 Task: Find connections with filter location Santa Cruz do Sul with filter topic #healthwith filter profile language Spanish with filter current company E2open with filter school National Institute of Technology Hamirpur-Alumni with filter industry Digital Accessibility Services with filter service category Training with filter keywords title Business Analyst
Action: Mouse moved to (225, 256)
Screenshot: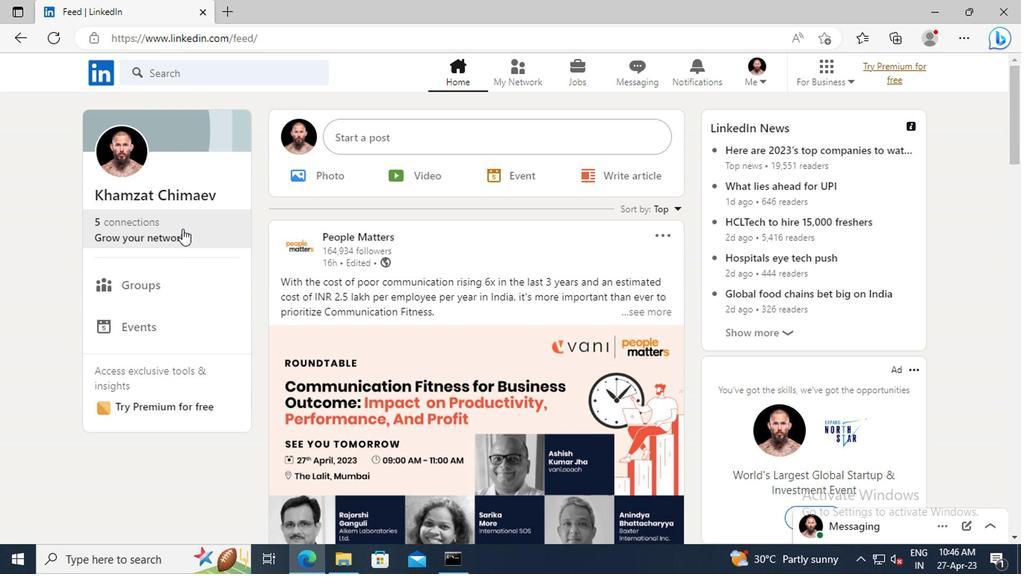 
Action: Mouse pressed left at (225, 256)
Screenshot: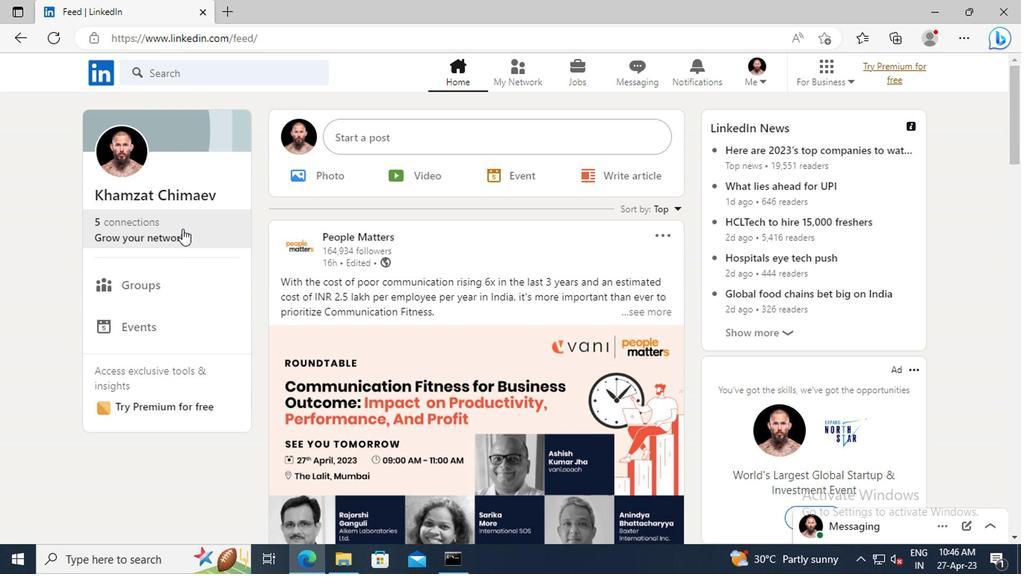 
Action: Mouse moved to (226, 210)
Screenshot: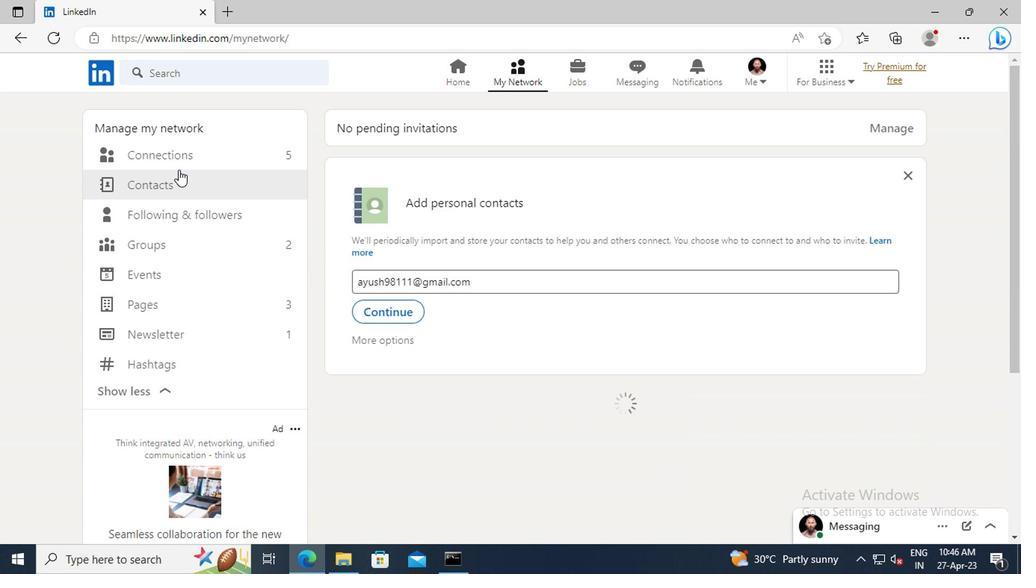 
Action: Mouse pressed left at (226, 210)
Screenshot: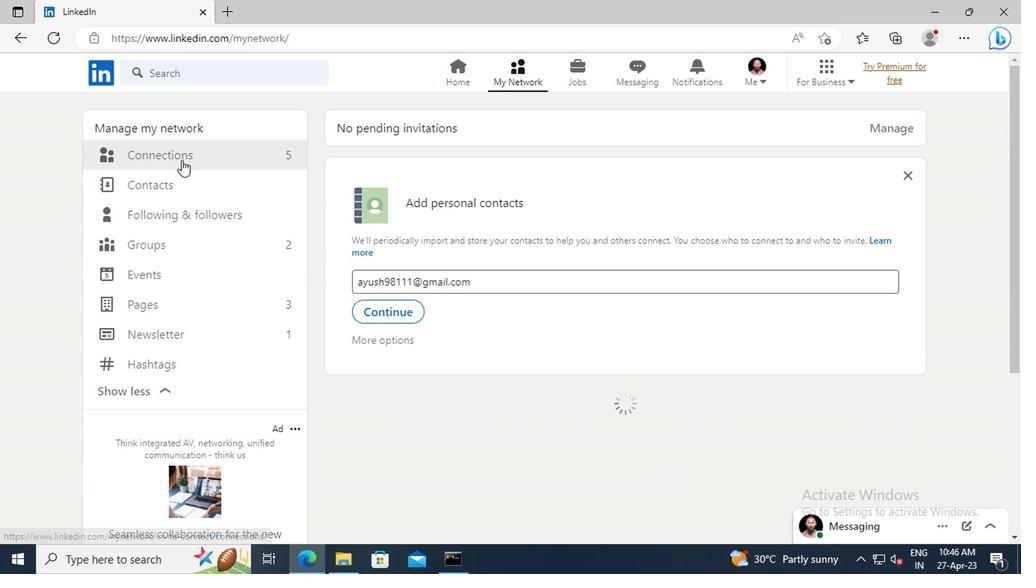 
Action: Mouse moved to (533, 210)
Screenshot: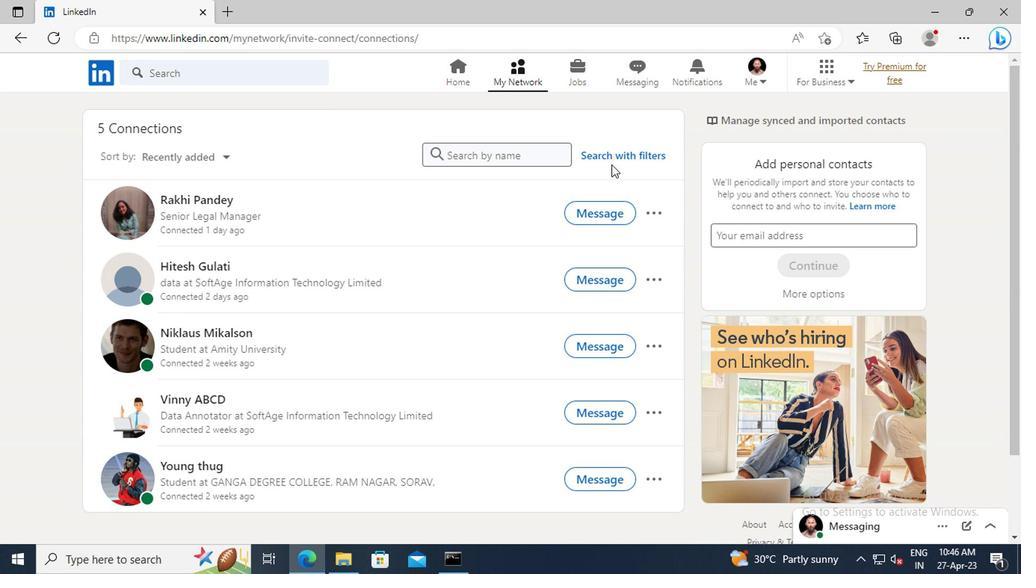 
Action: Mouse pressed left at (533, 210)
Screenshot: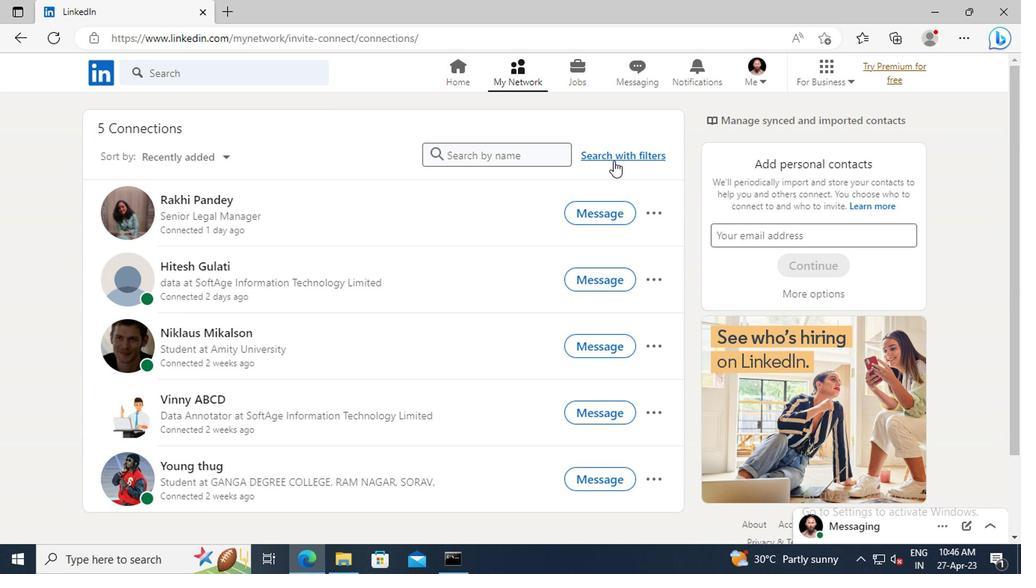 
Action: Mouse moved to (505, 180)
Screenshot: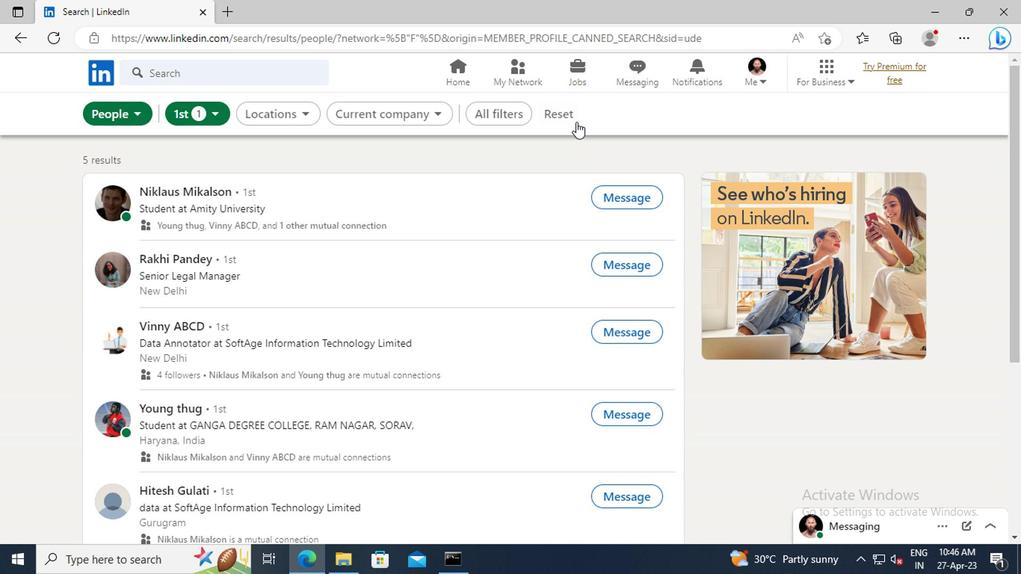 
Action: Mouse pressed left at (505, 180)
Screenshot: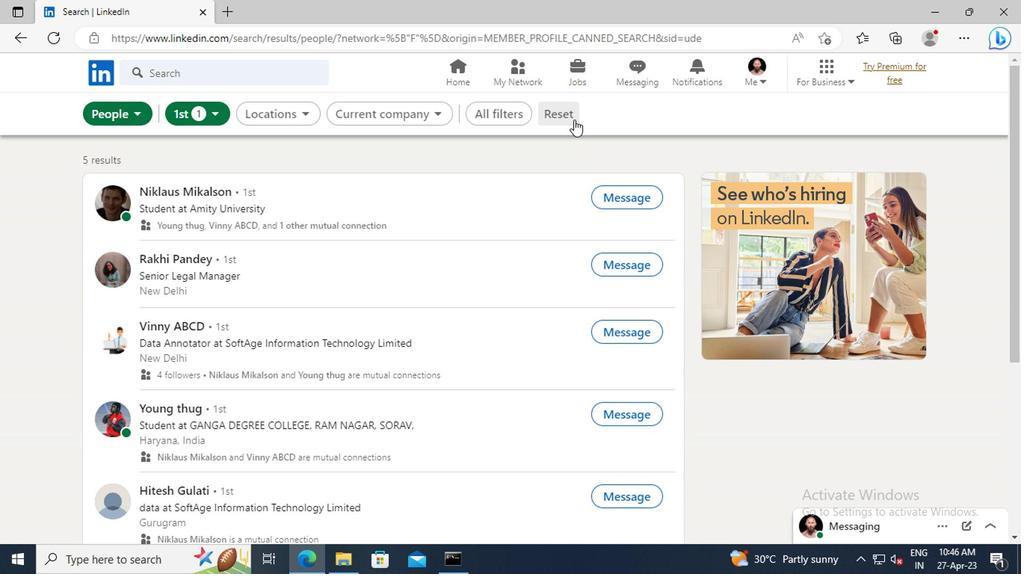 
Action: Mouse moved to (477, 176)
Screenshot: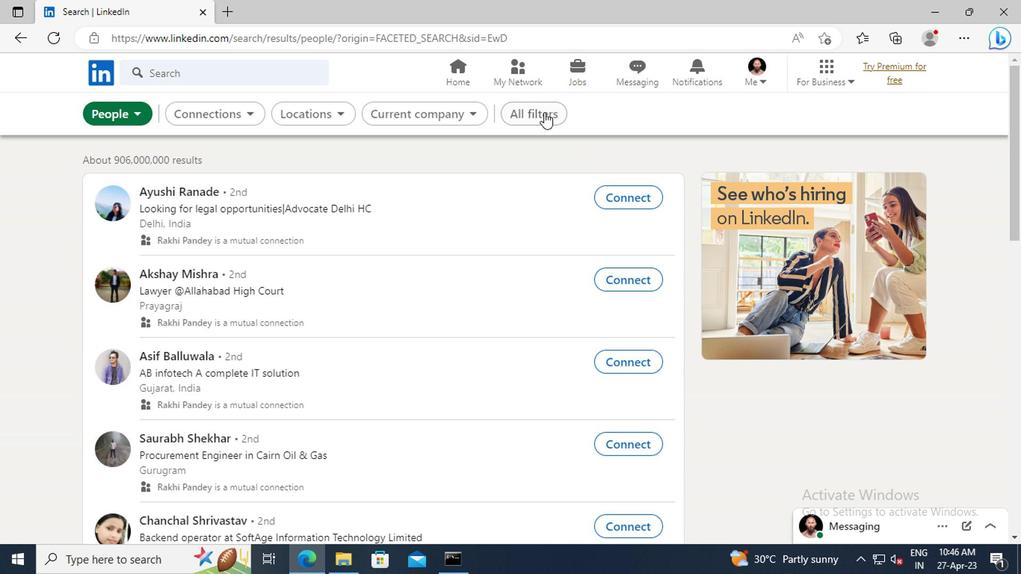 
Action: Mouse pressed left at (477, 176)
Screenshot: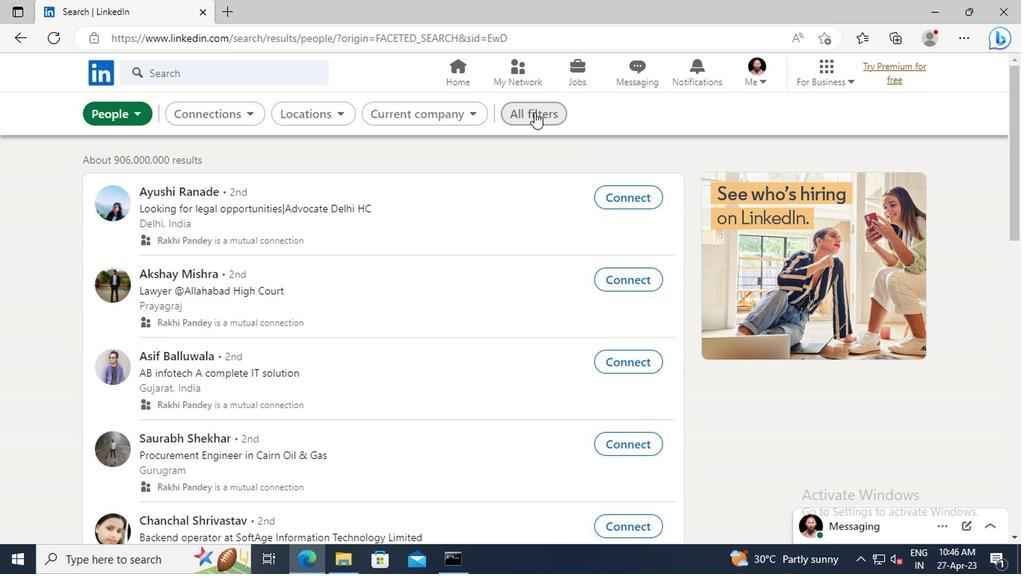 
Action: Mouse moved to (674, 284)
Screenshot: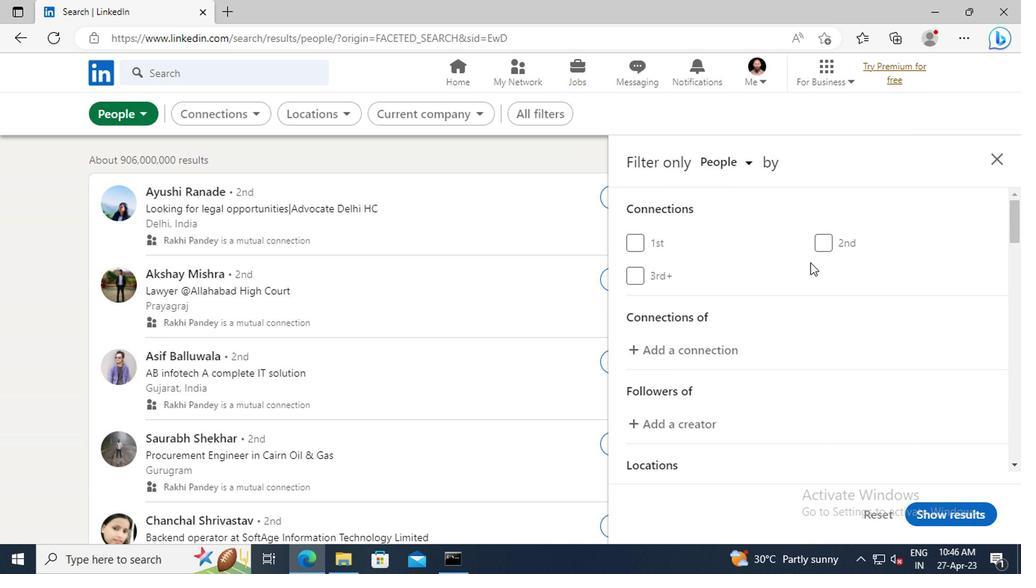 
Action: Mouse scrolled (674, 283) with delta (0, 0)
Screenshot: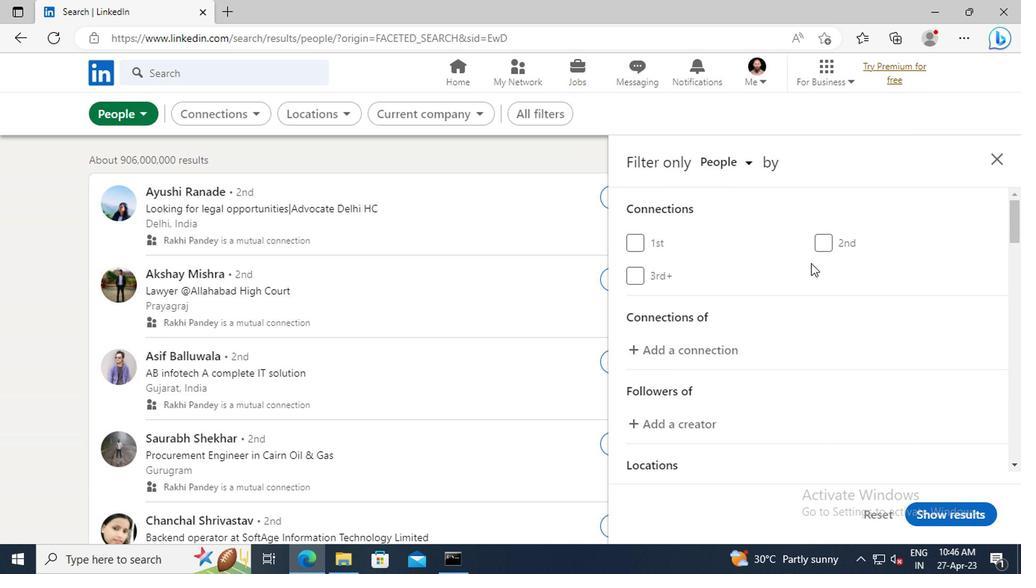 
Action: Mouse scrolled (674, 283) with delta (0, 0)
Screenshot: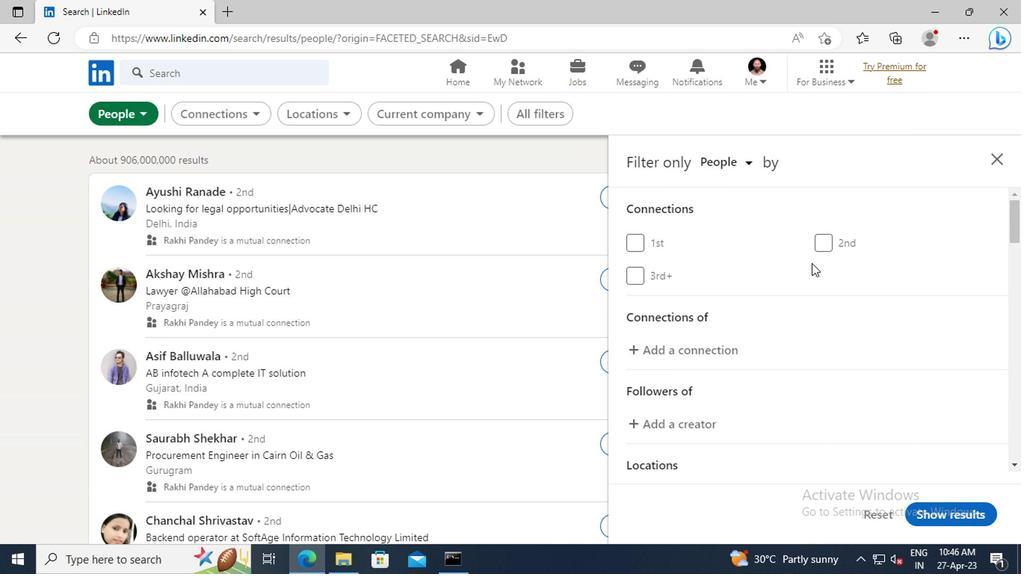 
Action: Mouse scrolled (674, 283) with delta (0, 0)
Screenshot: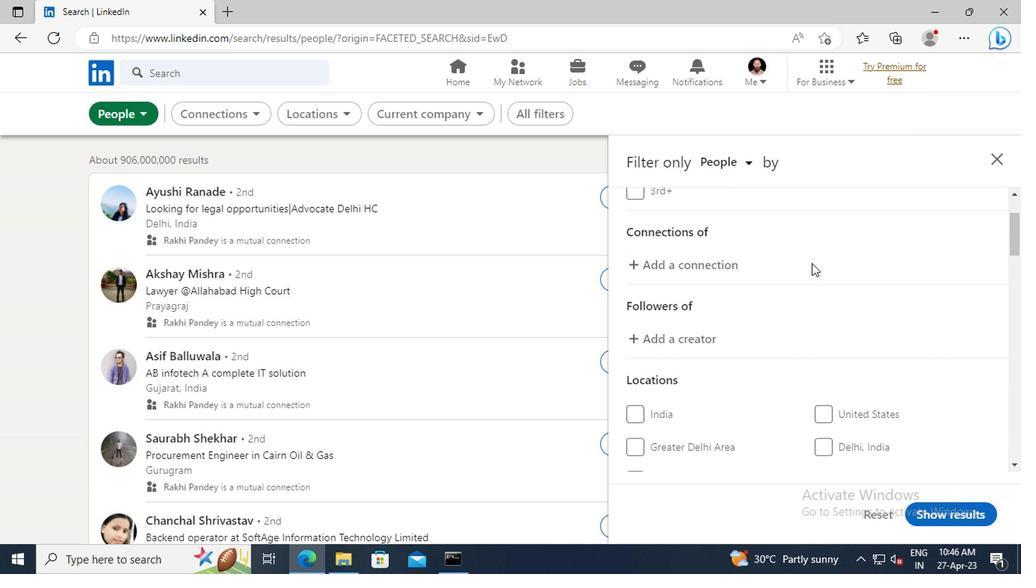 
Action: Mouse scrolled (674, 283) with delta (0, 0)
Screenshot: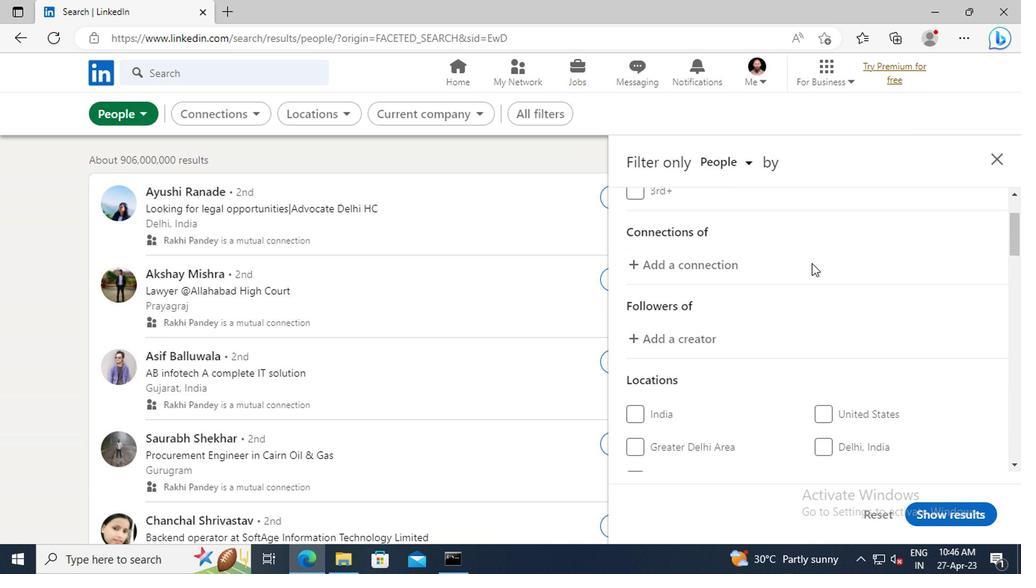 
Action: Mouse scrolled (674, 283) with delta (0, 0)
Screenshot: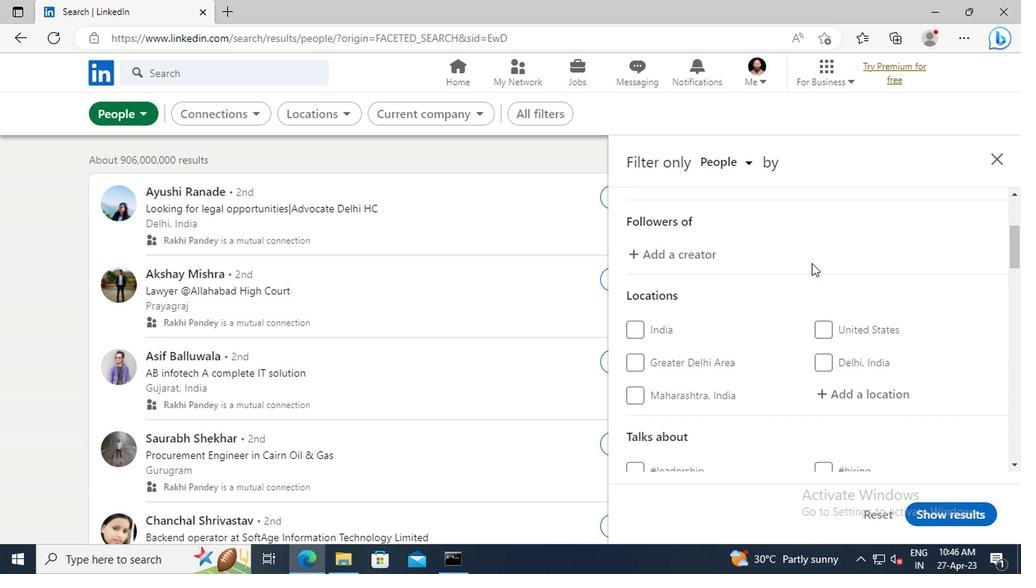 
Action: Mouse scrolled (674, 283) with delta (0, 0)
Screenshot: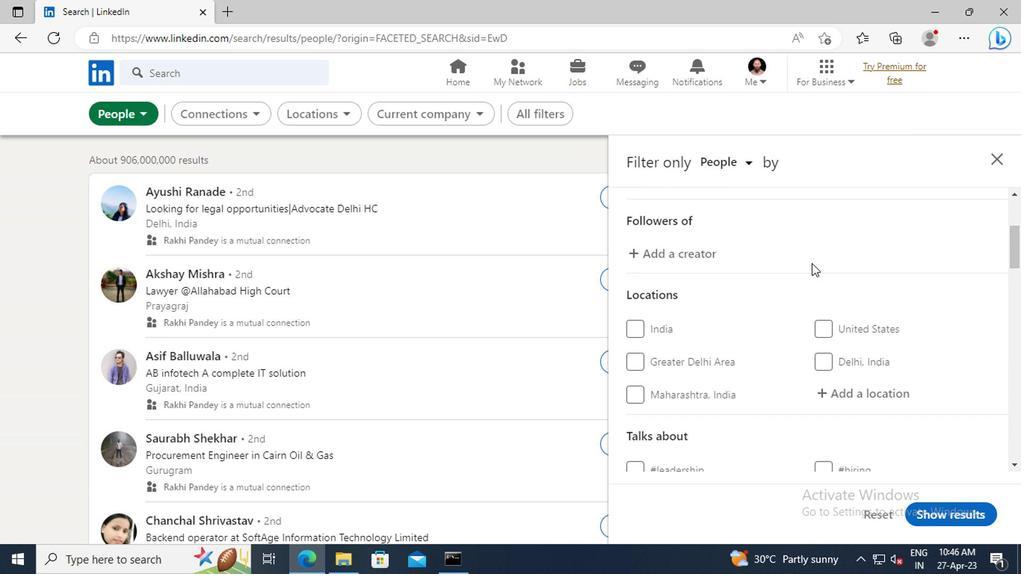 
Action: Mouse moved to (695, 316)
Screenshot: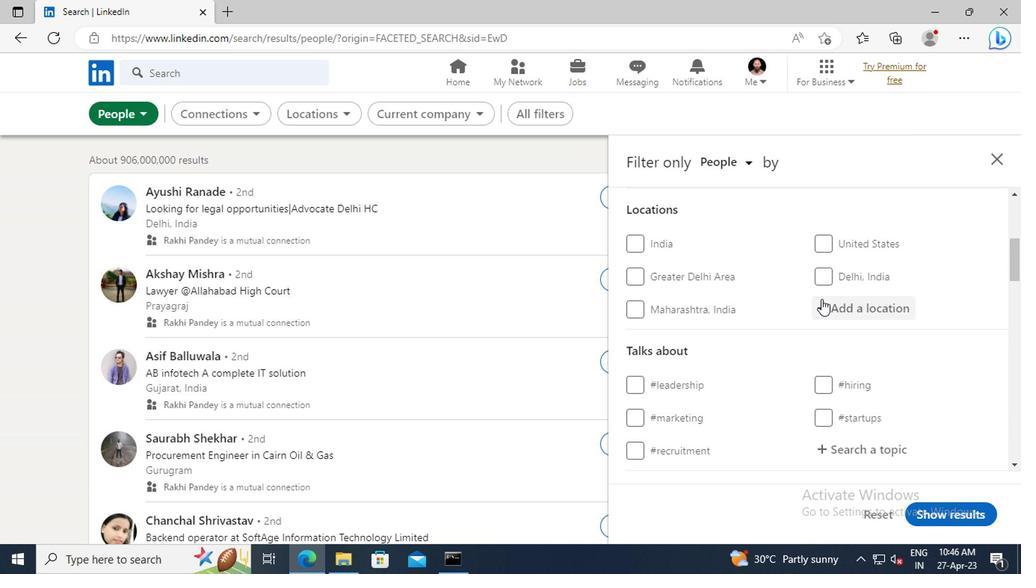 
Action: Mouse pressed left at (695, 316)
Screenshot: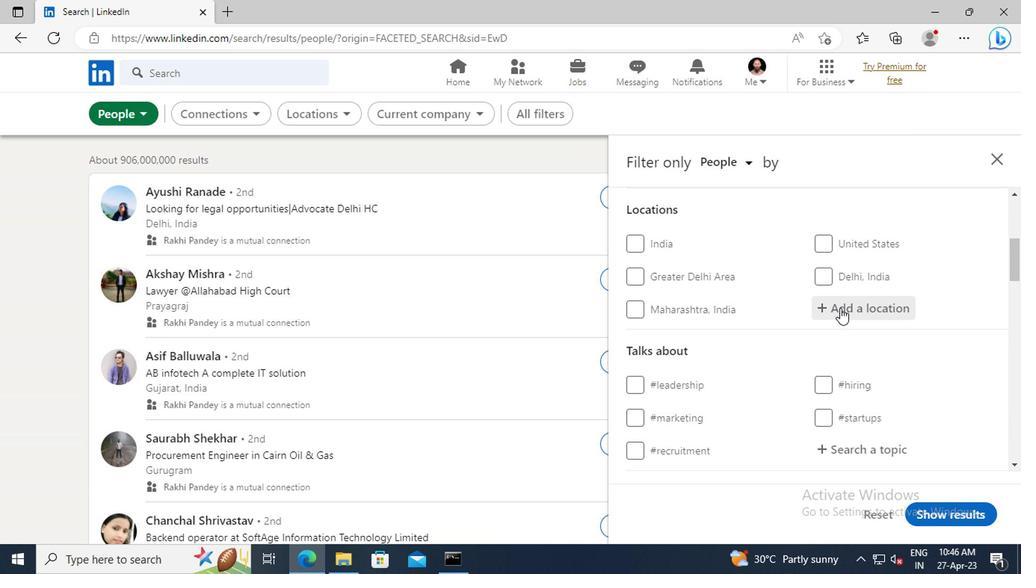 
Action: Key pressed <Key.shift>SANTA<Key.space><Key.shift>CRUZ<Key.space>DO<Key.space><Key.shift>SUL
Screenshot: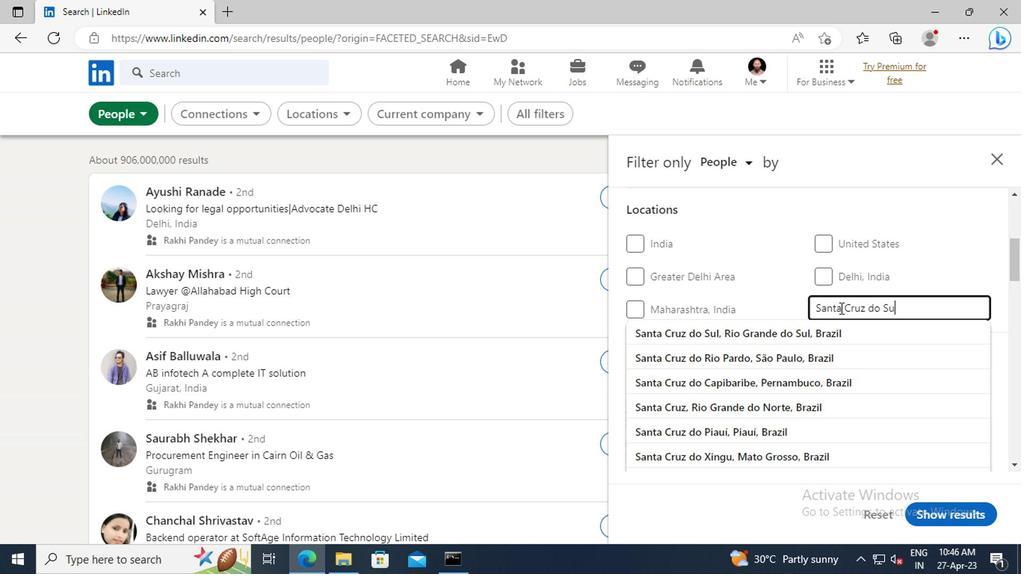 
Action: Mouse moved to (689, 334)
Screenshot: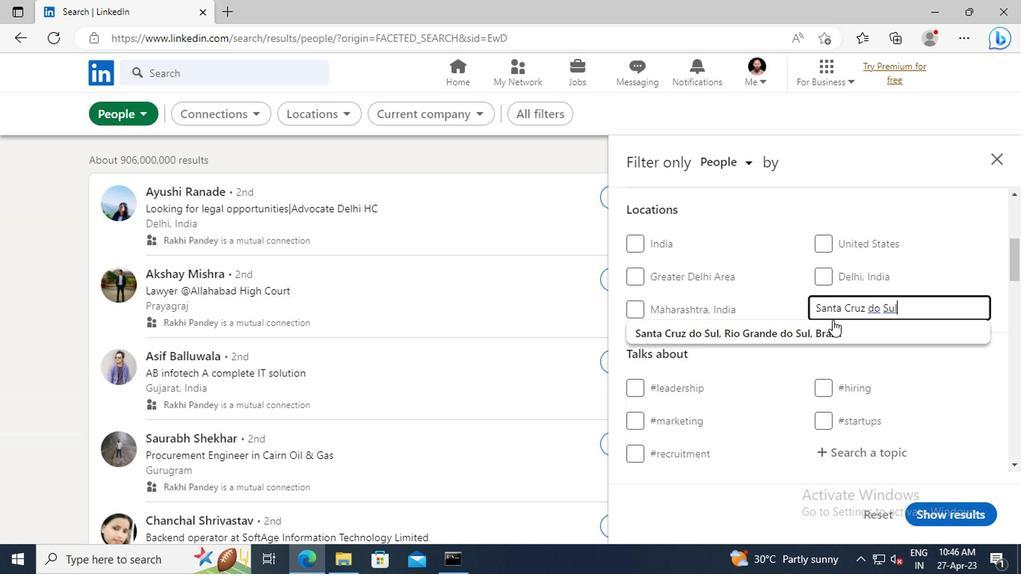 
Action: Mouse pressed left at (689, 334)
Screenshot: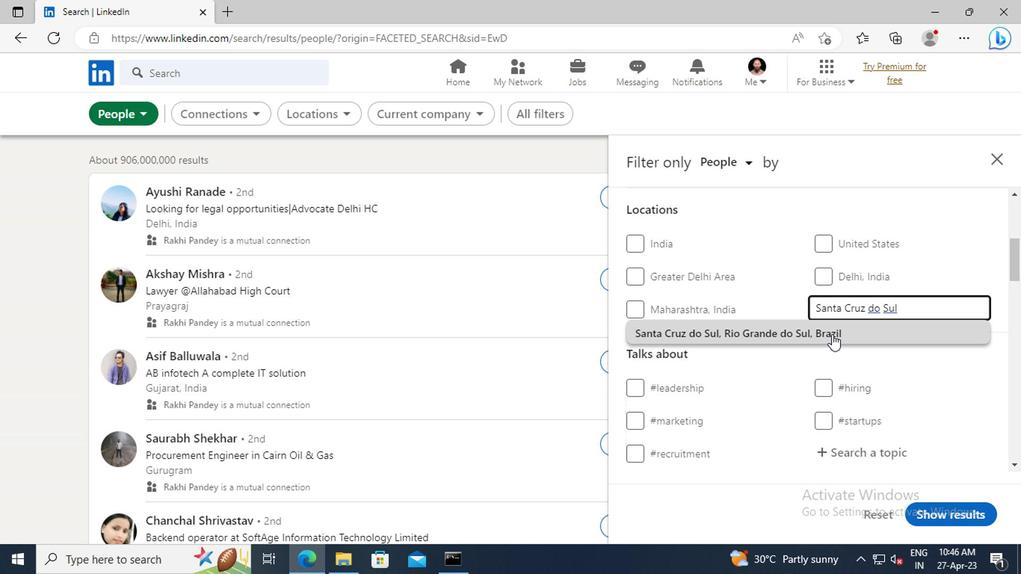 
Action: Mouse moved to (683, 293)
Screenshot: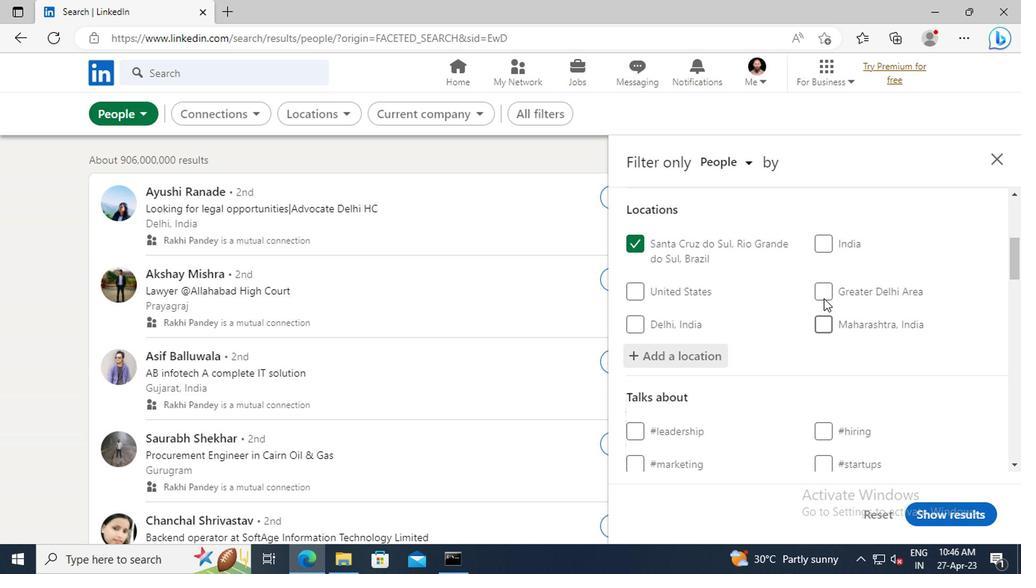 
Action: Mouse scrolled (683, 292) with delta (0, 0)
Screenshot: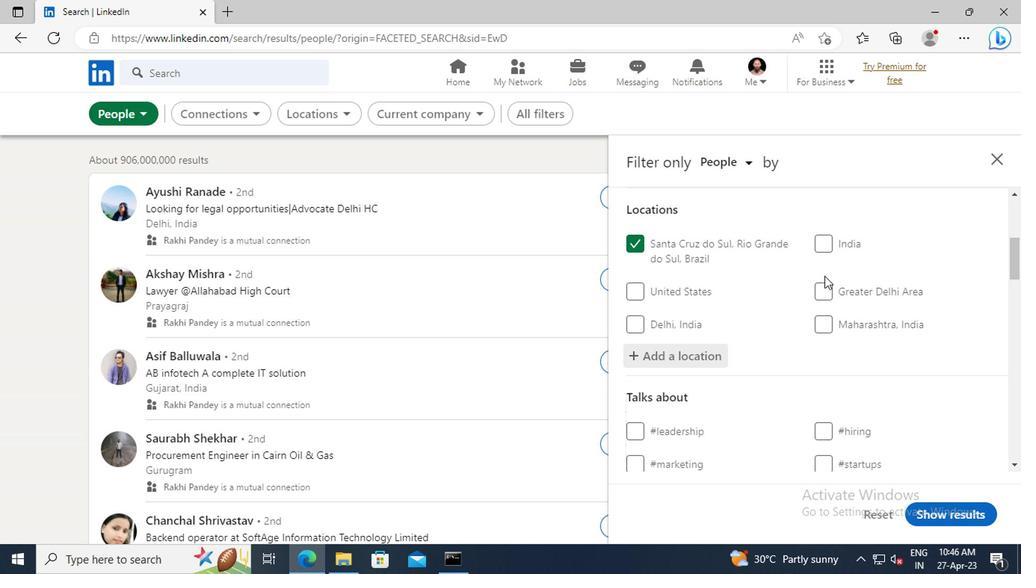 
Action: Mouse scrolled (683, 292) with delta (0, 0)
Screenshot: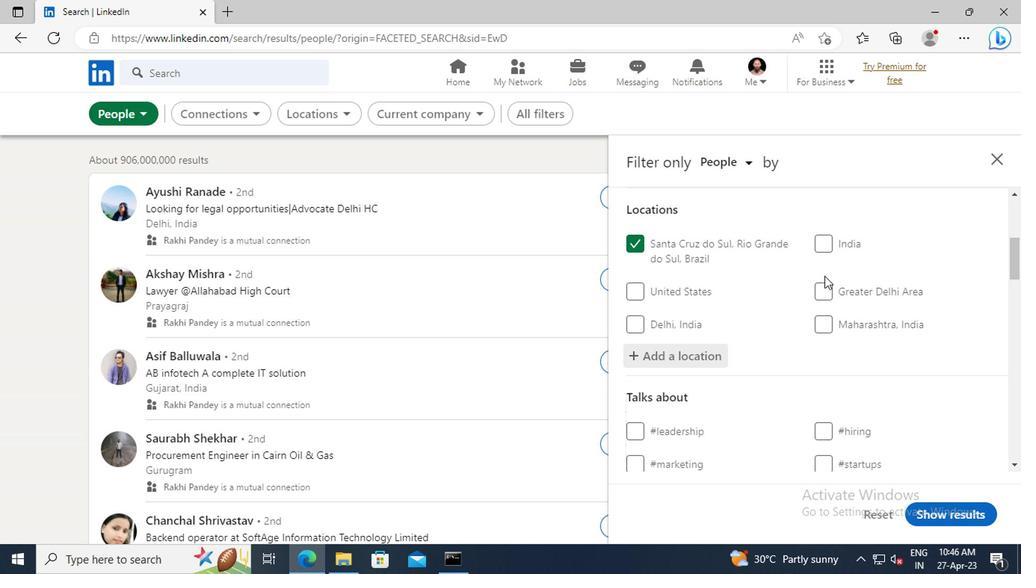 
Action: Mouse scrolled (683, 292) with delta (0, 0)
Screenshot: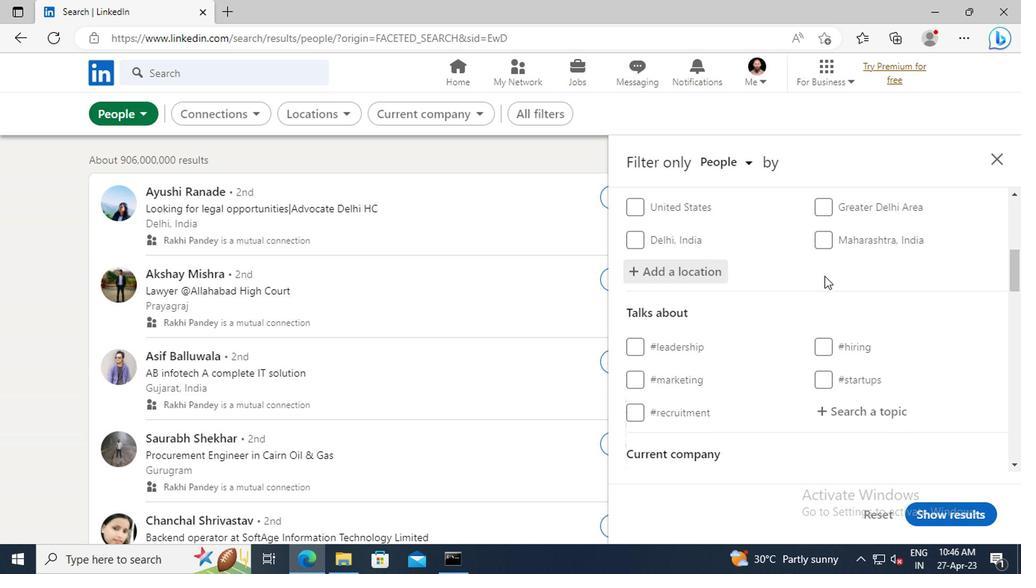 
Action: Mouse scrolled (683, 292) with delta (0, 0)
Screenshot: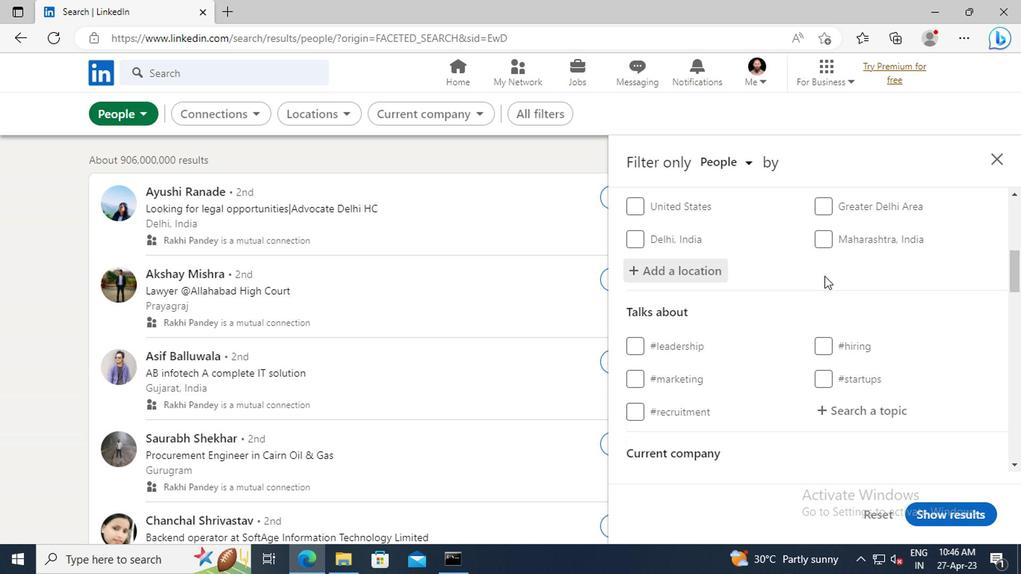 
Action: Mouse moved to (694, 326)
Screenshot: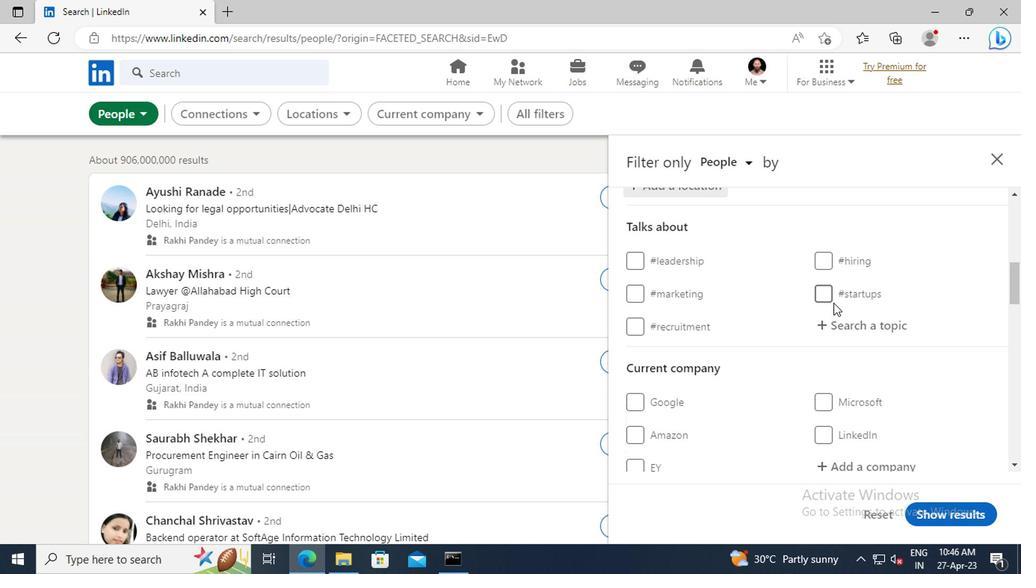 
Action: Mouse pressed left at (694, 326)
Screenshot: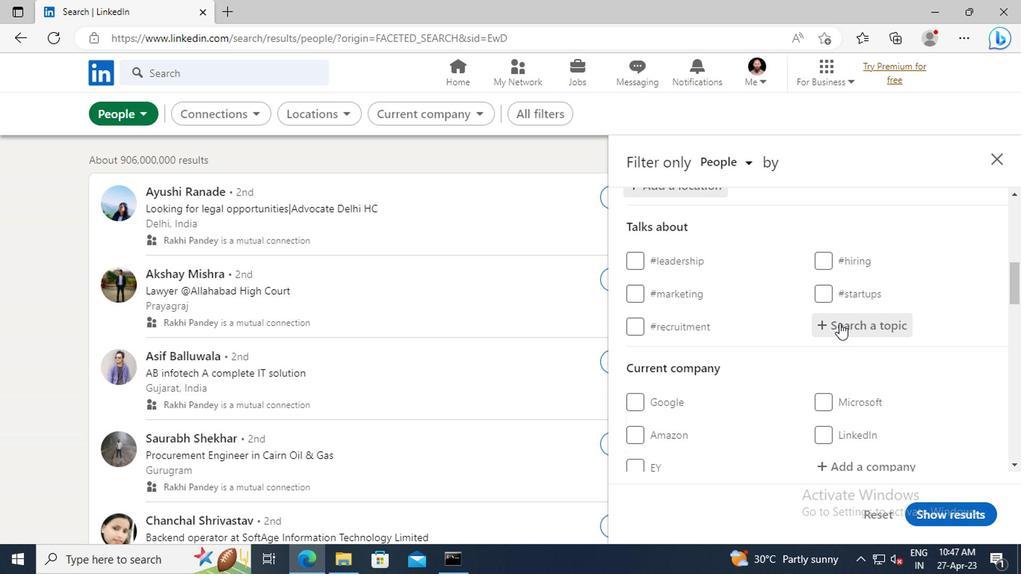 
Action: Key pressed <Key.shift>#HEALTHWITH<Key.enter>
Screenshot: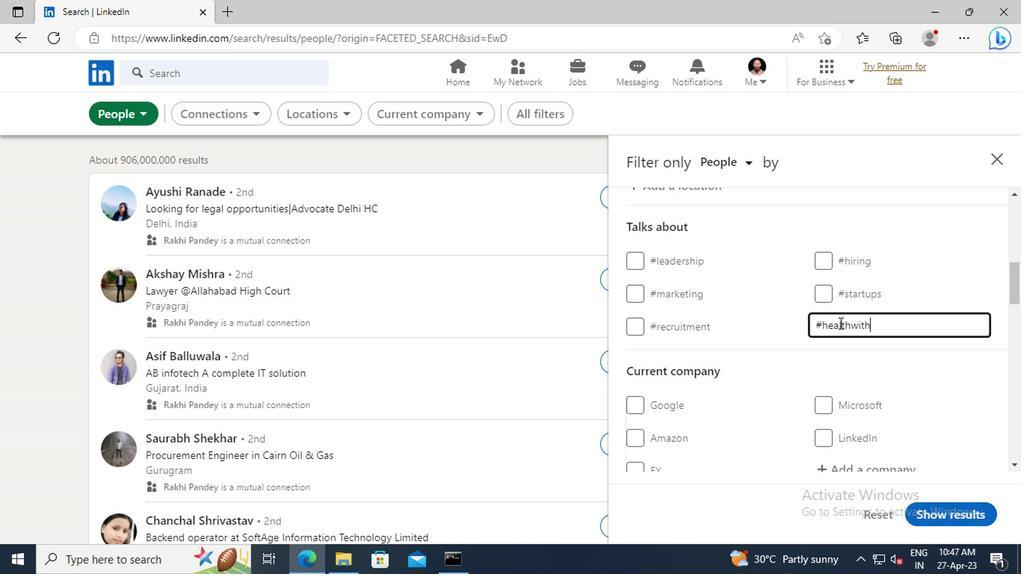 
Action: Mouse moved to (664, 322)
Screenshot: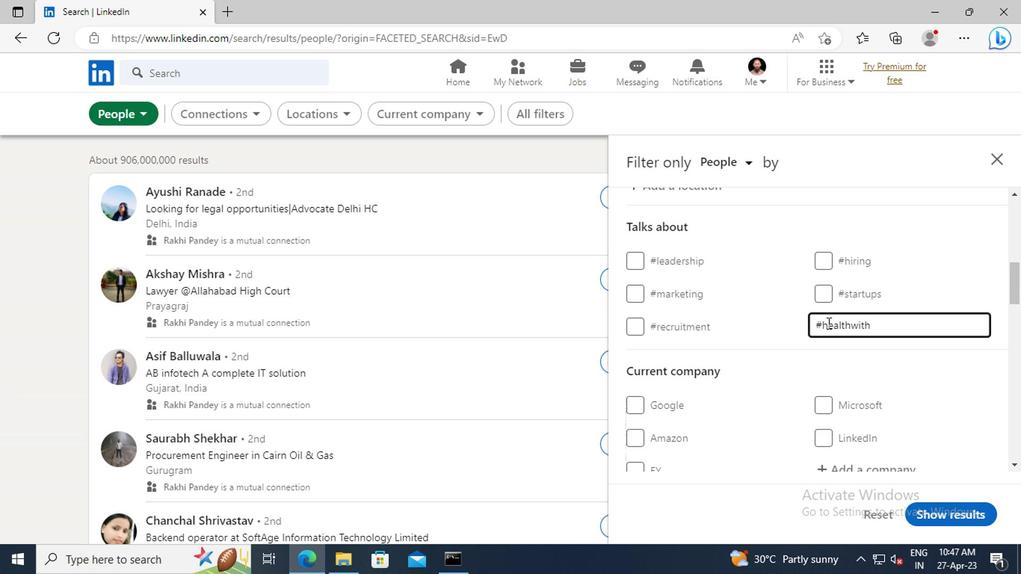 
Action: Mouse scrolled (664, 322) with delta (0, 0)
Screenshot: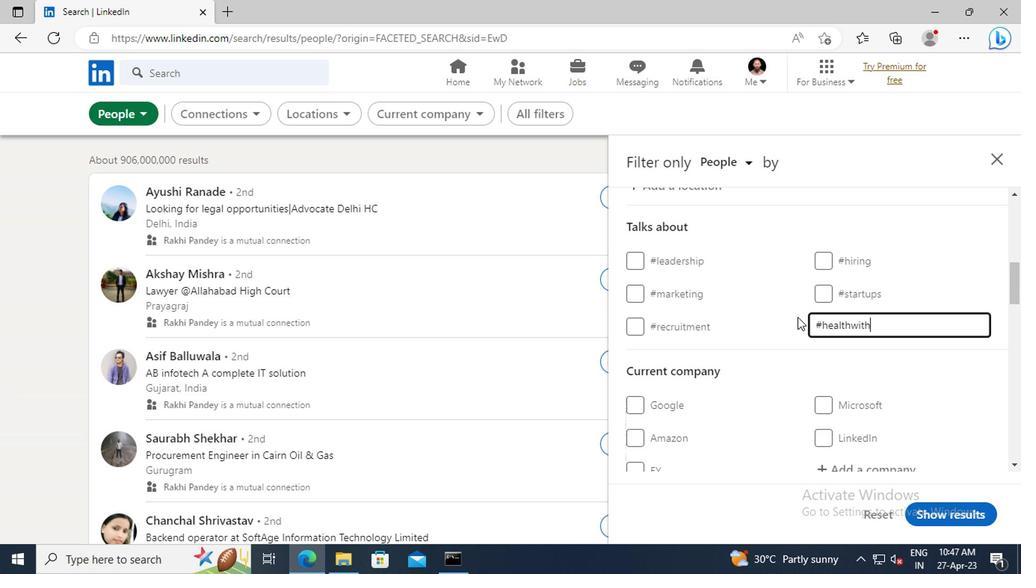 
Action: Mouse scrolled (664, 322) with delta (0, 0)
Screenshot: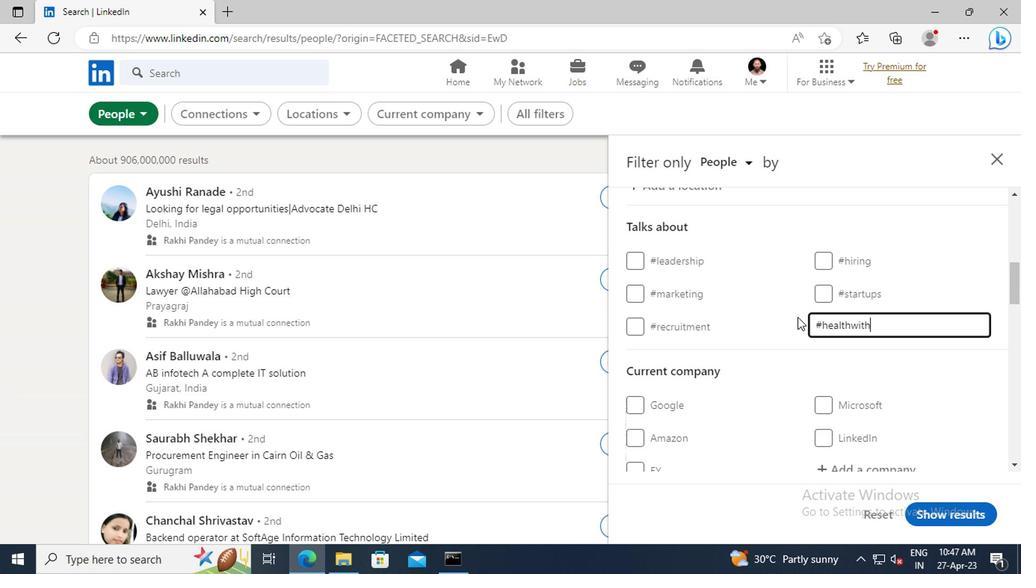 
Action: Mouse scrolled (664, 322) with delta (0, 0)
Screenshot: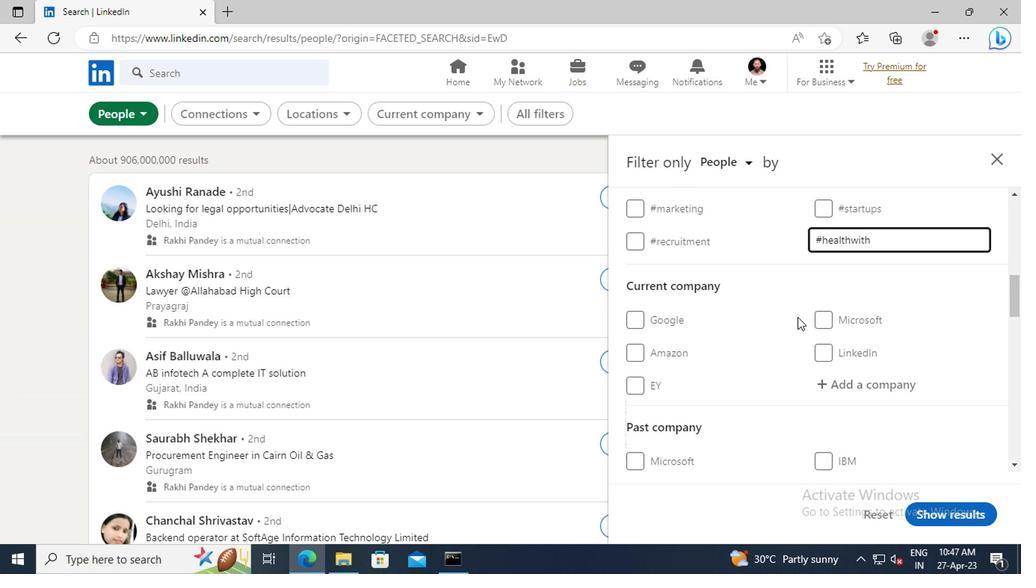 
Action: Mouse scrolled (664, 322) with delta (0, 0)
Screenshot: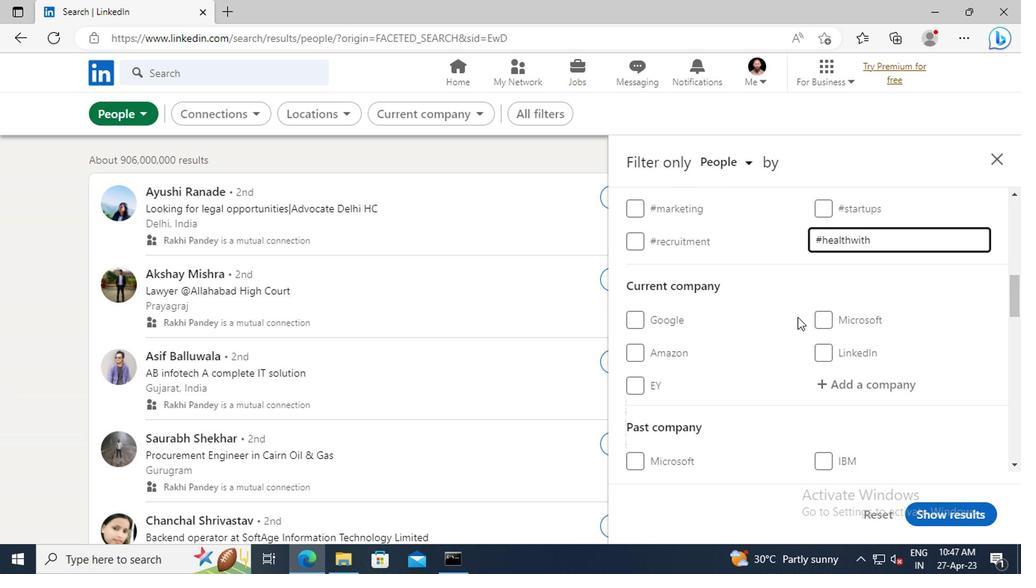 
Action: Mouse moved to (659, 325)
Screenshot: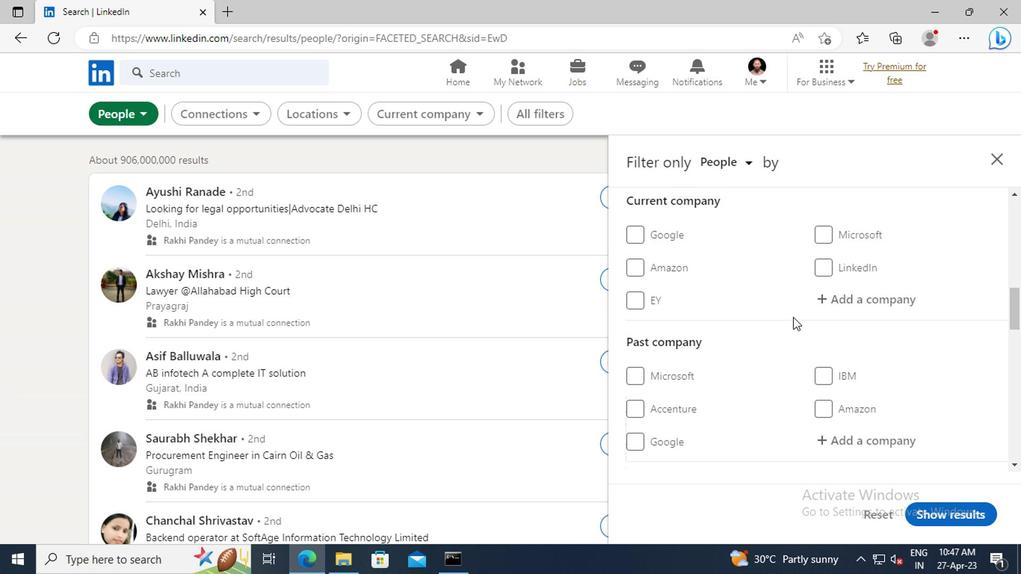 
Action: Mouse scrolled (659, 324) with delta (0, 0)
Screenshot: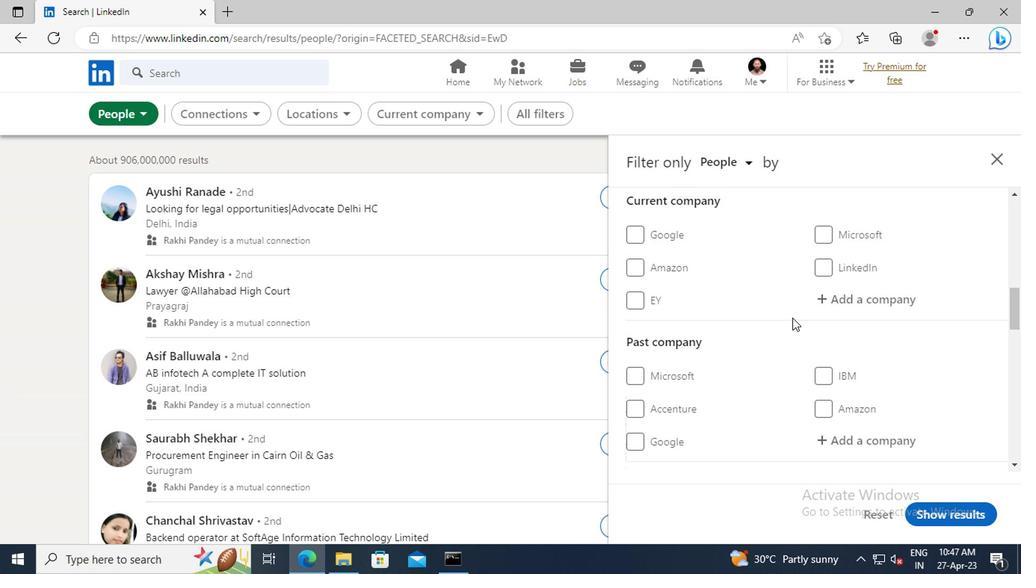 
Action: Mouse moved to (659, 325)
Screenshot: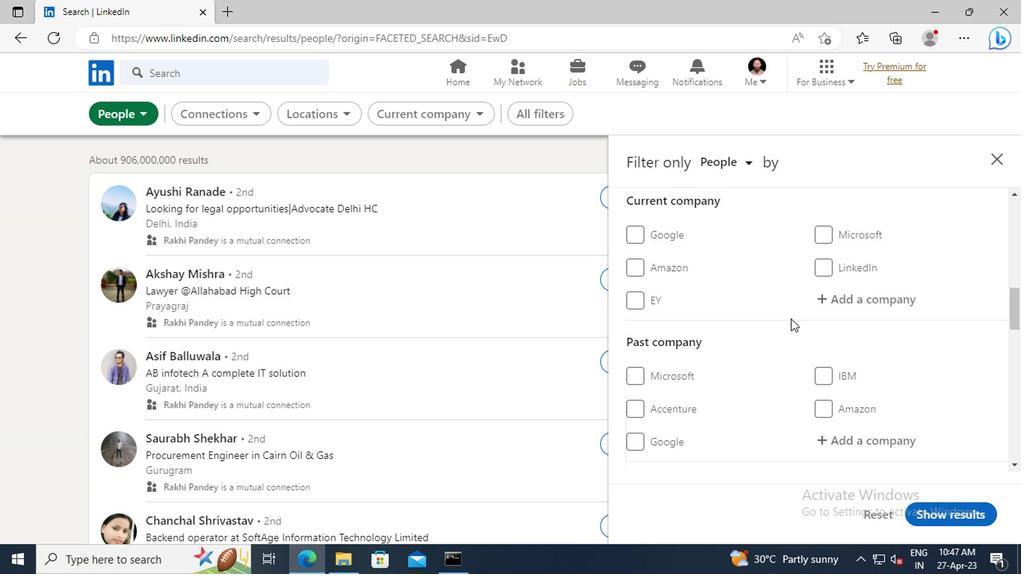 
Action: Mouse scrolled (659, 325) with delta (0, 0)
Screenshot: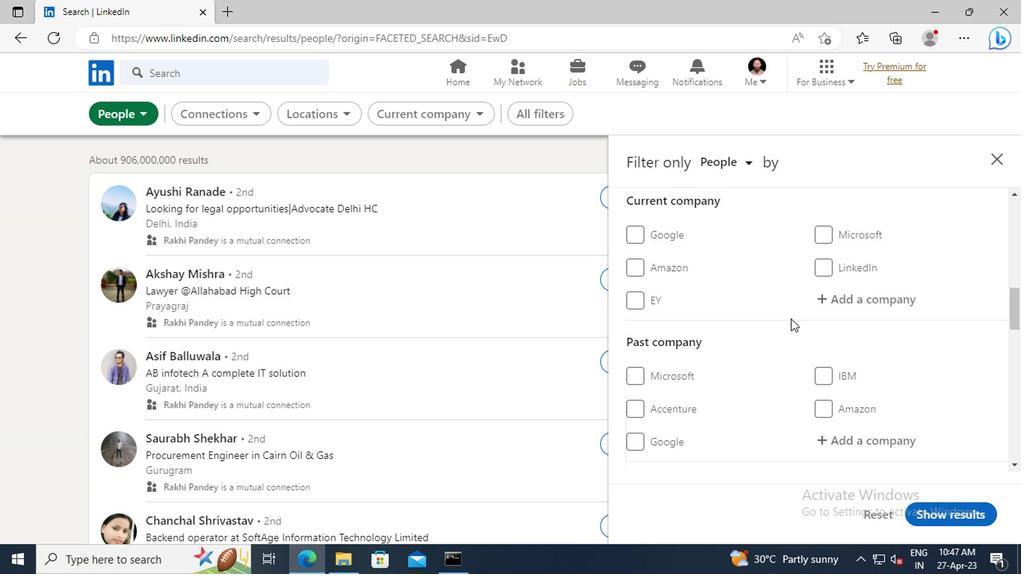 
Action: Mouse moved to (655, 332)
Screenshot: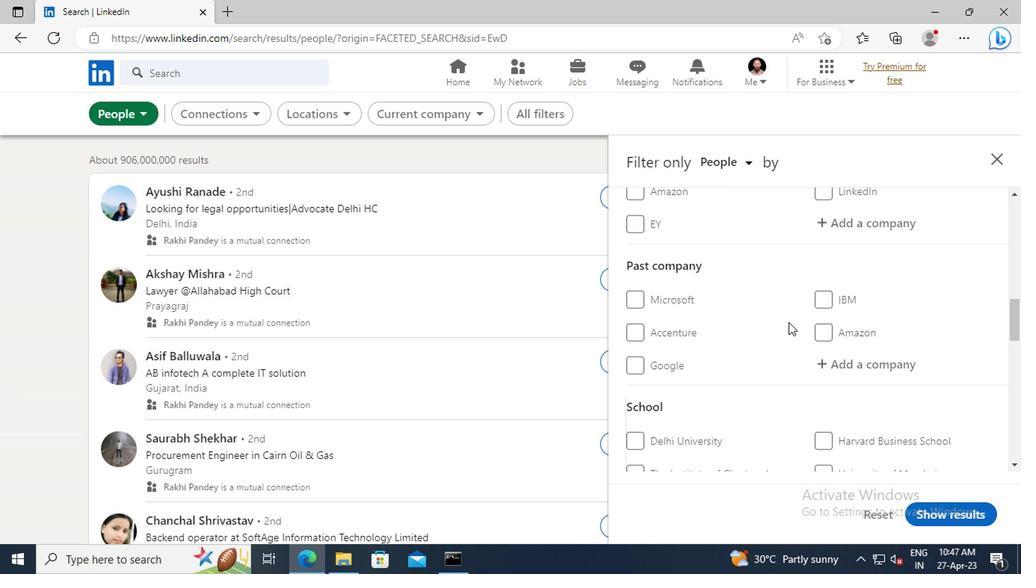 
Action: Mouse scrolled (655, 331) with delta (0, 0)
Screenshot: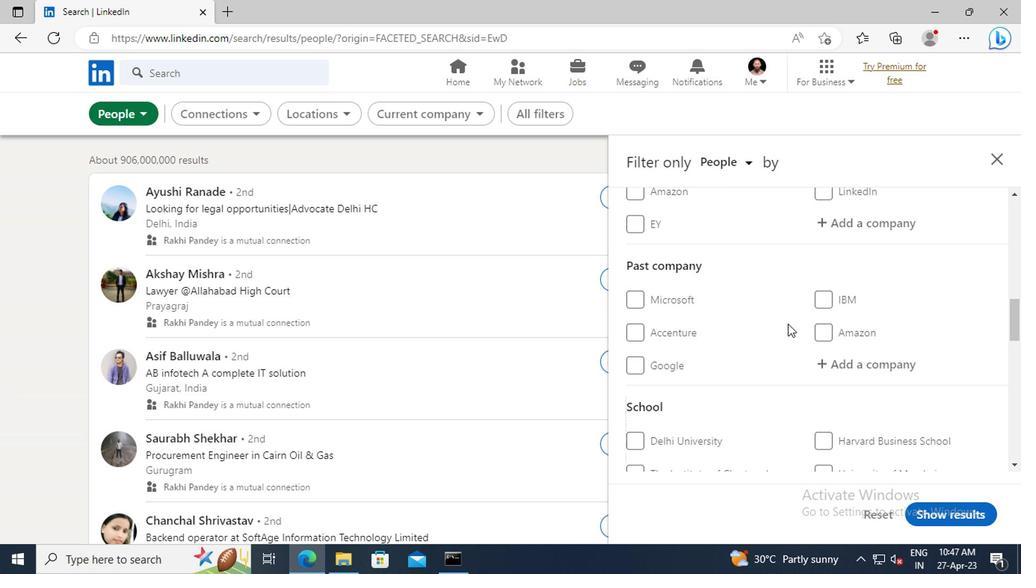 
Action: Mouse scrolled (655, 331) with delta (0, 0)
Screenshot: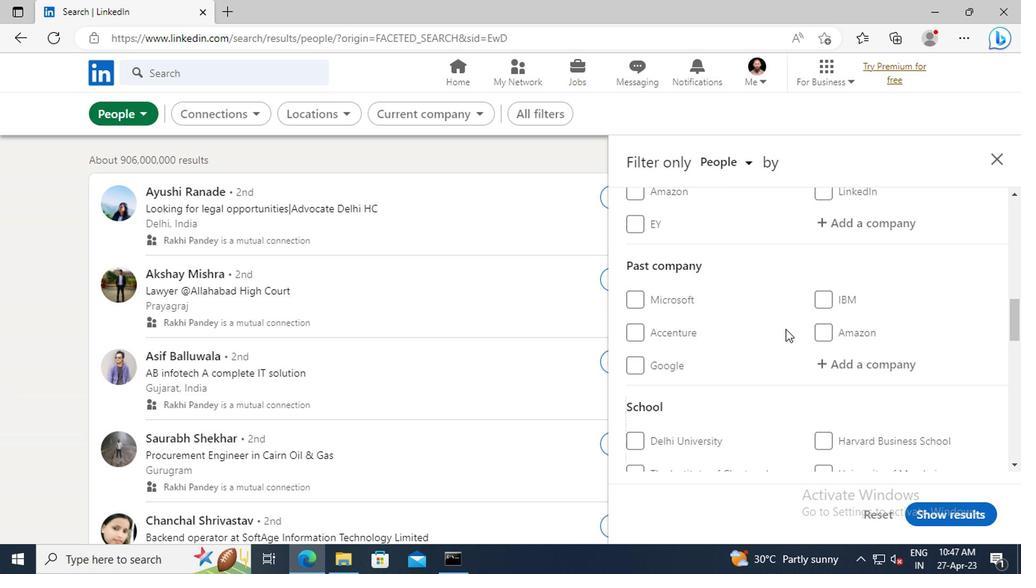 
Action: Mouse moved to (655, 332)
Screenshot: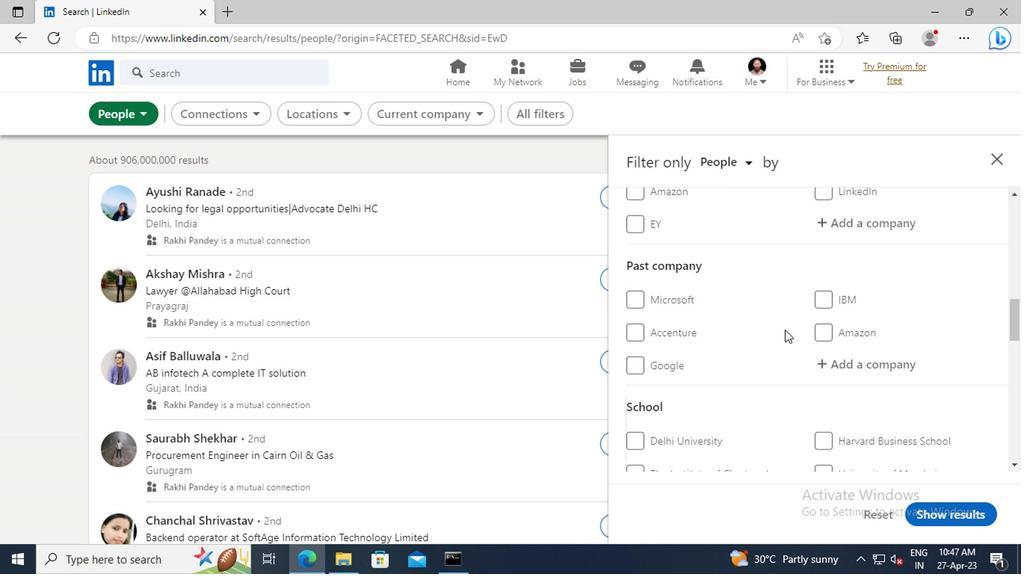
Action: Mouse scrolled (655, 332) with delta (0, 0)
Screenshot: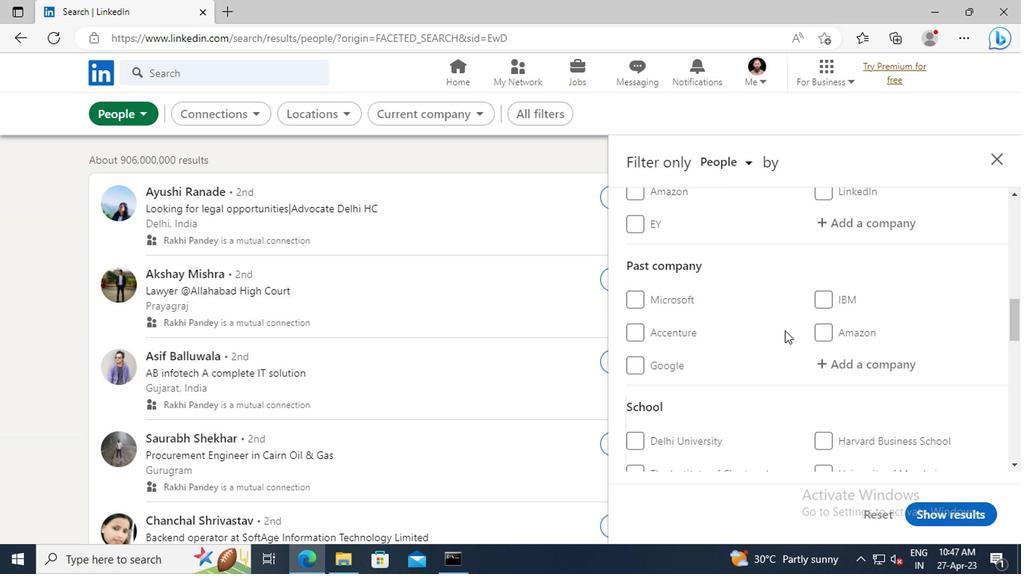 
Action: Mouse scrolled (655, 332) with delta (0, 0)
Screenshot: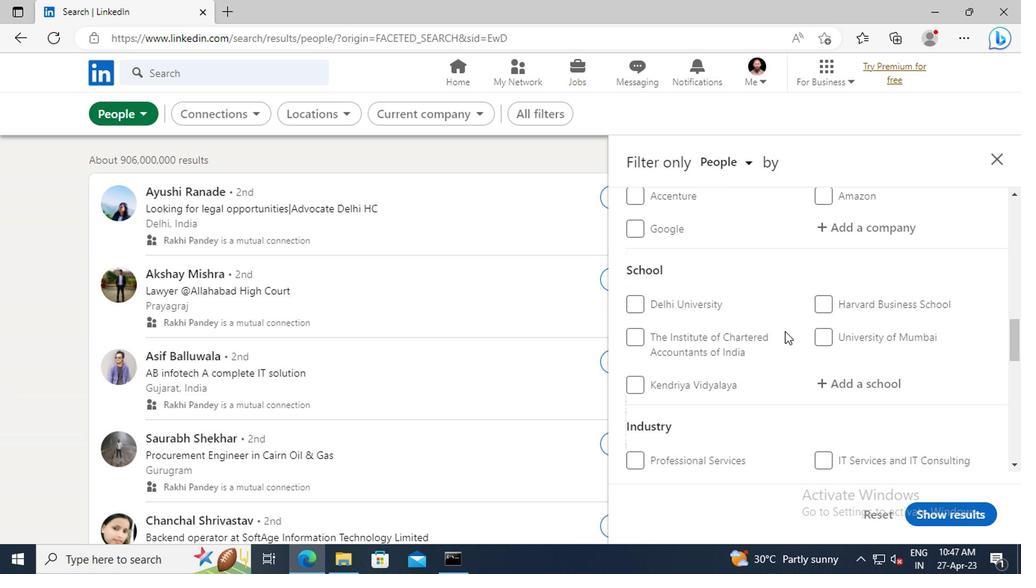 
Action: Mouse scrolled (655, 332) with delta (0, 0)
Screenshot: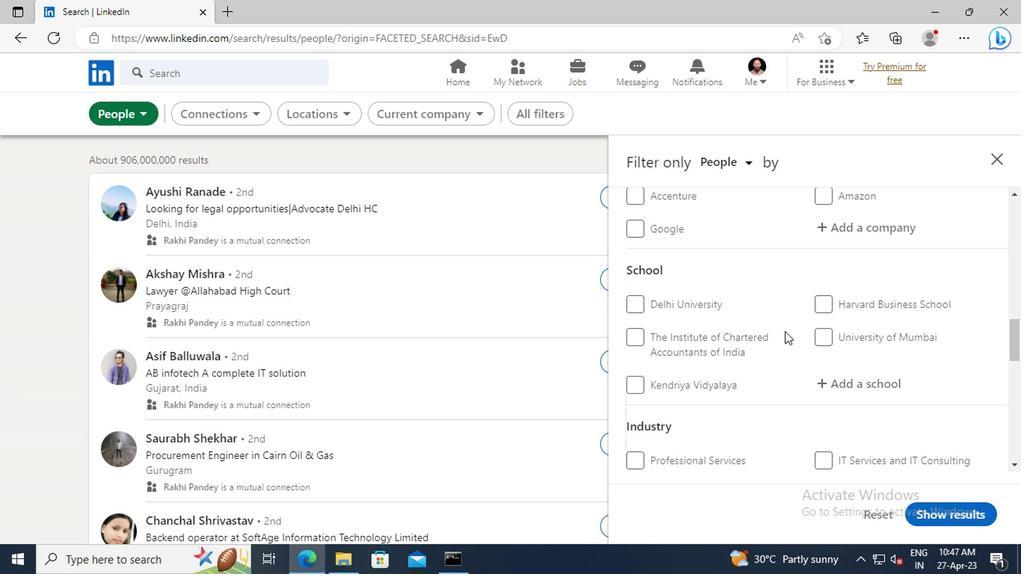 
Action: Mouse scrolled (655, 332) with delta (0, 0)
Screenshot: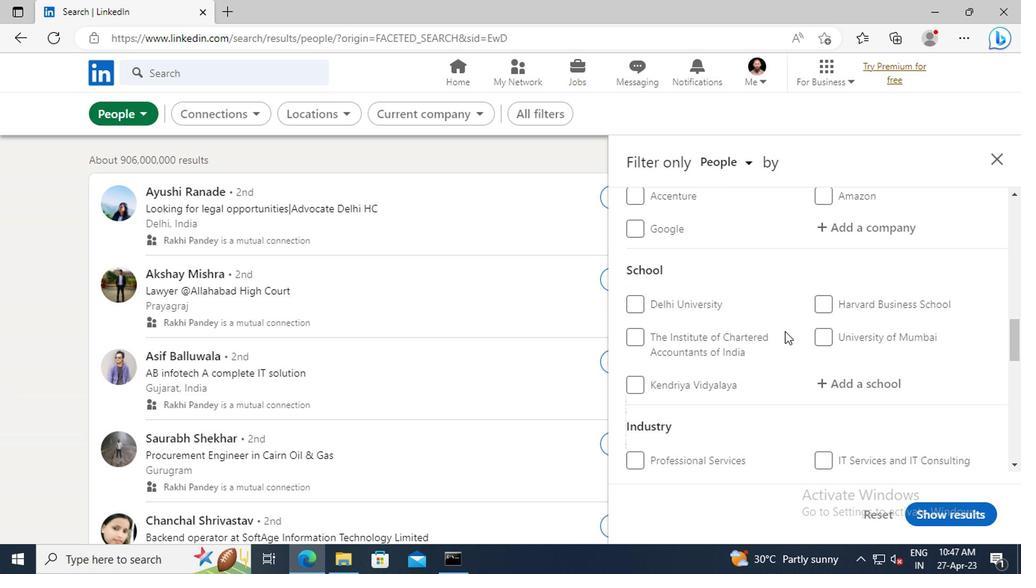 
Action: Mouse scrolled (655, 332) with delta (0, 0)
Screenshot: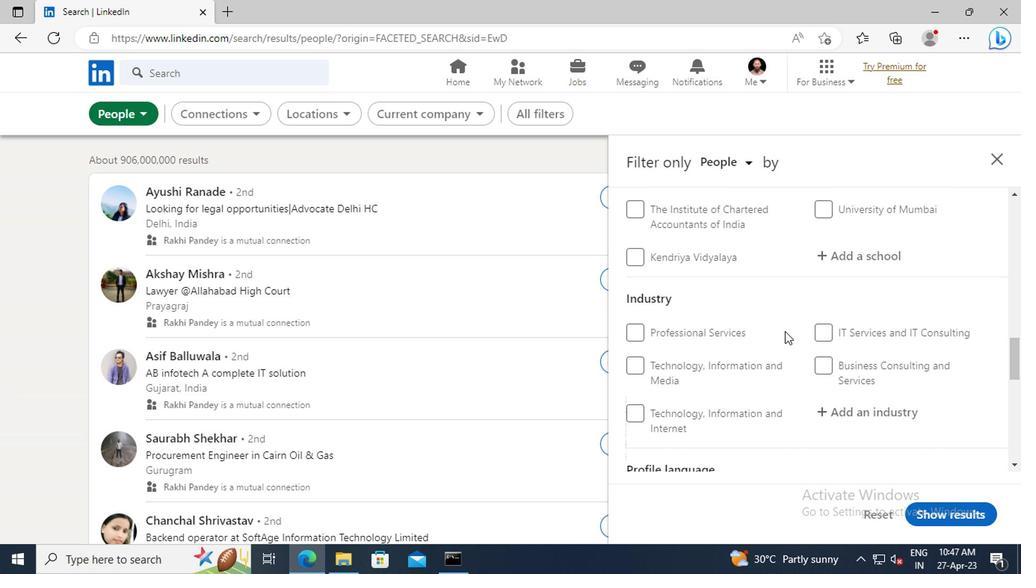
Action: Mouse scrolled (655, 332) with delta (0, 0)
Screenshot: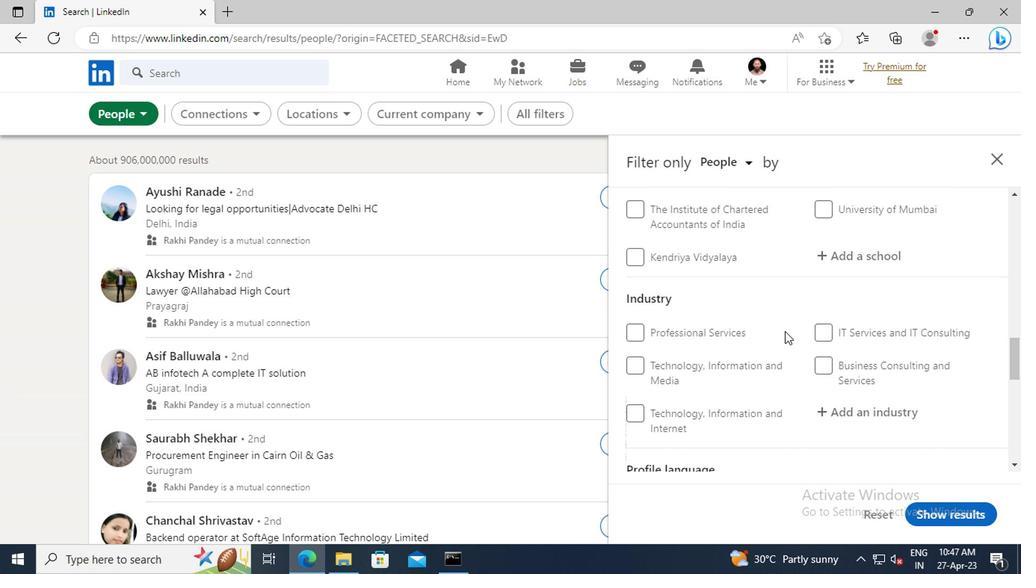 
Action: Mouse scrolled (655, 332) with delta (0, 0)
Screenshot: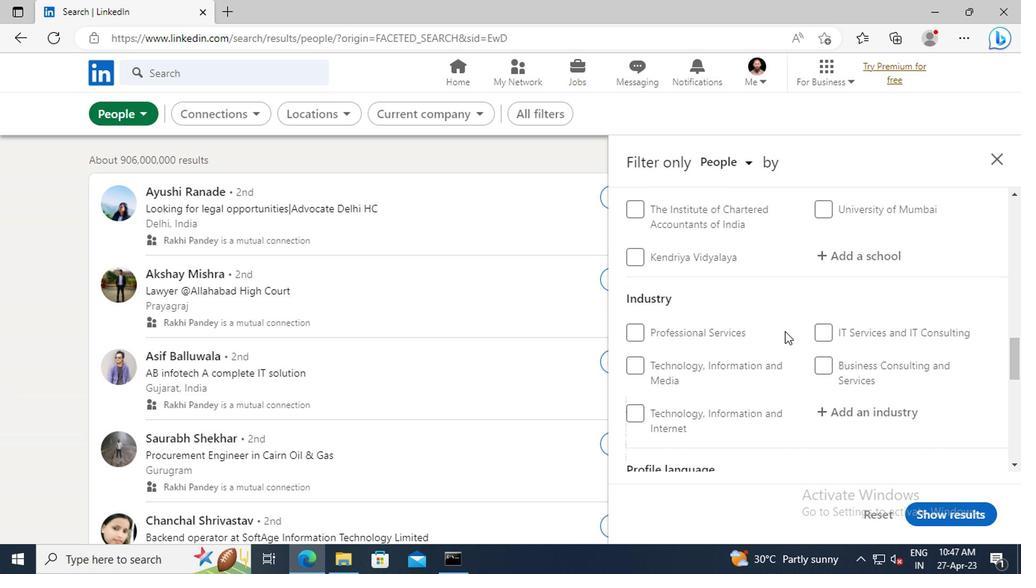 
Action: Mouse scrolled (655, 332) with delta (0, 0)
Screenshot: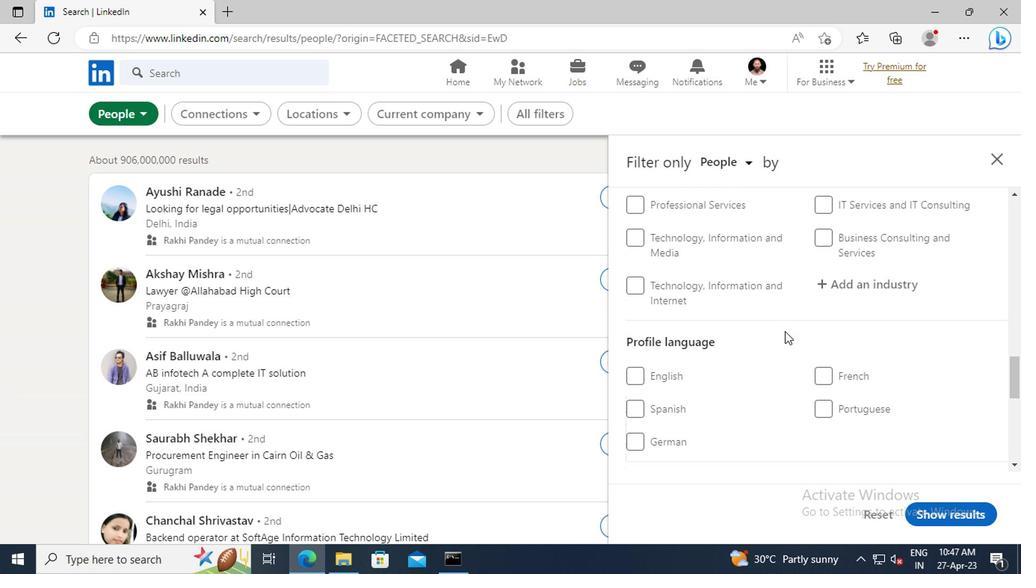
Action: Mouse scrolled (655, 332) with delta (0, 0)
Screenshot: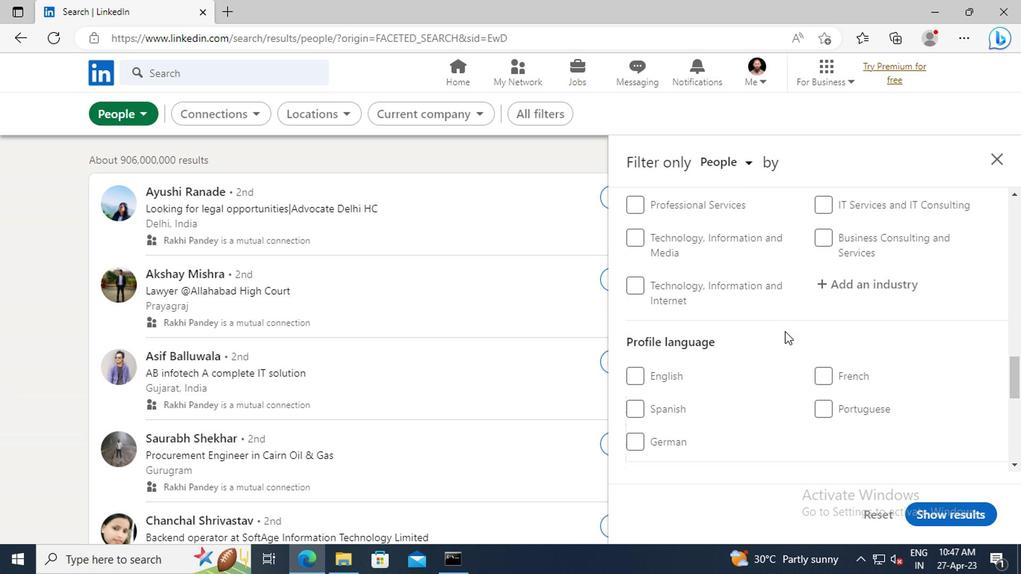 
Action: Mouse moved to (550, 330)
Screenshot: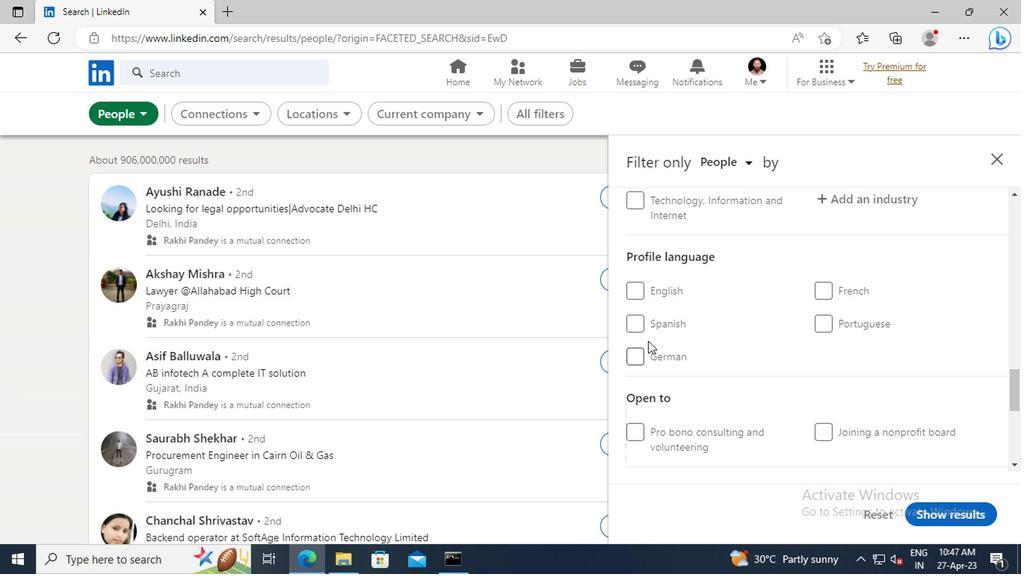
Action: Mouse pressed left at (550, 330)
Screenshot: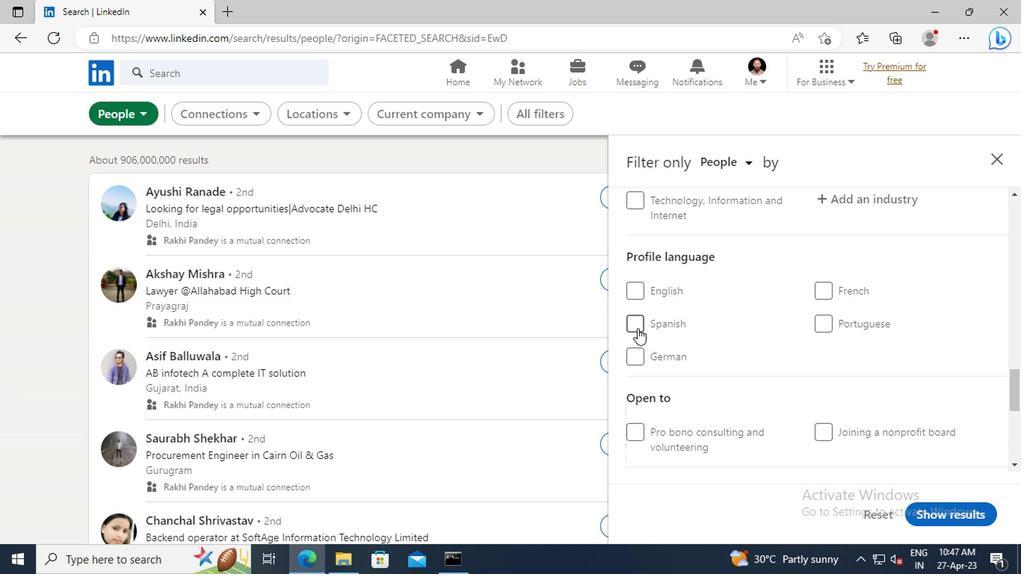 
Action: Mouse moved to (648, 337)
Screenshot: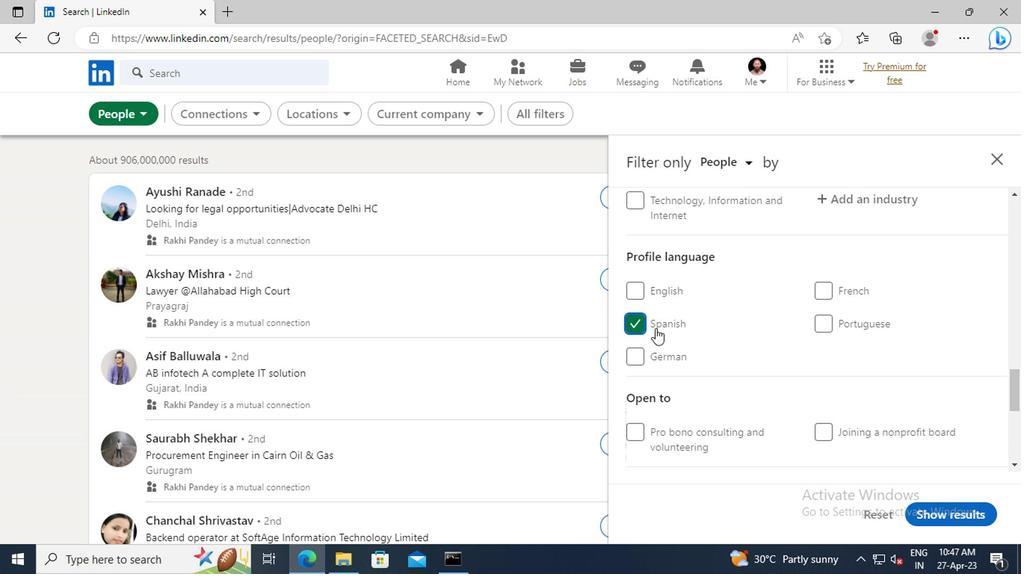 
Action: Mouse scrolled (648, 338) with delta (0, 0)
Screenshot: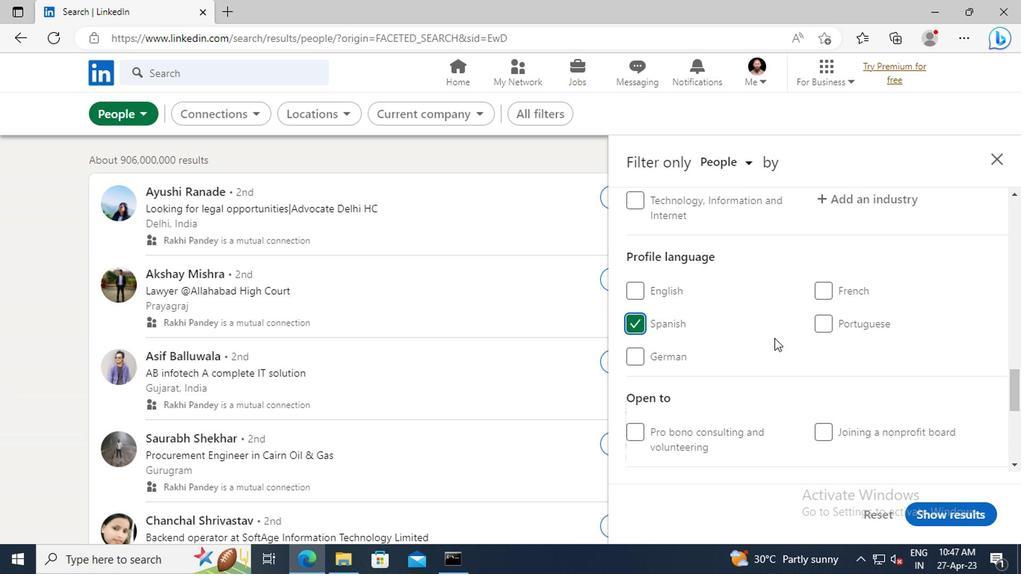 
Action: Mouse scrolled (648, 338) with delta (0, 0)
Screenshot: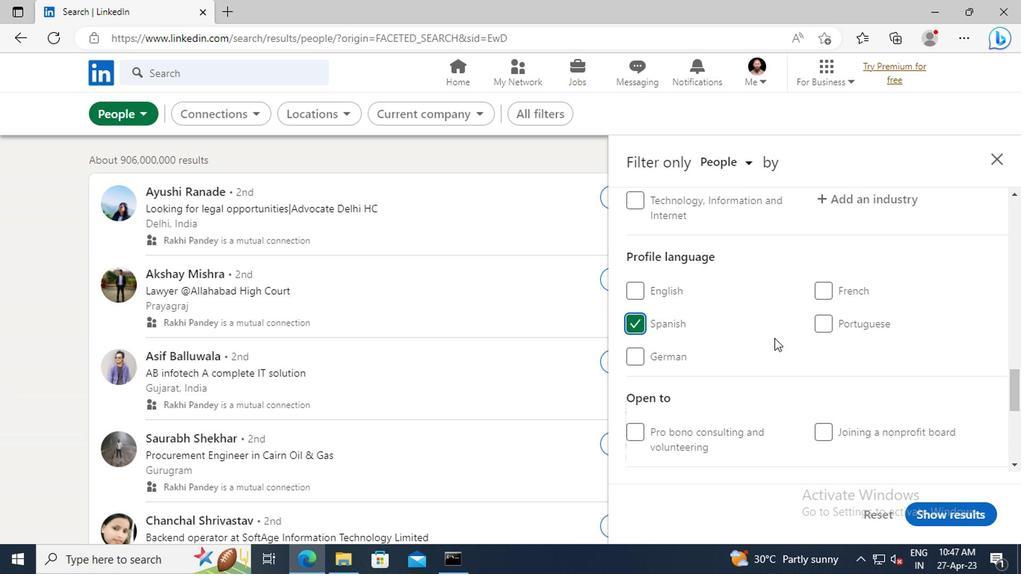 
Action: Mouse scrolled (648, 338) with delta (0, 0)
Screenshot: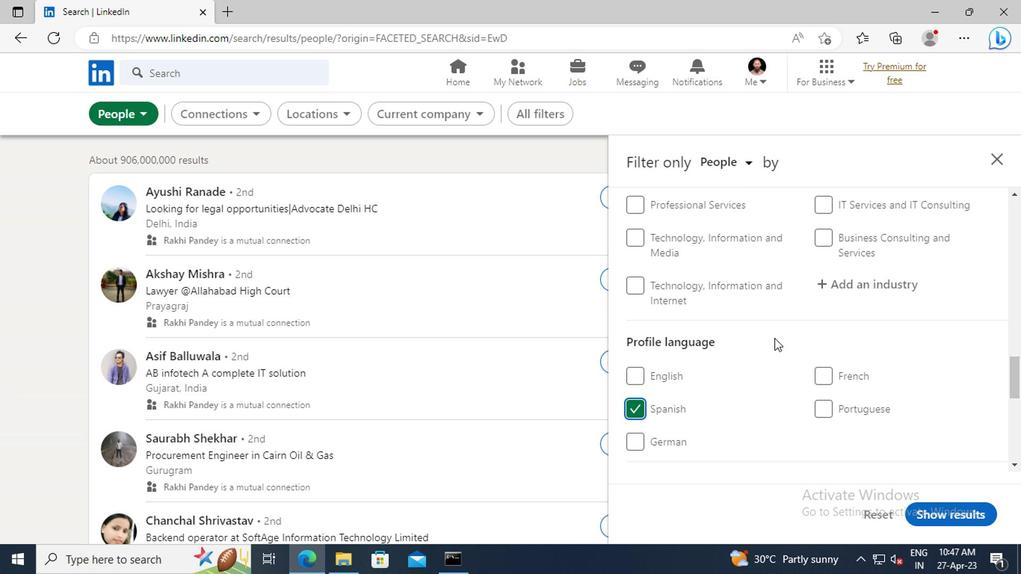
Action: Mouse scrolled (648, 338) with delta (0, 0)
Screenshot: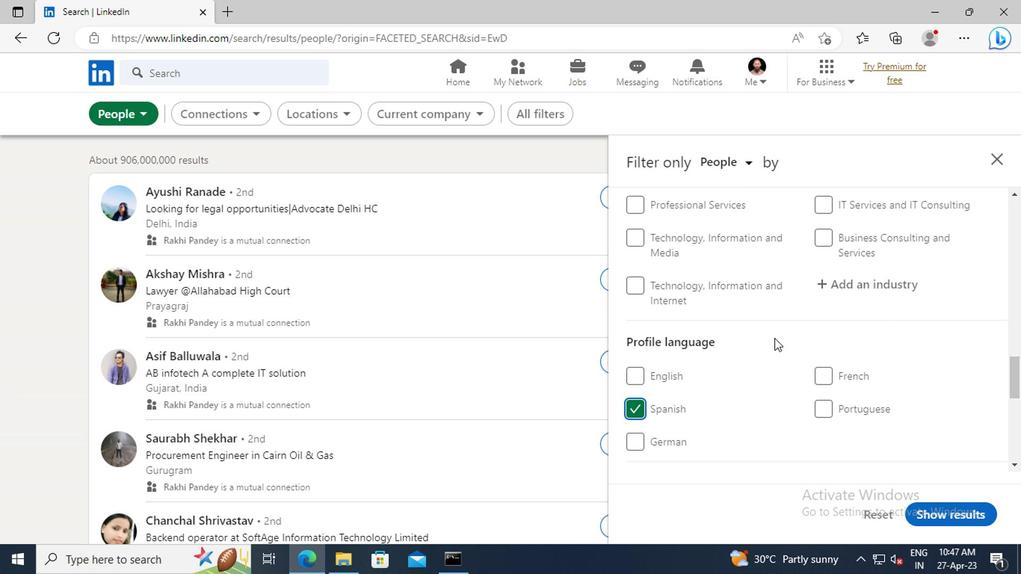 
Action: Mouse scrolled (648, 338) with delta (0, 0)
Screenshot: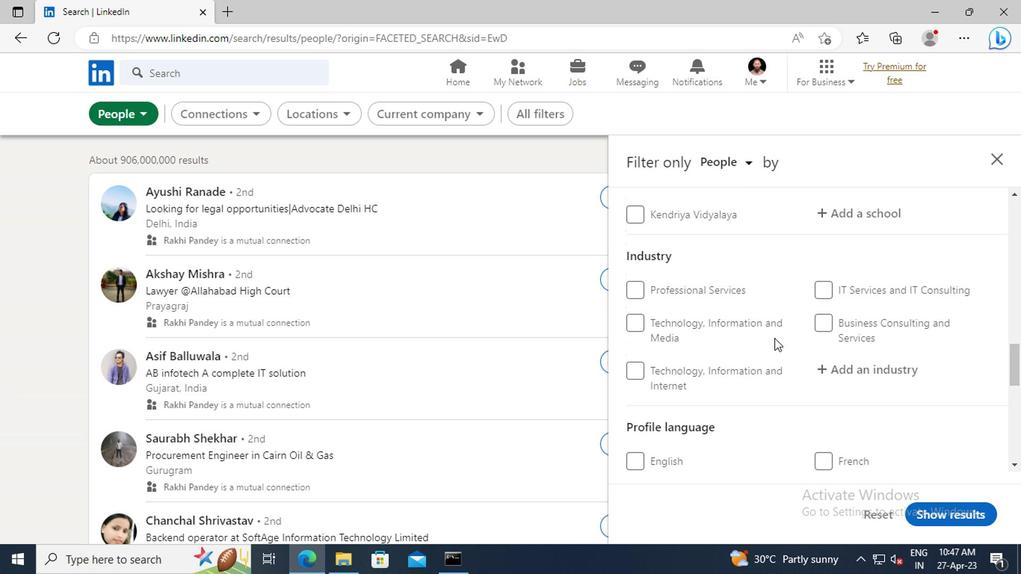 
Action: Mouse scrolled (648, 338) with delta (0, 0)
Screenshot: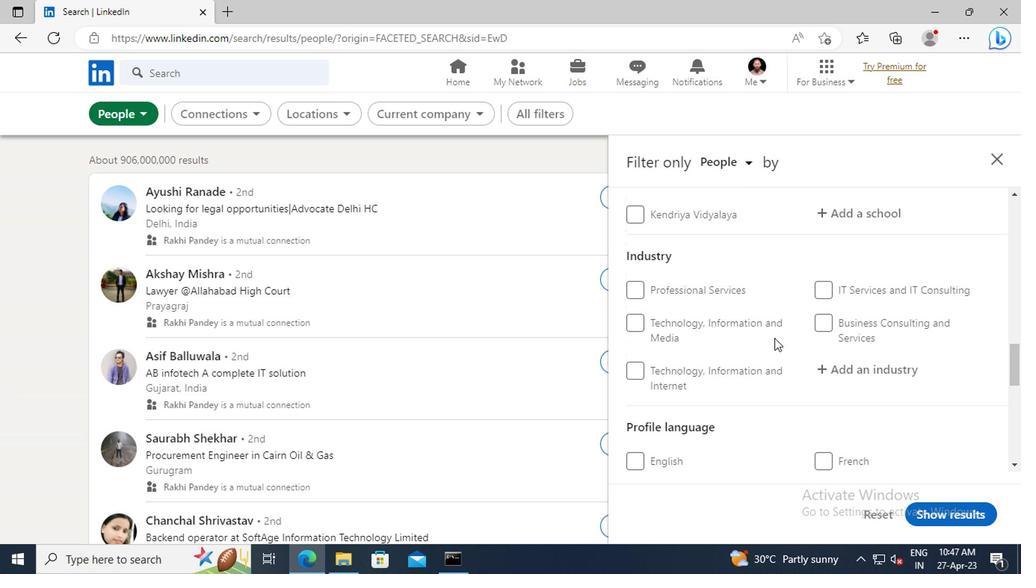 
Action: Mouse scrolled (648, 338) with delta (0, 0)
Screenshot: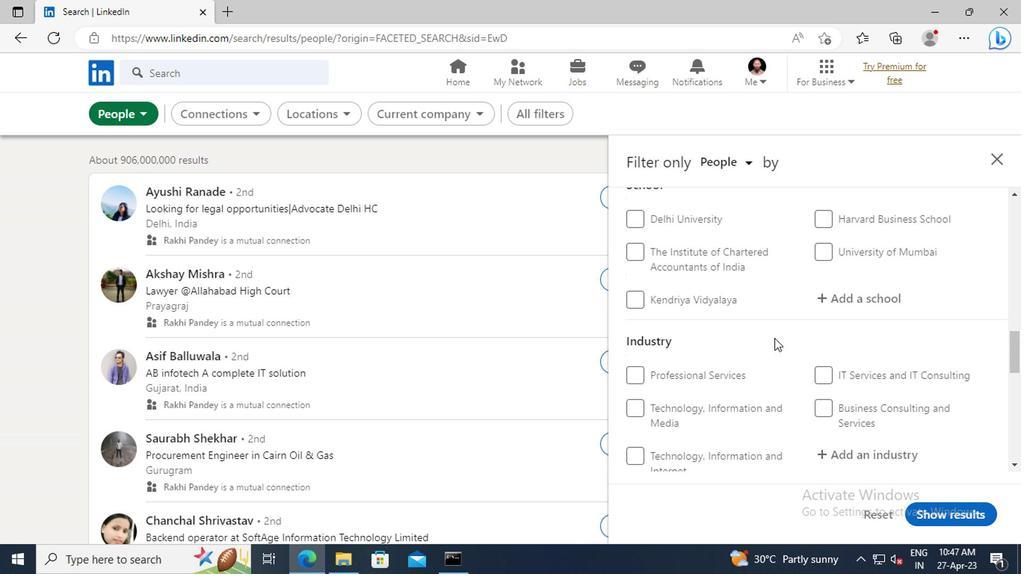 
Action: Mouse scrolled (648, 338) with delta (0, 0)
Screenshot: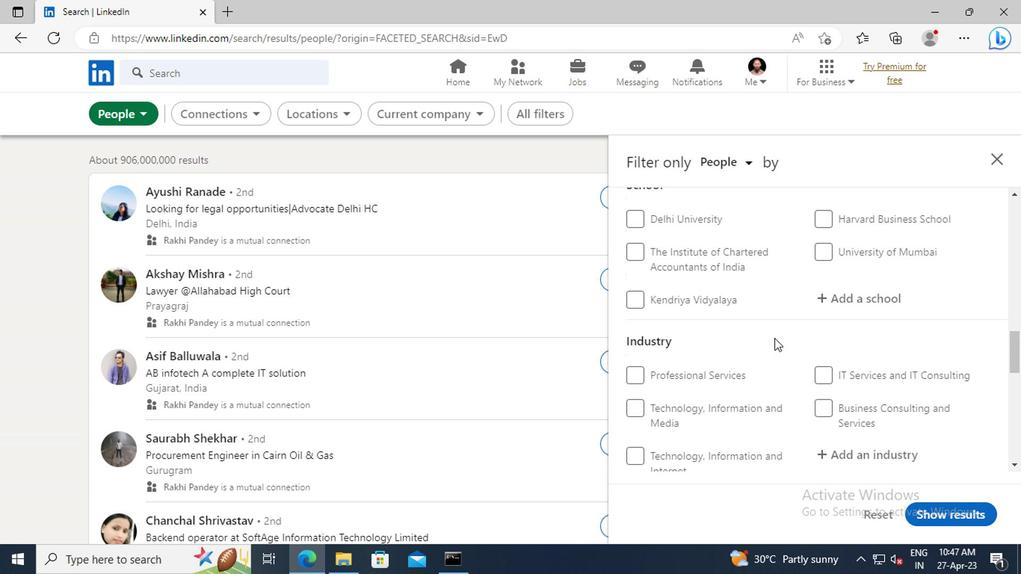 
Action: Mouse scrolled (648, 338) with delta (0, 0)
Screenshot: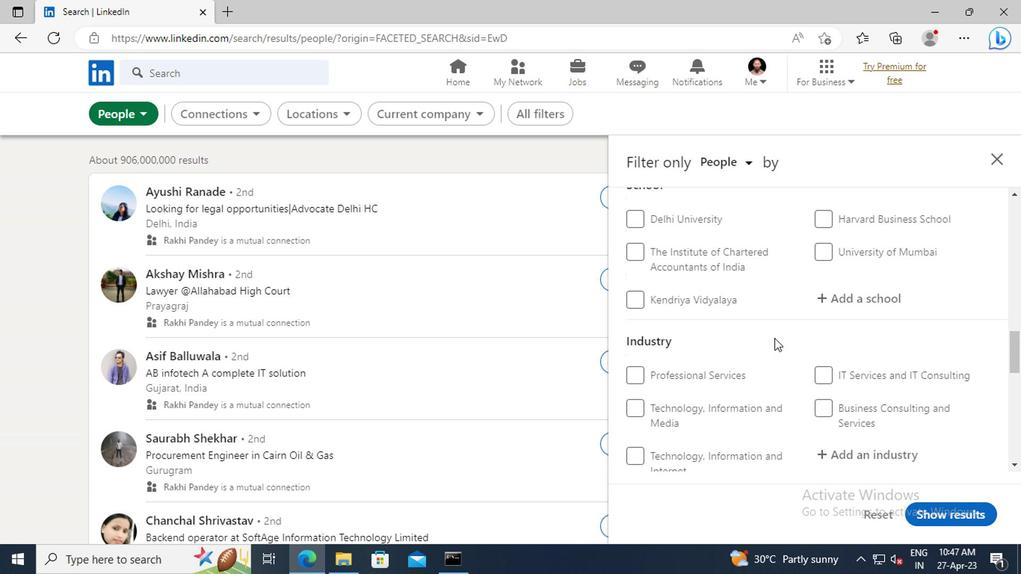 
Action: Mouse scrolled (648, 338) with delta (0, 0)
Screenshot: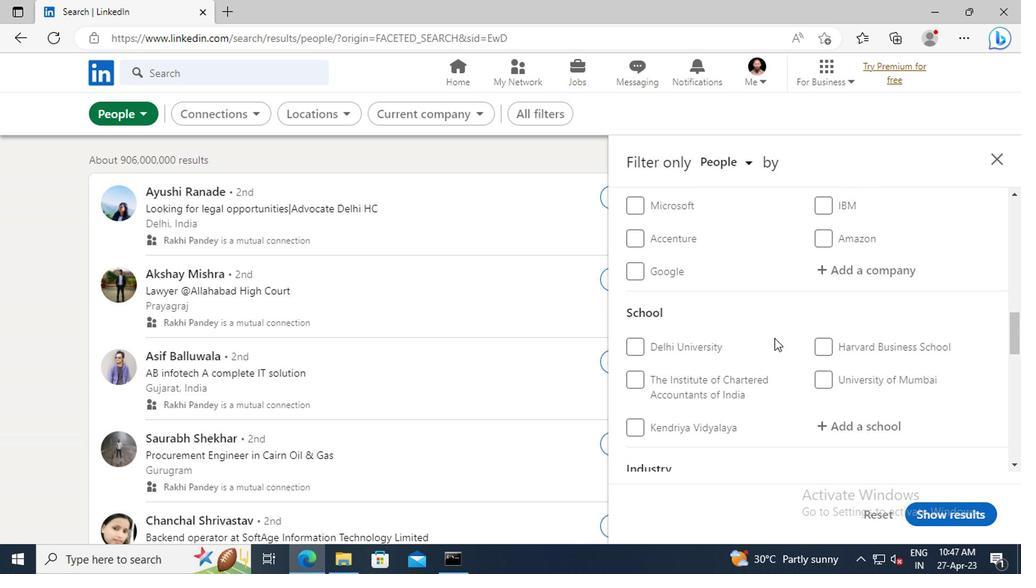 
Action: Mouse scrolled (648, 338) with delta (0, 0)
Screenshot: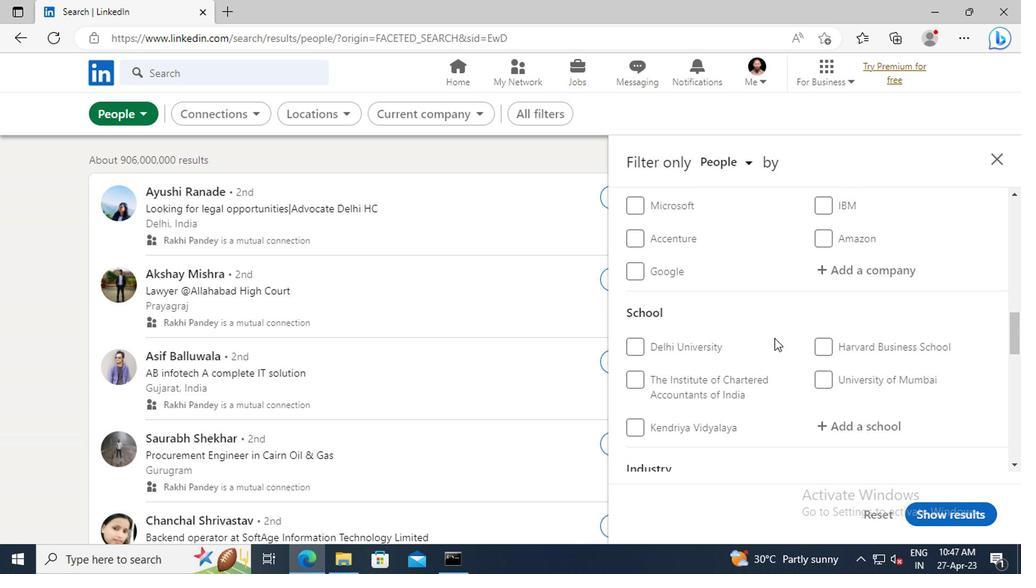 
Action: Mouse scrolled (648, 338) with delta (0, 0)
Screenshot: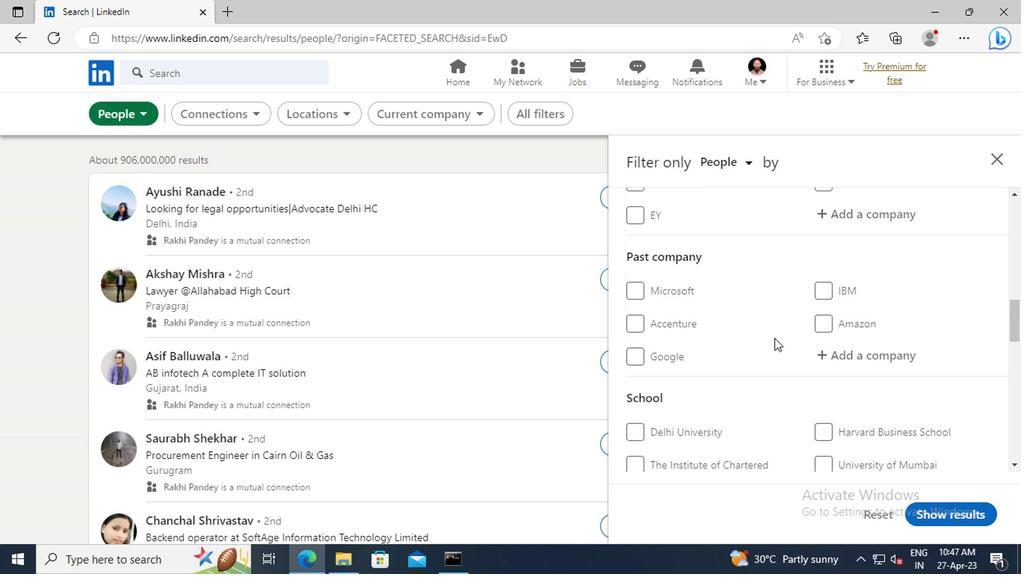 
Action: Mouse scrolled (648, 338) with delta (0, 0)
Screenshot: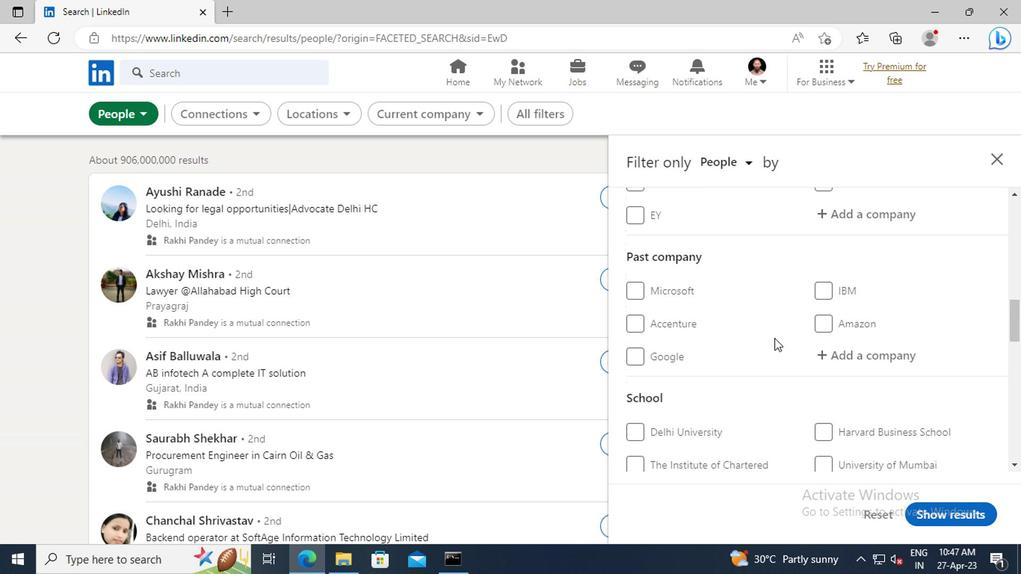 
Action: Mouse scrolled (648, 338) with delta (0, 0)
Screenshot: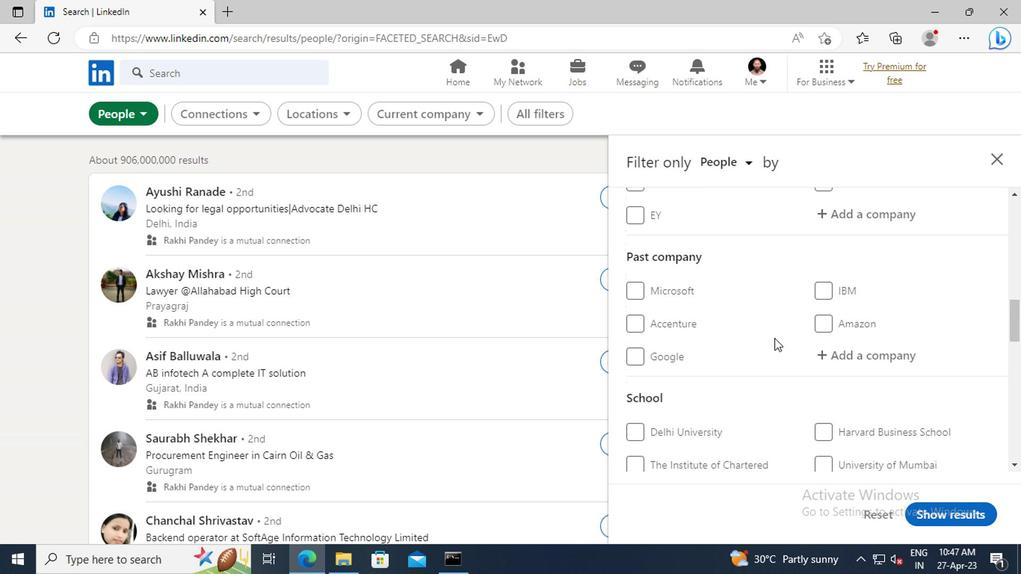 
Action: Mouse moved to (697, 338)
Screenshot: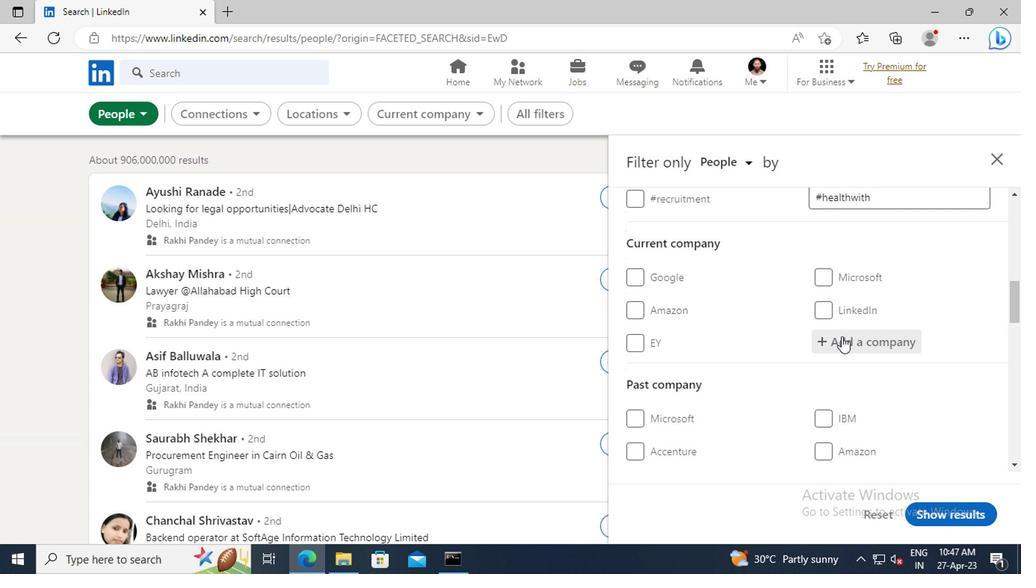
Action: Mouse pressed left at (697, 338)
Screenshot: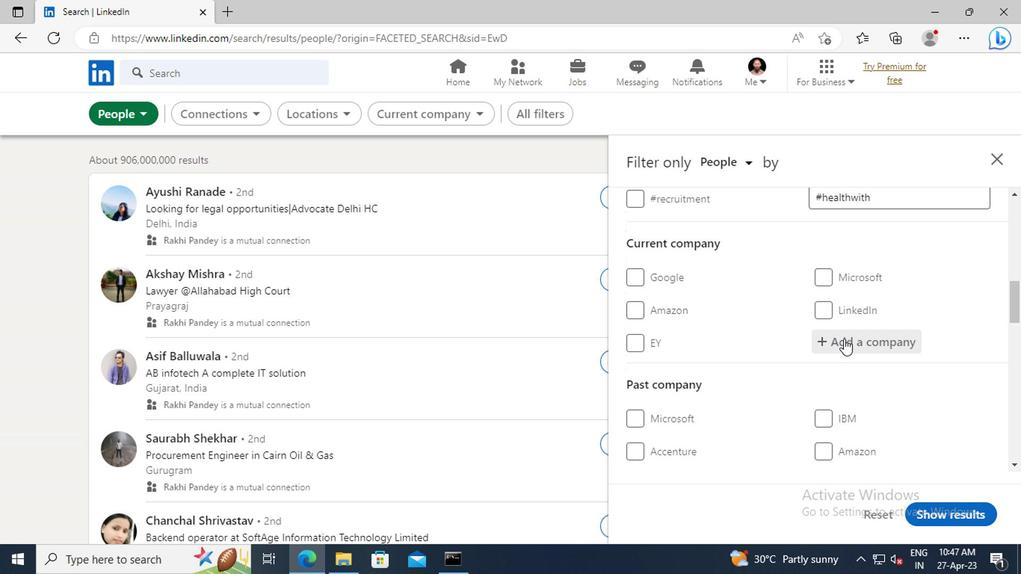 
Action: Key pressed <Key.shift>E2OPEN
Screenshot: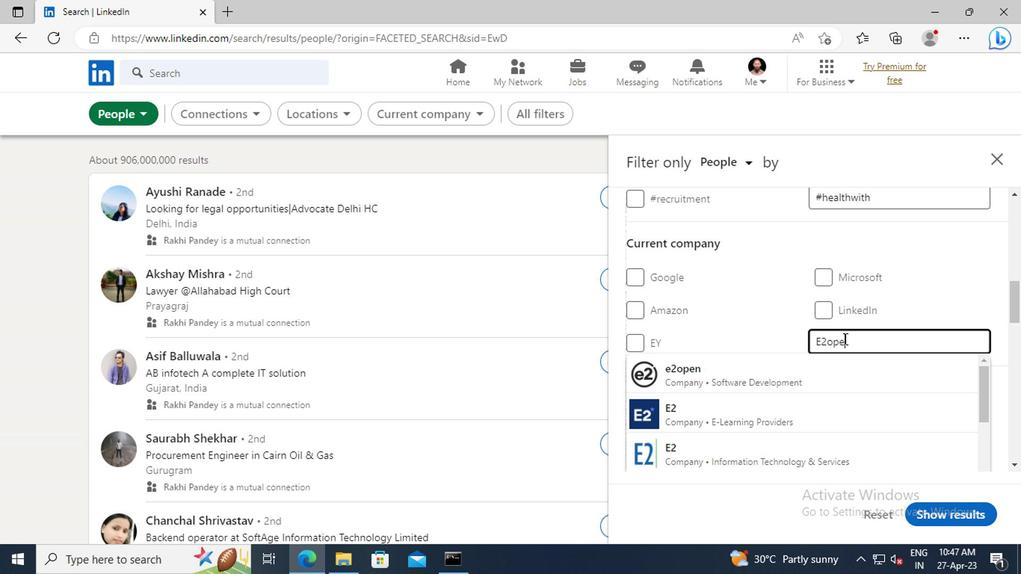 
Action: Mouse moved to (687, 389)
Screenshot: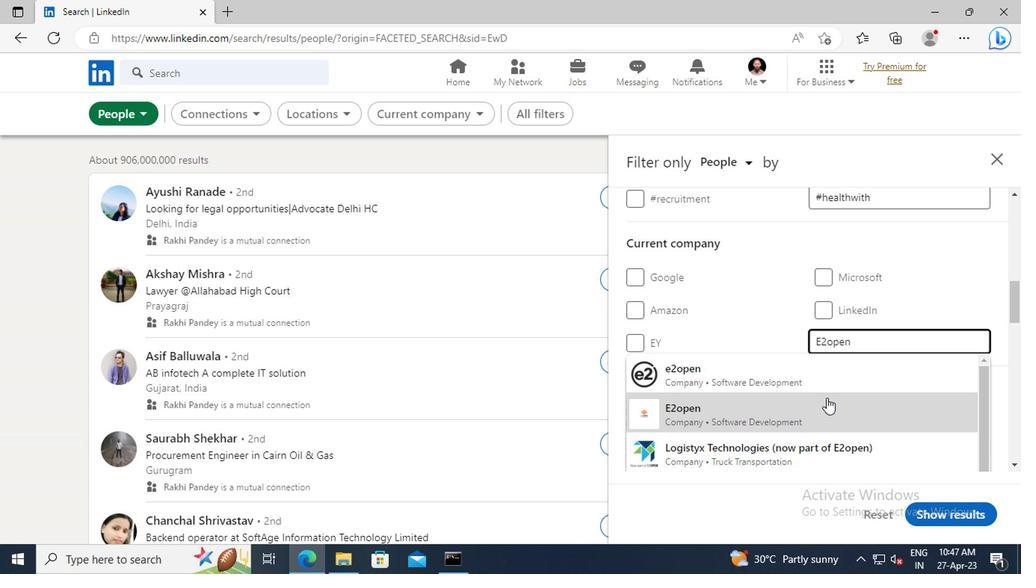 
Action: Mouse pressed left at (687, 389)
Screenshot: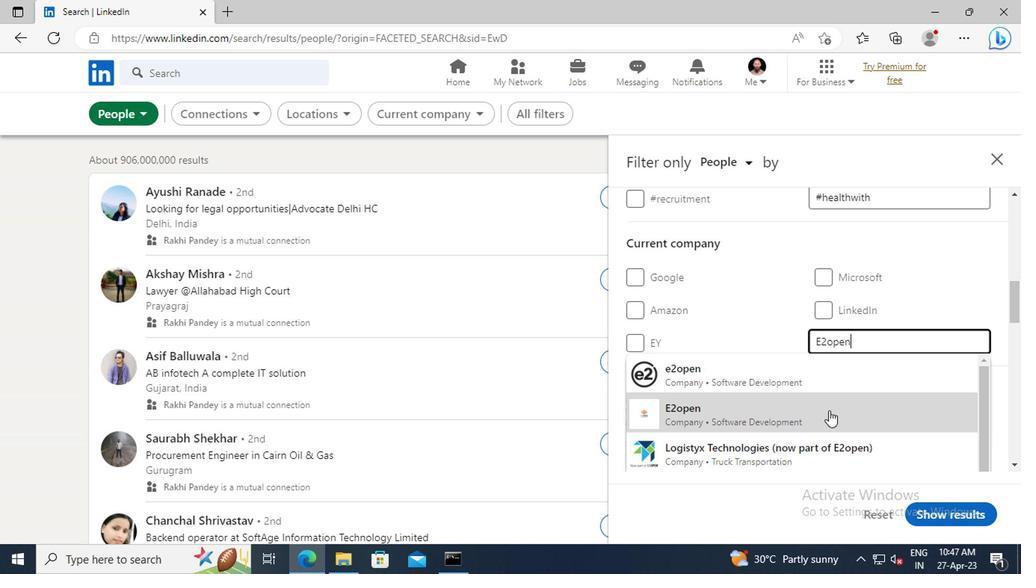 
Action: Mouse moved to (674, 318)
Screenshot: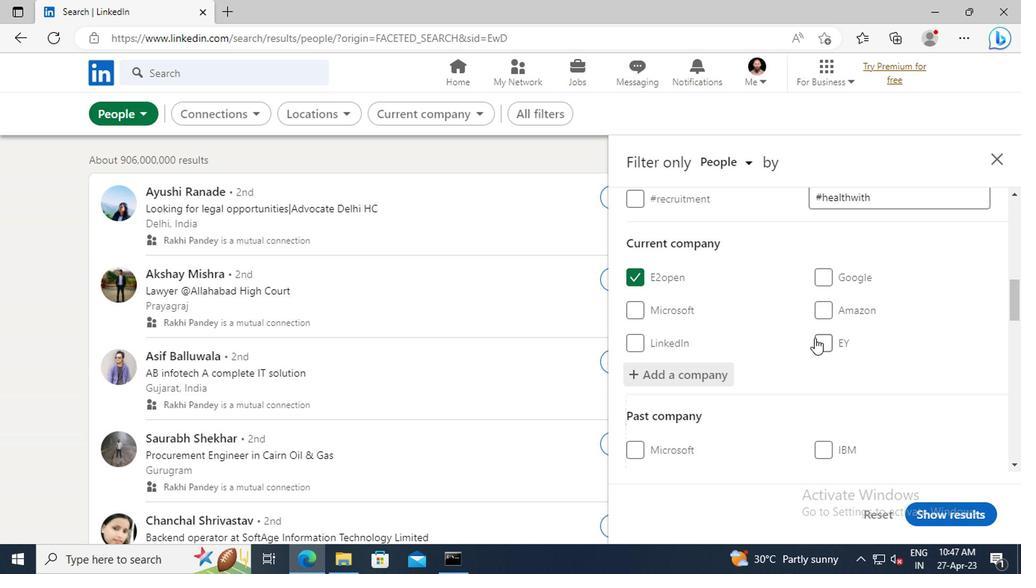 
Action: Mouse scrolled (674, 318) with delta (0, 0)
Screenshot: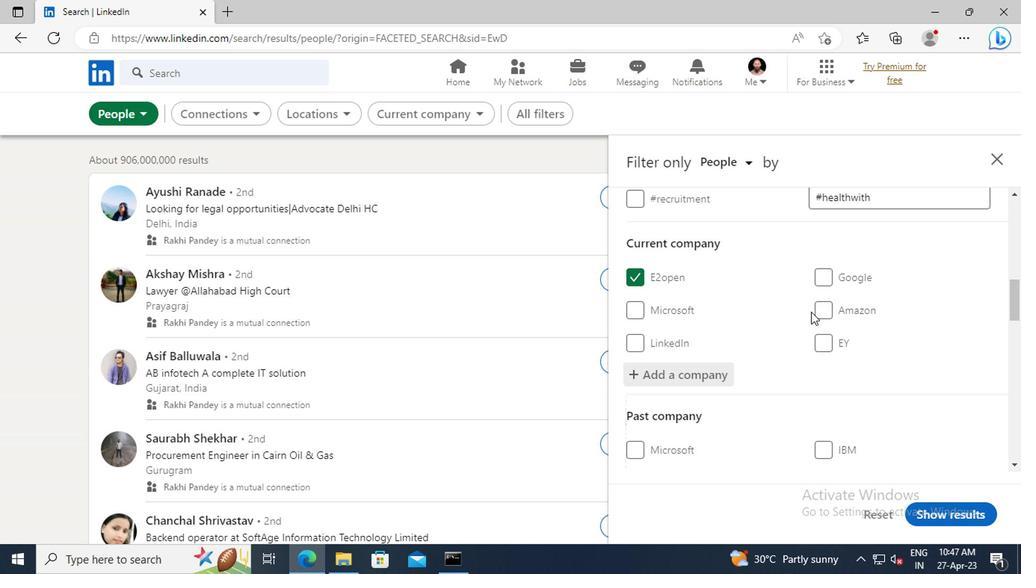 
Action: Mouse scrolled (674, 318) with delta (0, 0)
Screenshot: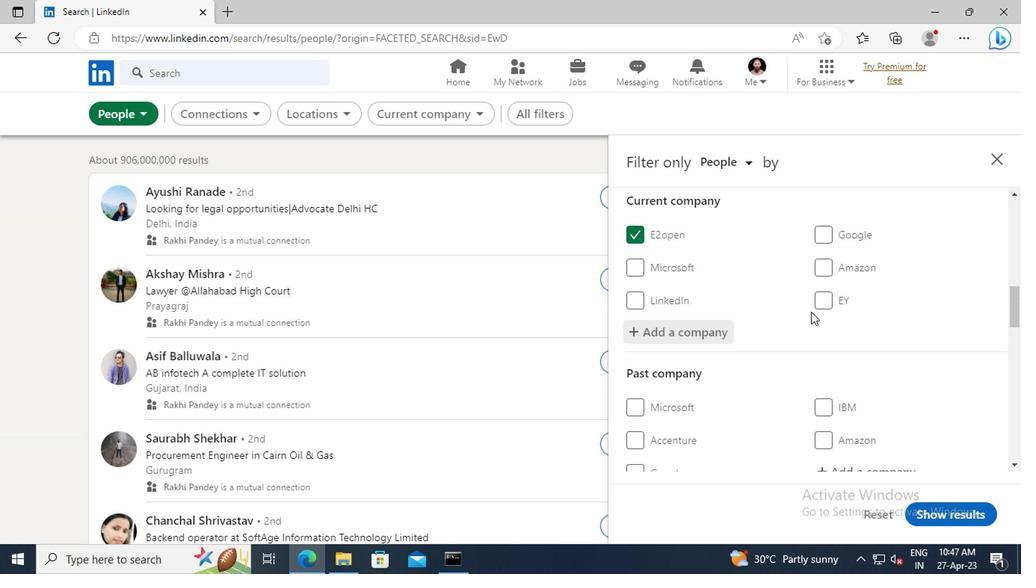 
Action: Mouse scrolled (674, 318) with delta (0, 0)
Screenshot: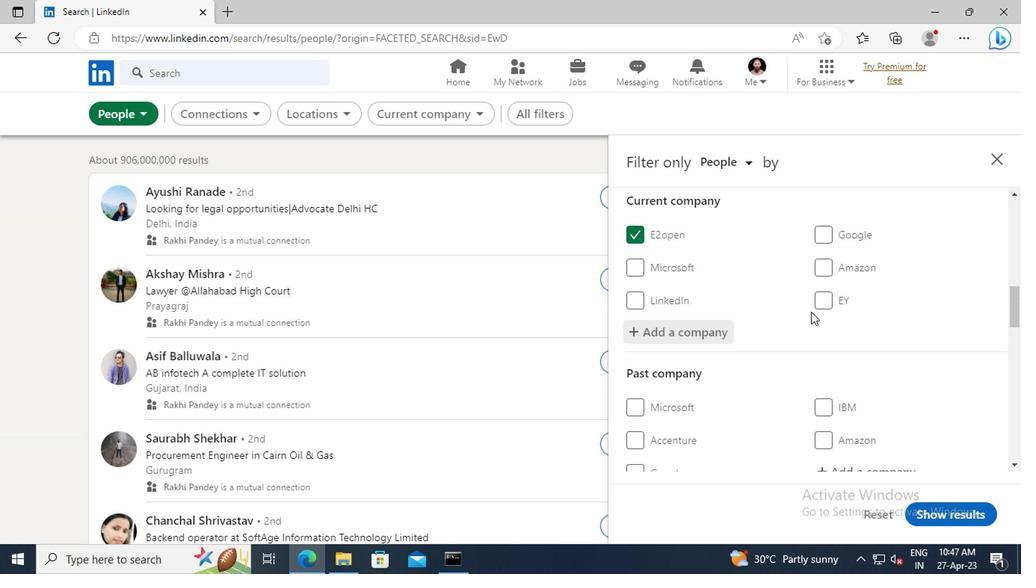 
Action: Mouse scrolled (674, 318) with delta (0, 0)
Screenshot: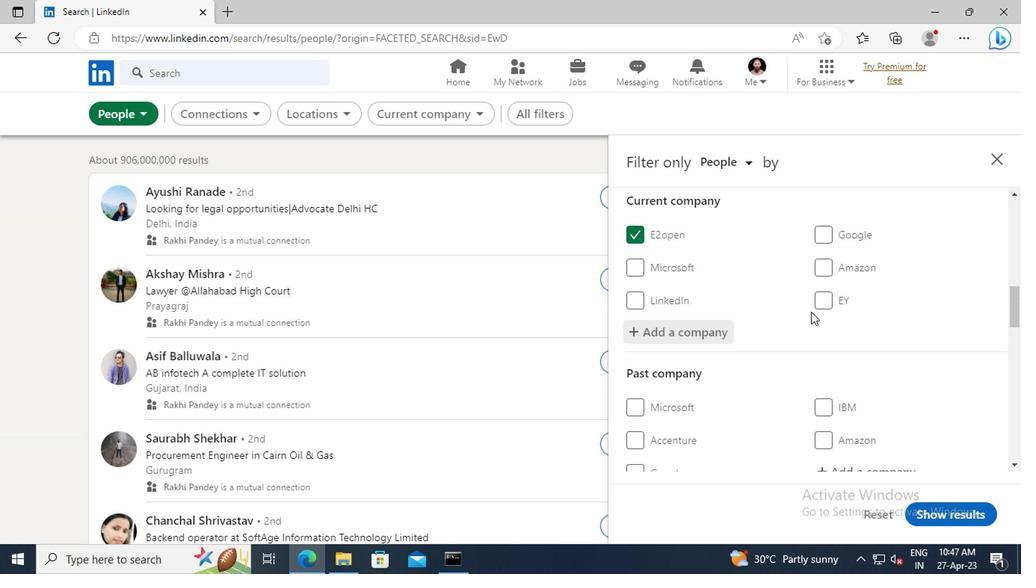 
Action: Mouse scrolled (674, 318) with delta (0, 0)
Screenshot: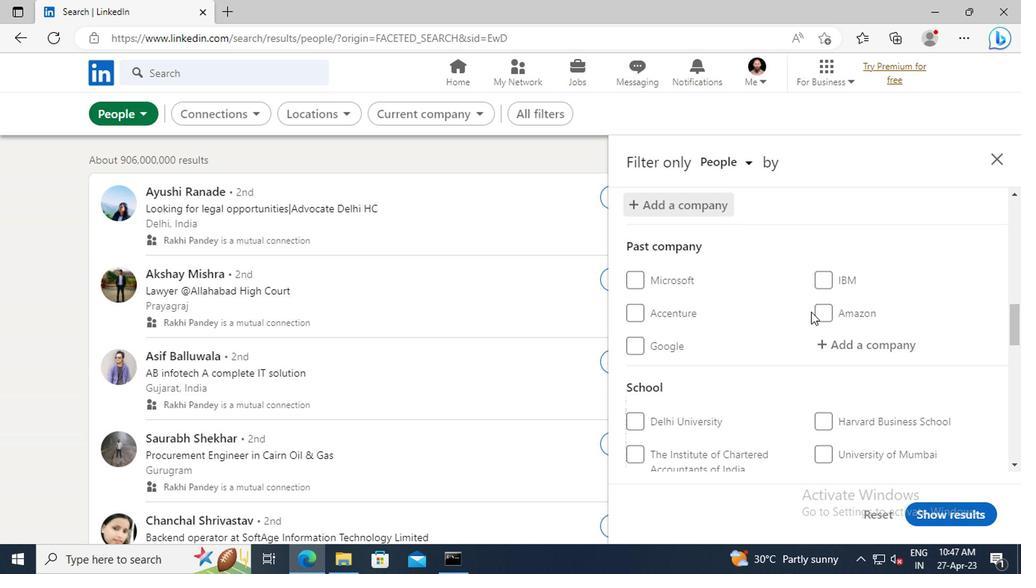 
Action: Mouse scrolled (674, 318) with delta (0, 0)
Screenshot: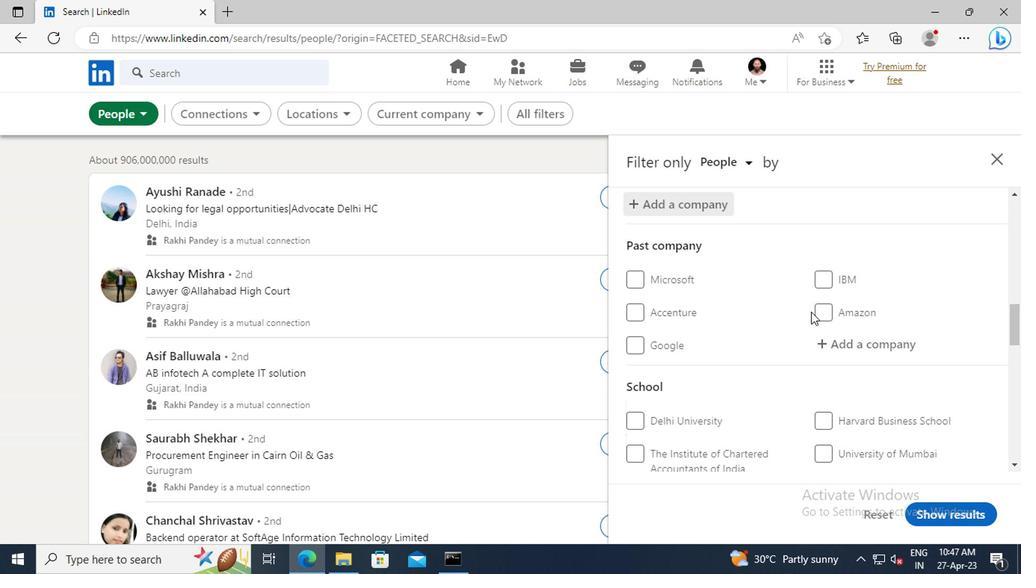 
Action: Mouse scrolled (674, 318) with delta (0, 0)
Screenshot: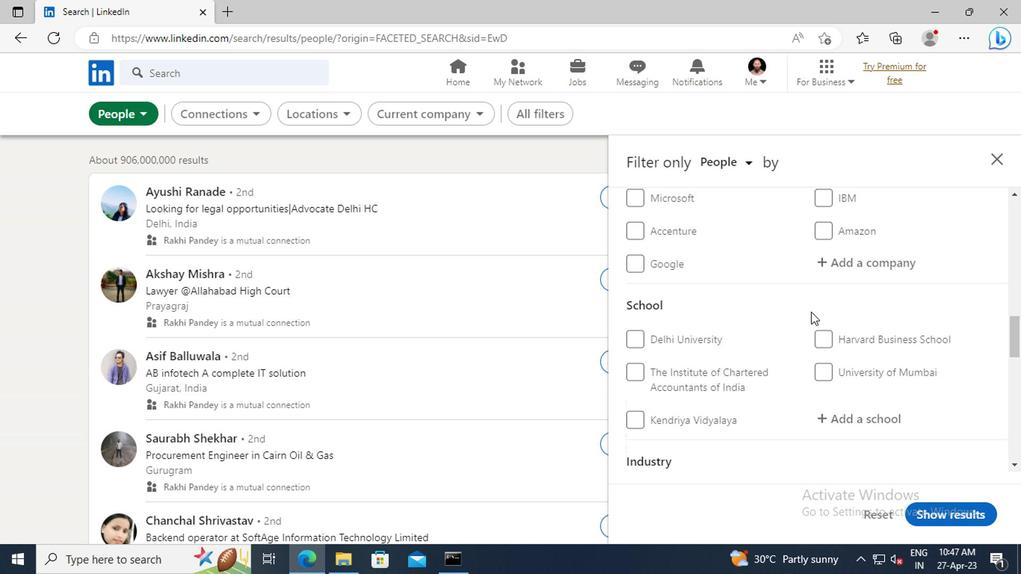 
Action: Mouse scrolled (674, 318) with delta (0, 0)
Screenshot: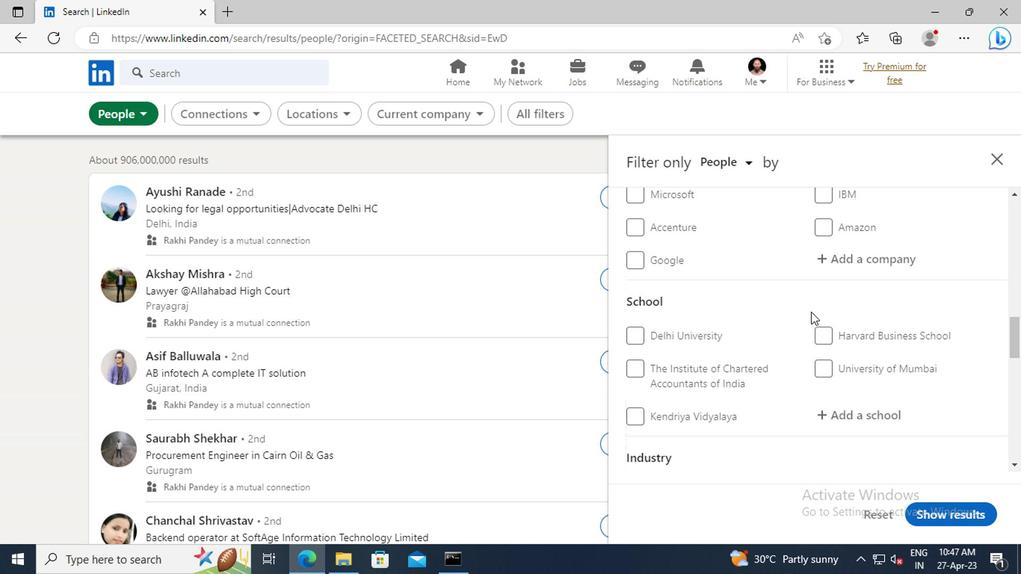 
Action: Mouse scrolled (674, 318) with delta (0, 0)
Screenshot: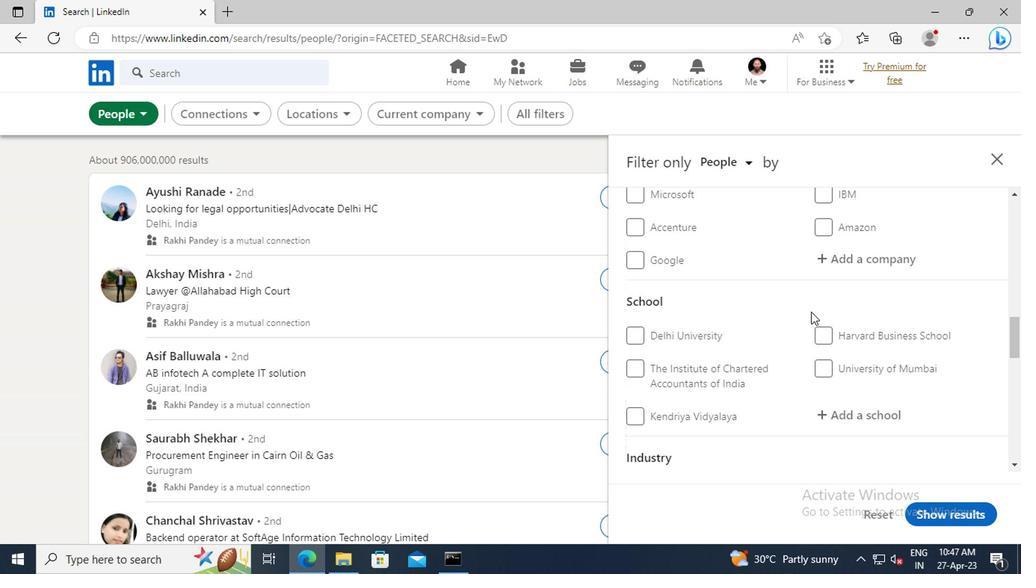 
Action: Mouse moved to (694, 304)
Screenshot: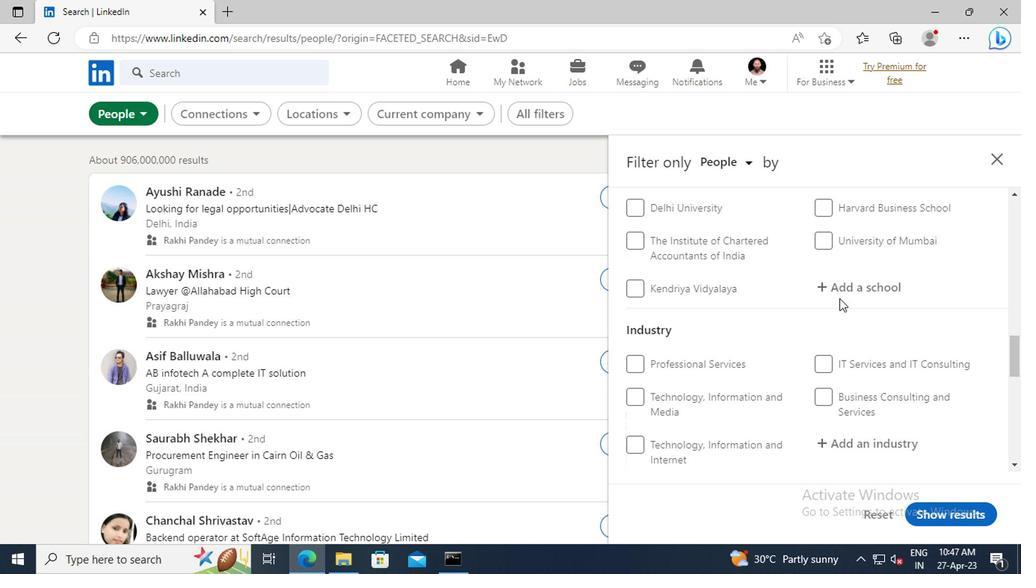 
Action: Mouse pressed left at (694, 304)
Screenshot: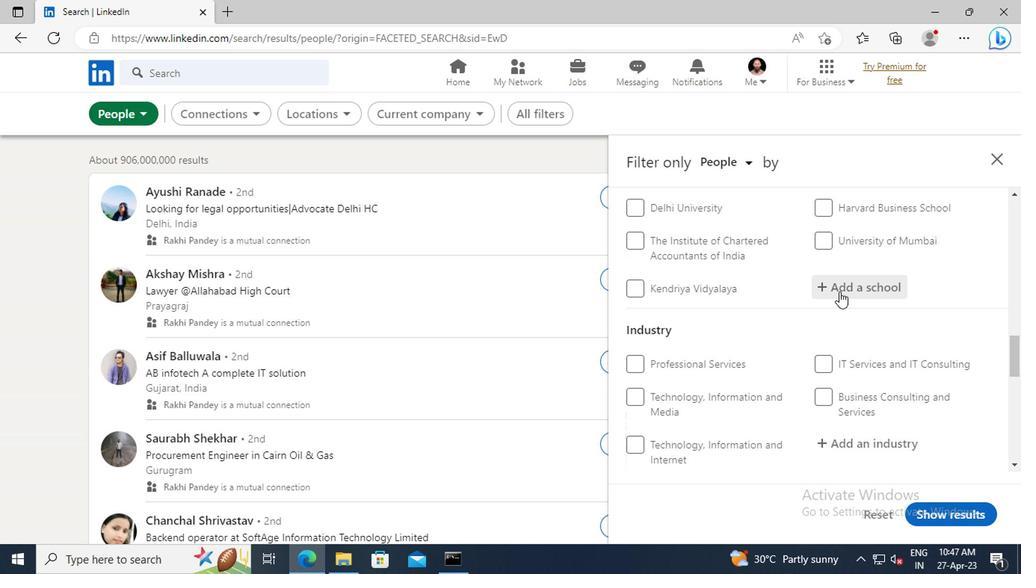 
Action: Key pressed <Key.shift>NATIONAL<Key.space><Key.shift>INSTITUTE<Key.space>OF<Key.space><Key.shift>TECHNOLOGY<Key.space><Key.shift>HAMIRPUR
Screenshot: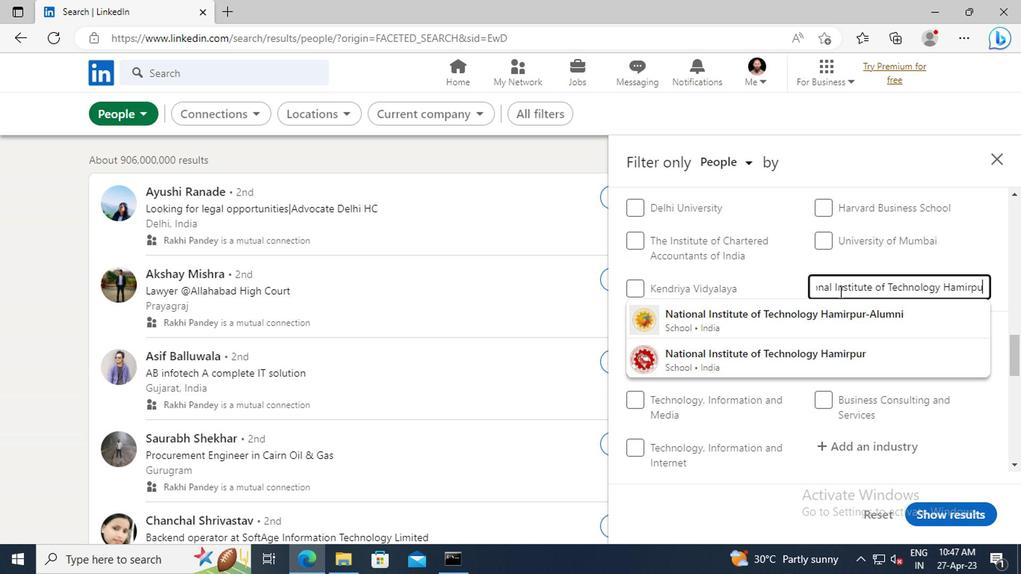 
Action: Mouse moved to (695, 326)
Screenshot: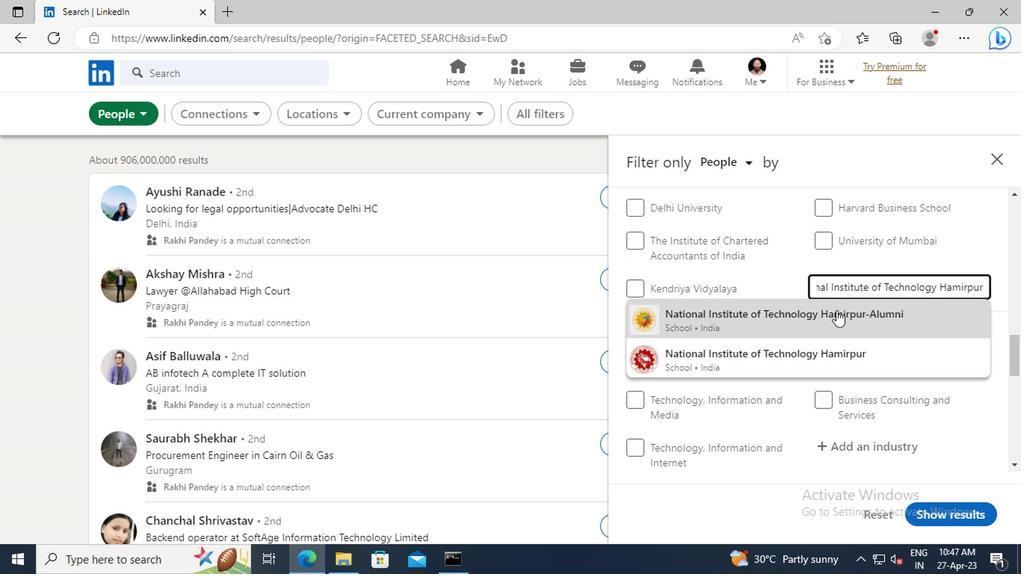 
Action: Mouse pressed left at (695, 326)
Screenshot: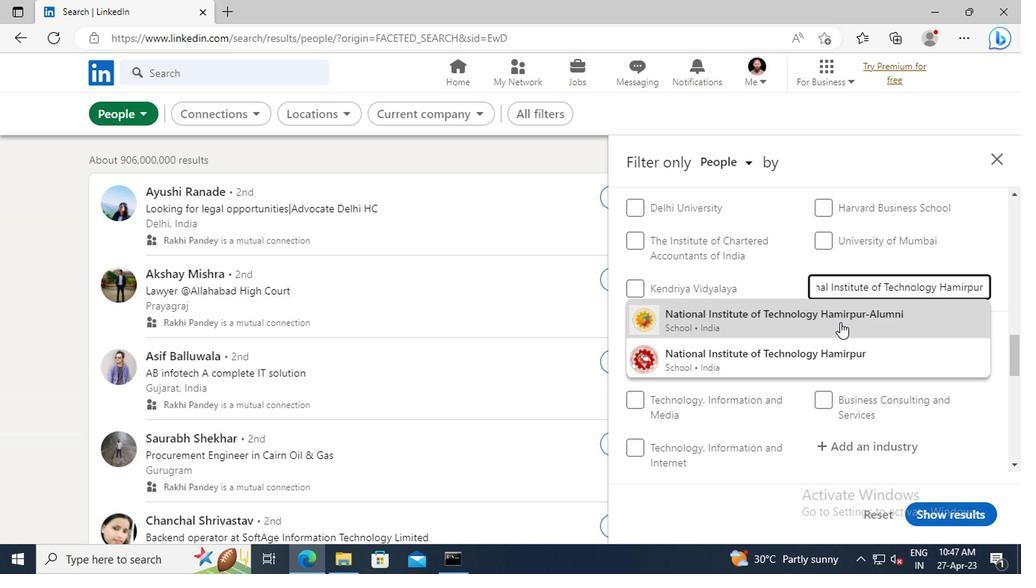 
Action: Mouse moved to (671, 302)
Screenshot: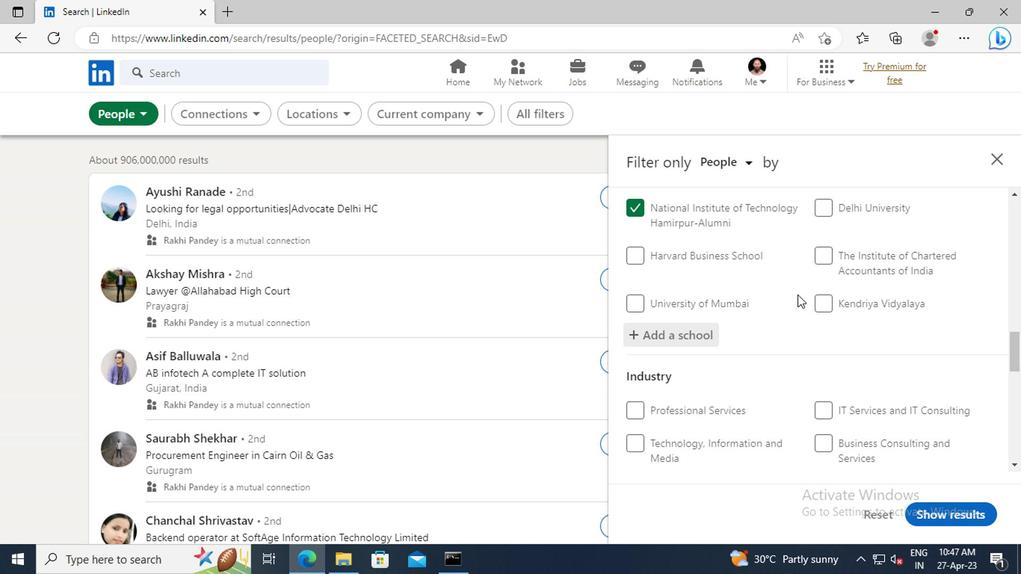
Action: Mouse scrolled (671, 302) with delta (0, 0)
Screenshot: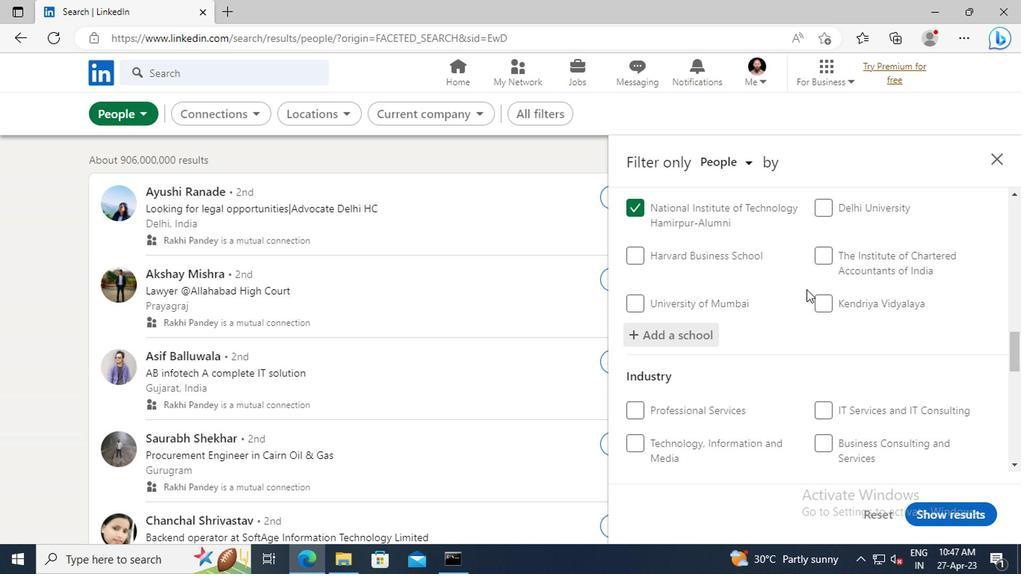
Action: Mouse scrolled (671, 302) with delta (0, 0)
Screenshot: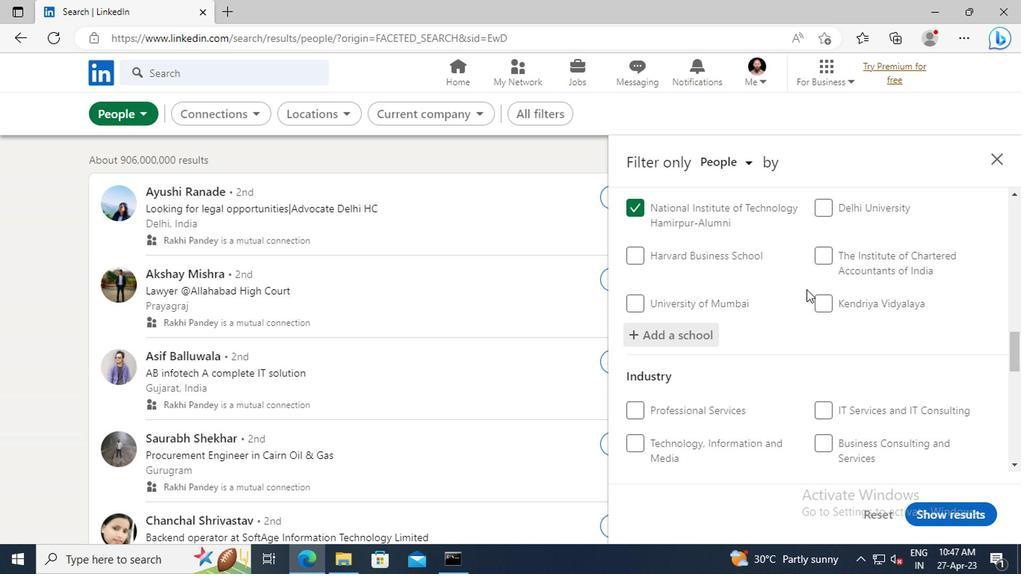 
Action: Mouse scrolled (671, 302) with delta (0, 0)
Screenshot: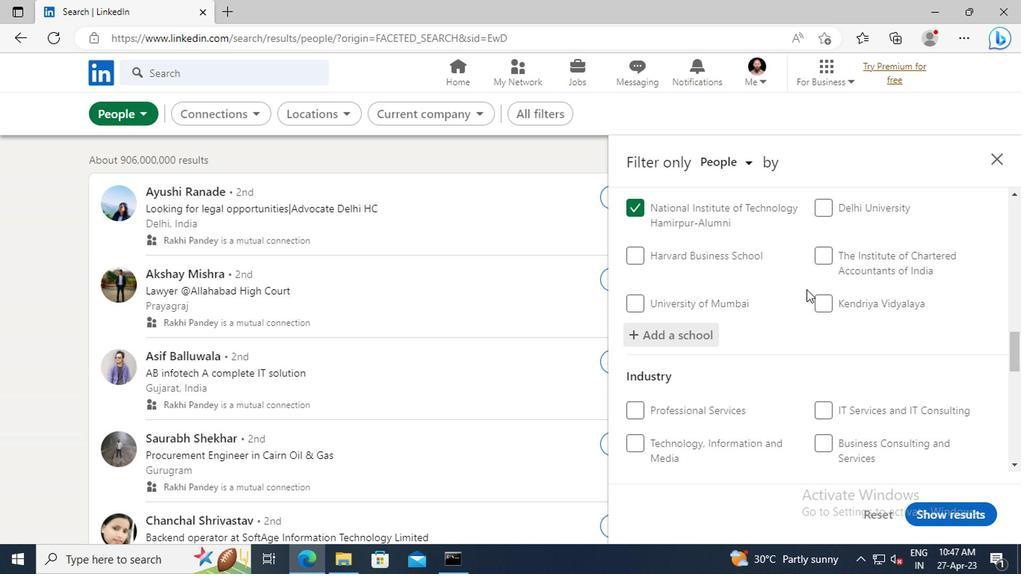 
Action: Mouse scrolled (671, 302) with delta (0, 0)
Screenshot: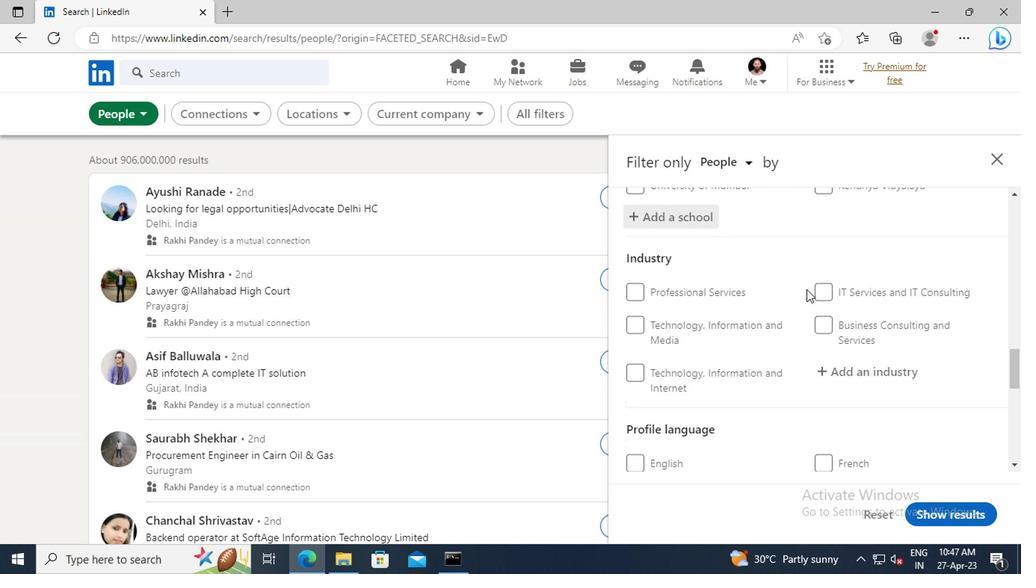 
Action: Mouse scrolled (671, 302) with delta (0, 0)
Screenshot: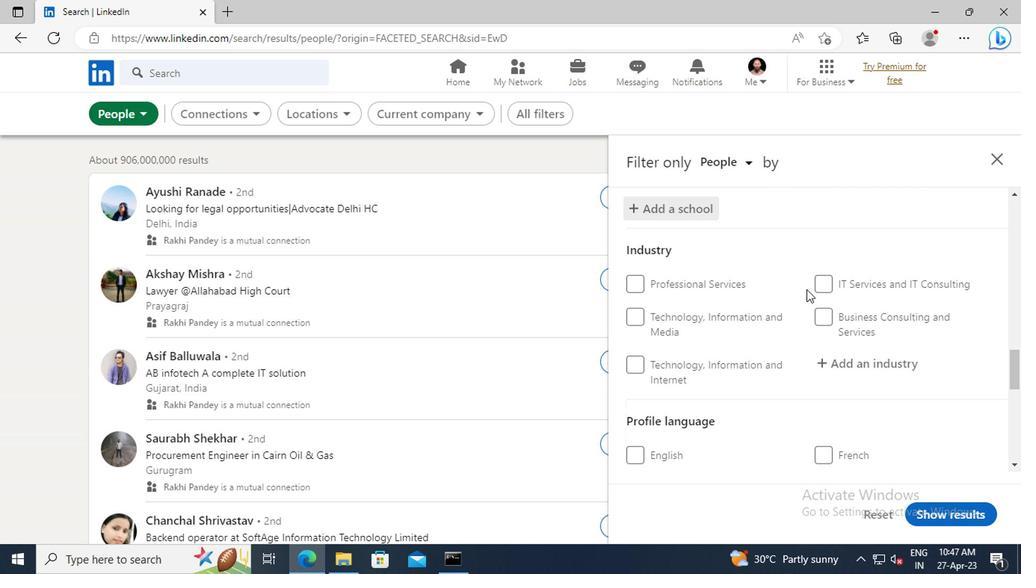 
Action: Mouse moved to (703, 297)
Screenshot: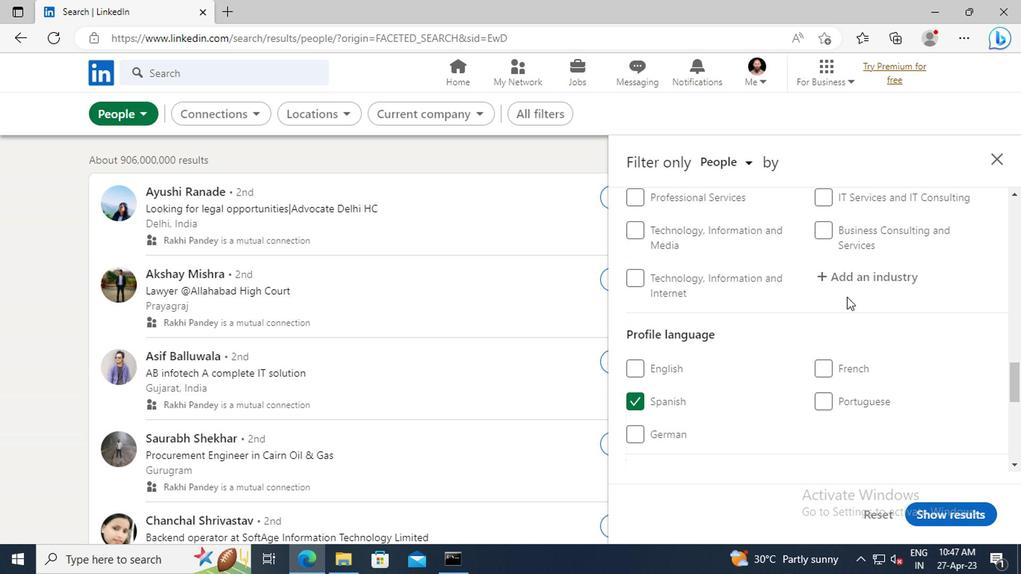 
Action: Mouse pressed left at (703, 297)
Screenshot: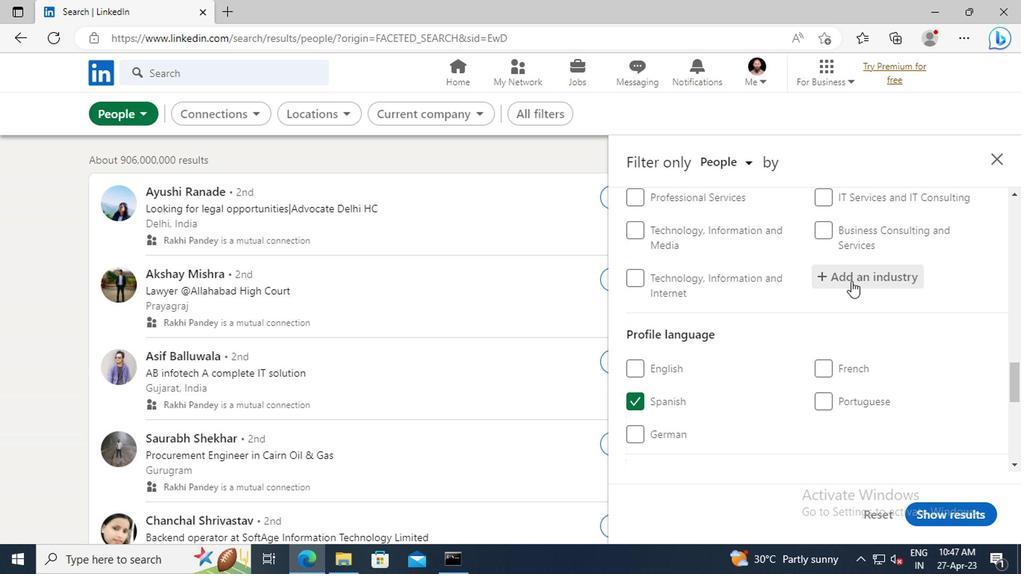 
Action: Key pressed <Key.shift>DIGITAL<Key.space><Key.shift>A
Screenshot: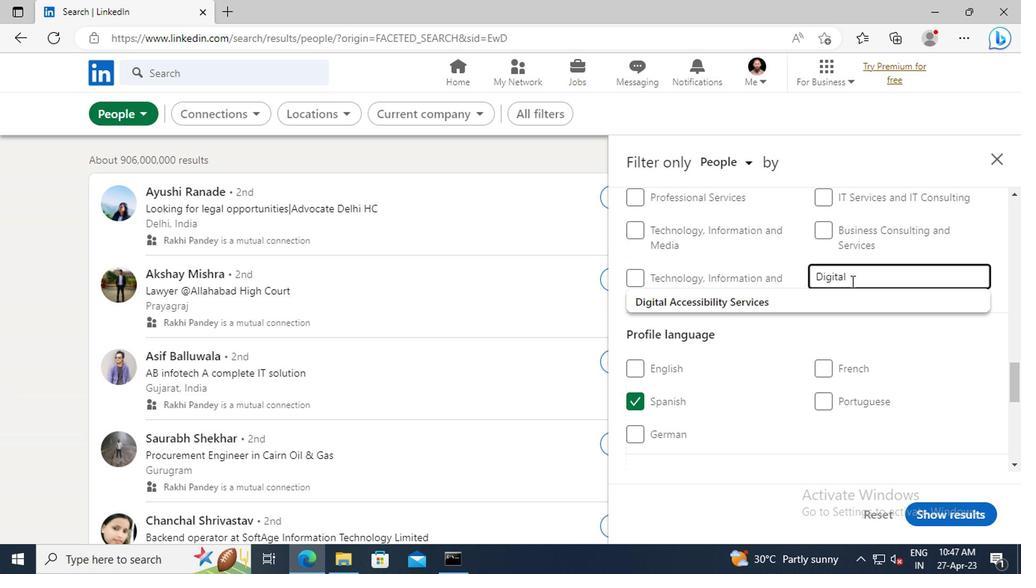 
Action: Mouse moved to (686, 310)
Screenshot: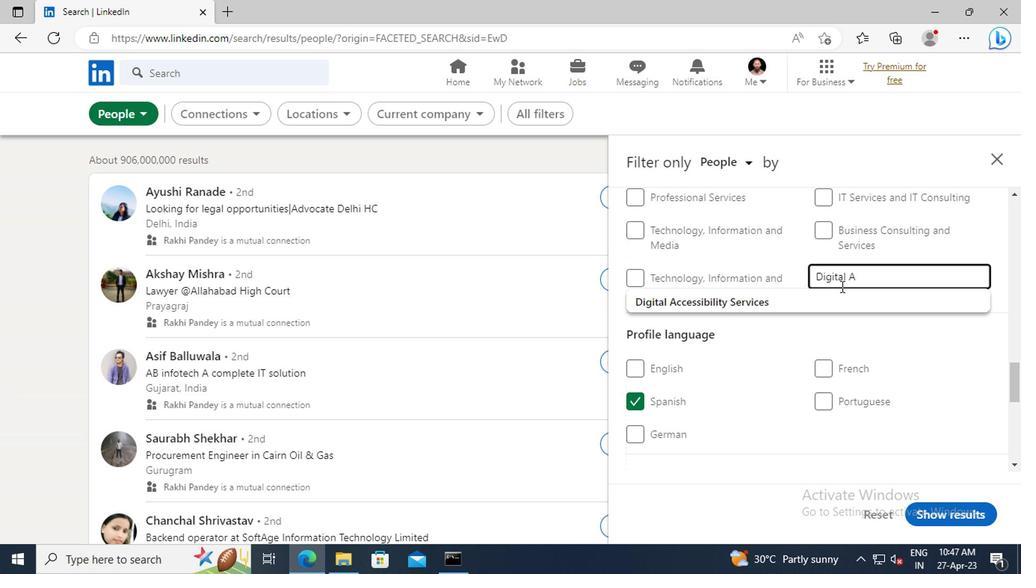 
Action: Mouse pressed left at (686, 310)
Screenshot: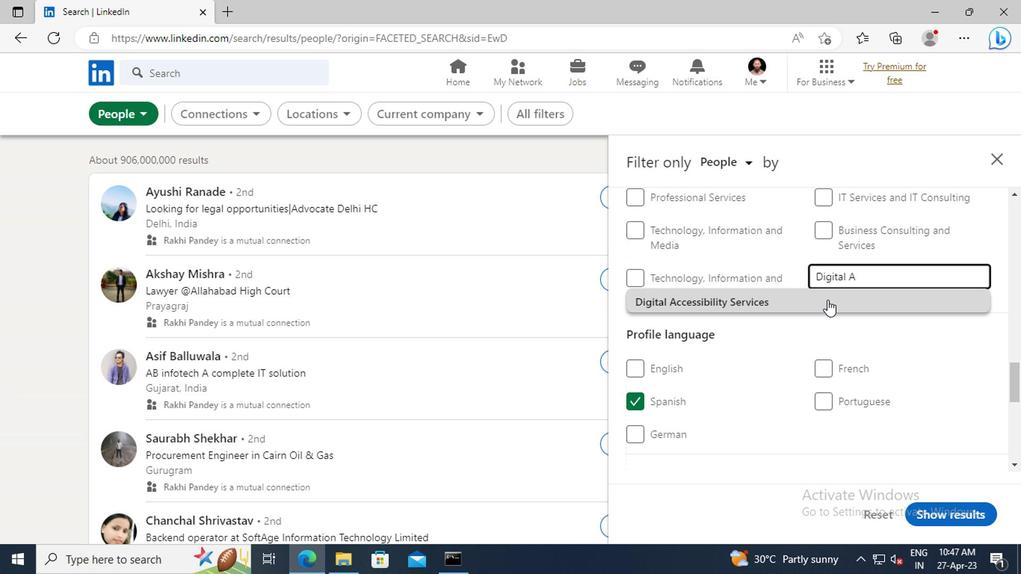 
Action: Mouse moved to (666, 306)
Screenshot: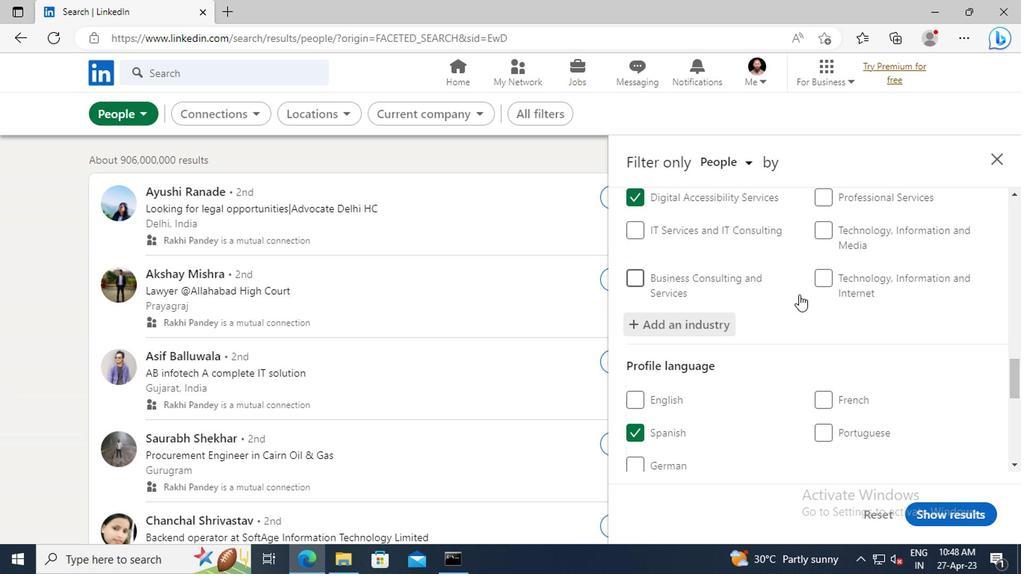 
Action: Mouse scrolled (666, 306) with delta (0, 0)
Screenshot: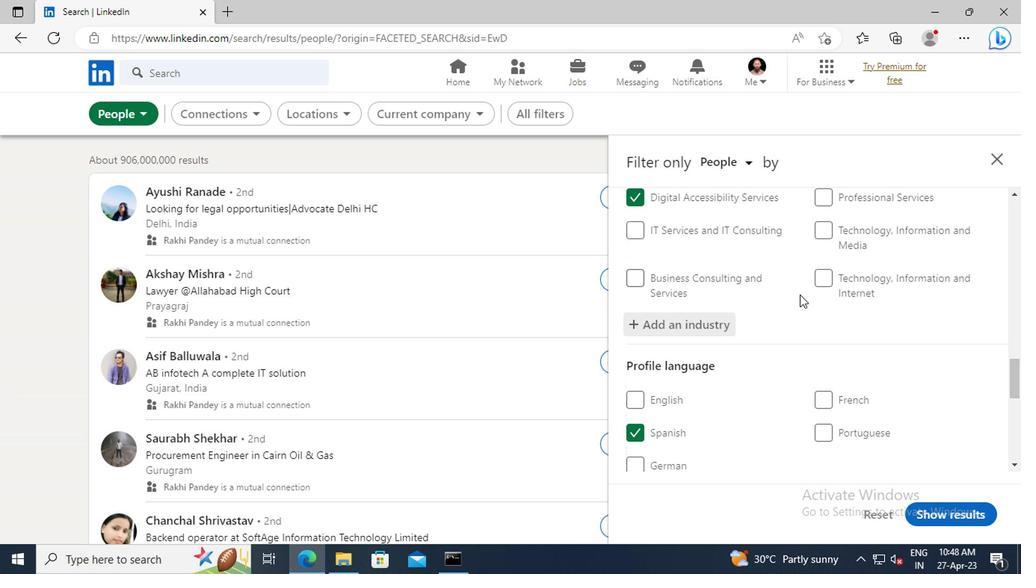 
Action: Mouse scrolled (666, 306) with delta (0, 0)
Screenshot: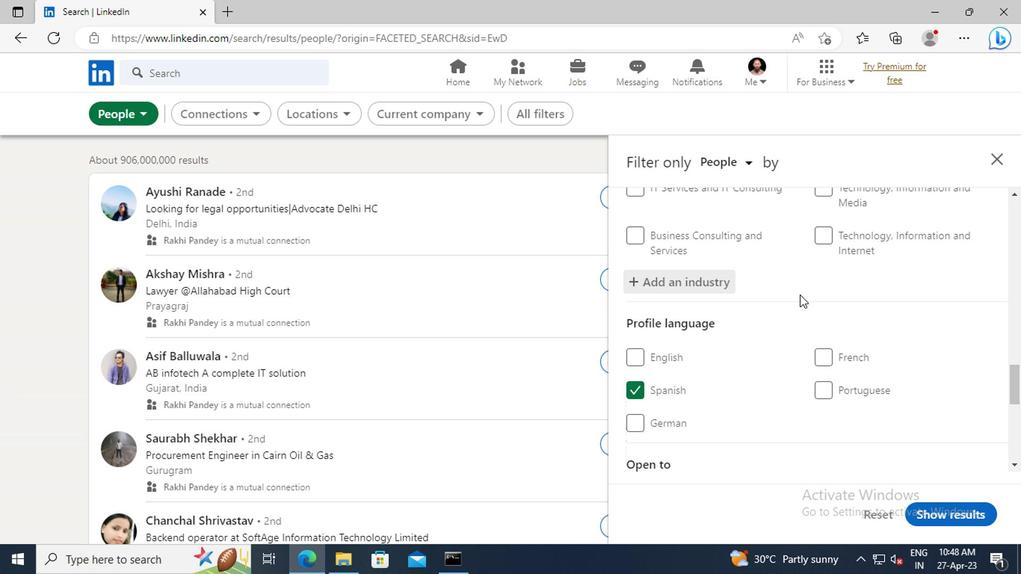 
Action: Mouse scrolled (666, 306) with delta (0, 0)
Screenshot: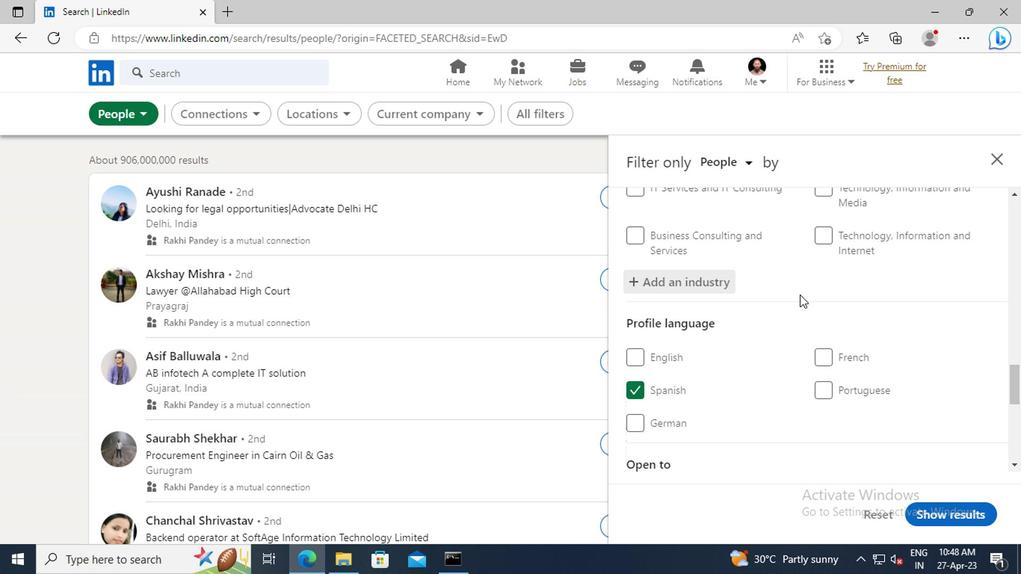 
Action: Mouse scrolled (666, 306) with delta (0, 0)
Screenshot: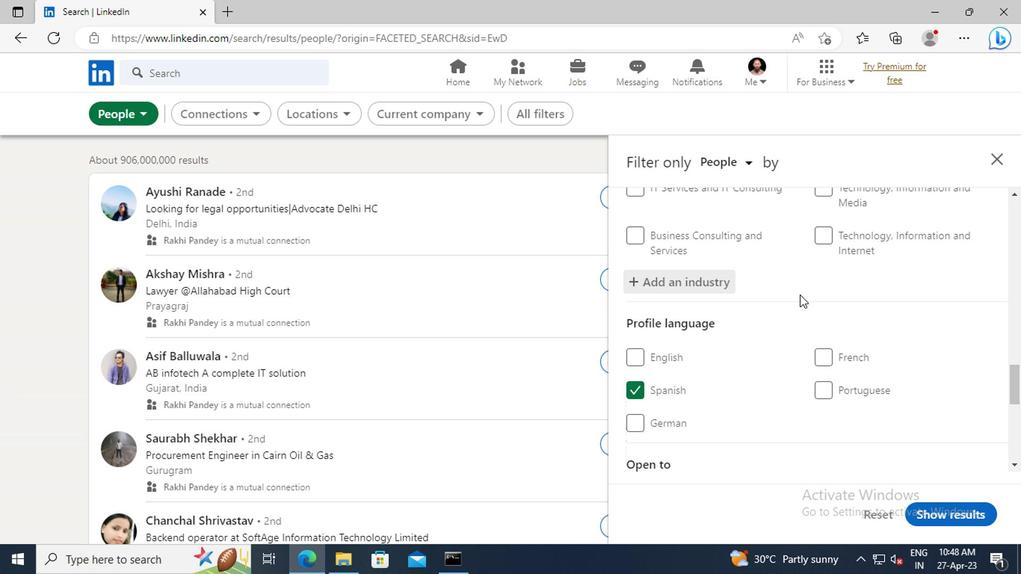 
Action: Mouse scrolled (666, 306) with delta (0, 0)
Screenshot: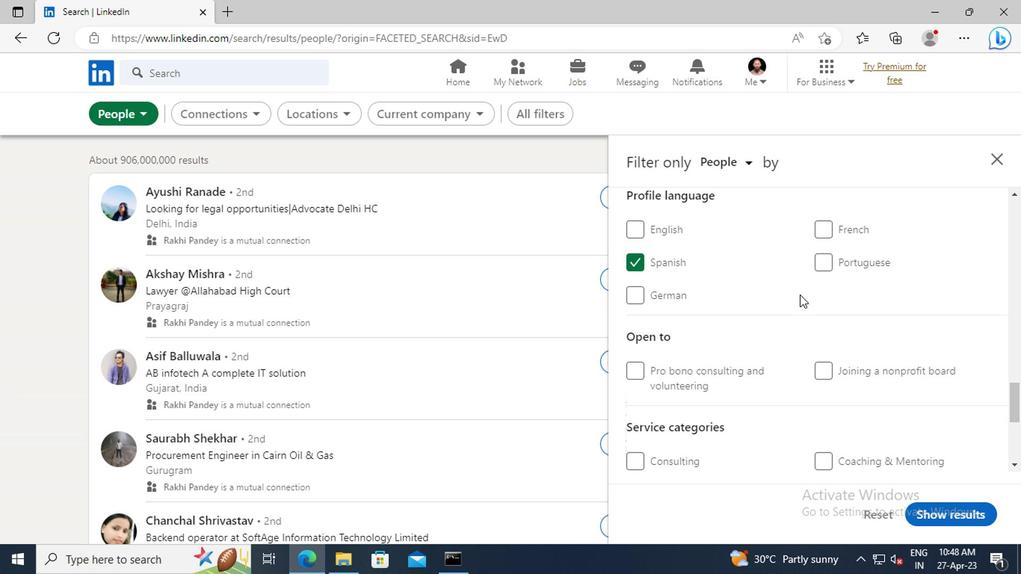 
Action: Mouse scrolled (666, 306) with delta (0, 0)
Screenshot: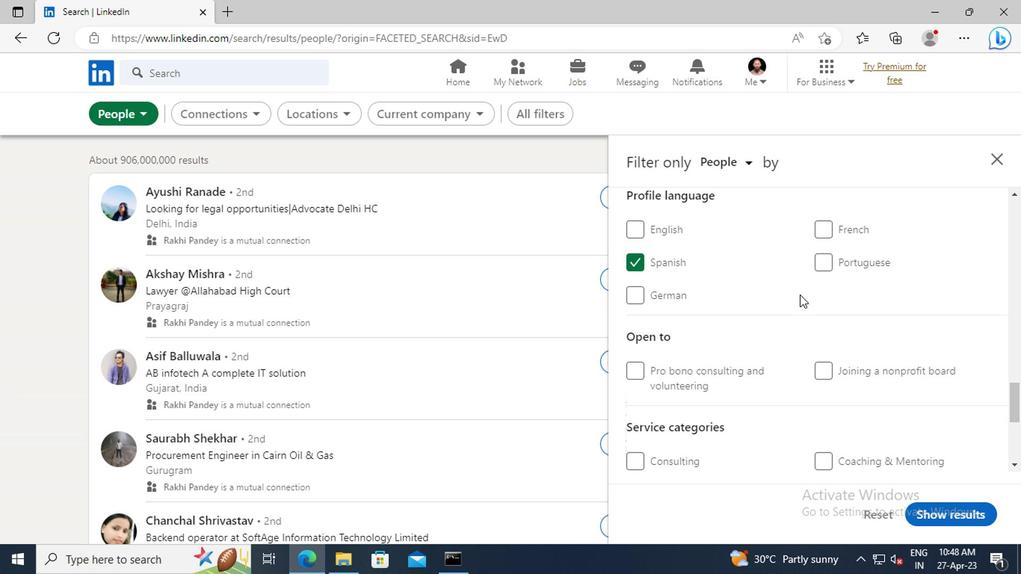 
Action: Mouse scrolled (666, 306) with delta (0, 0)
Screenshot: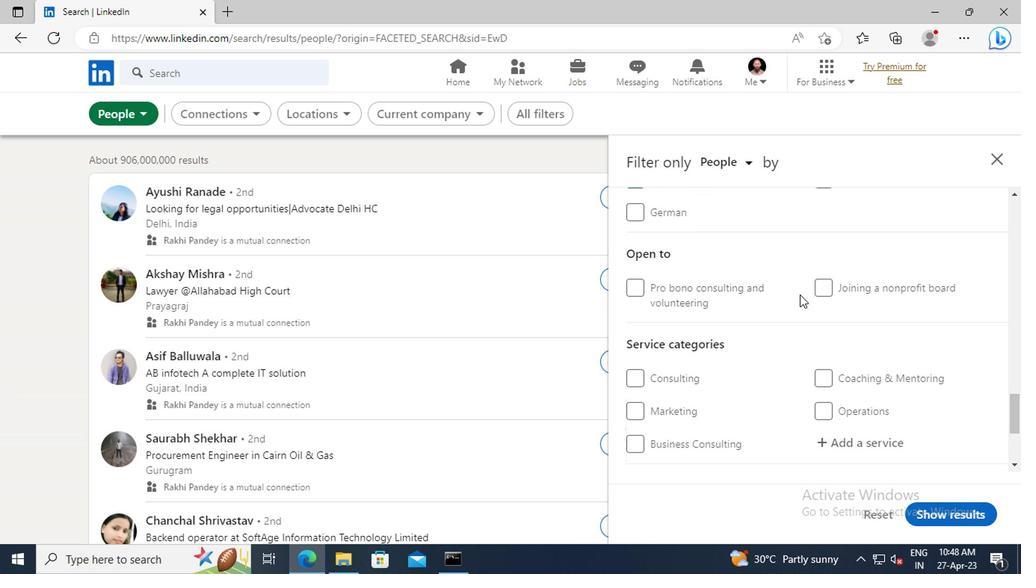
Action: Mouse scrolled (666, 306) with delta (0, 0)
Screenshot: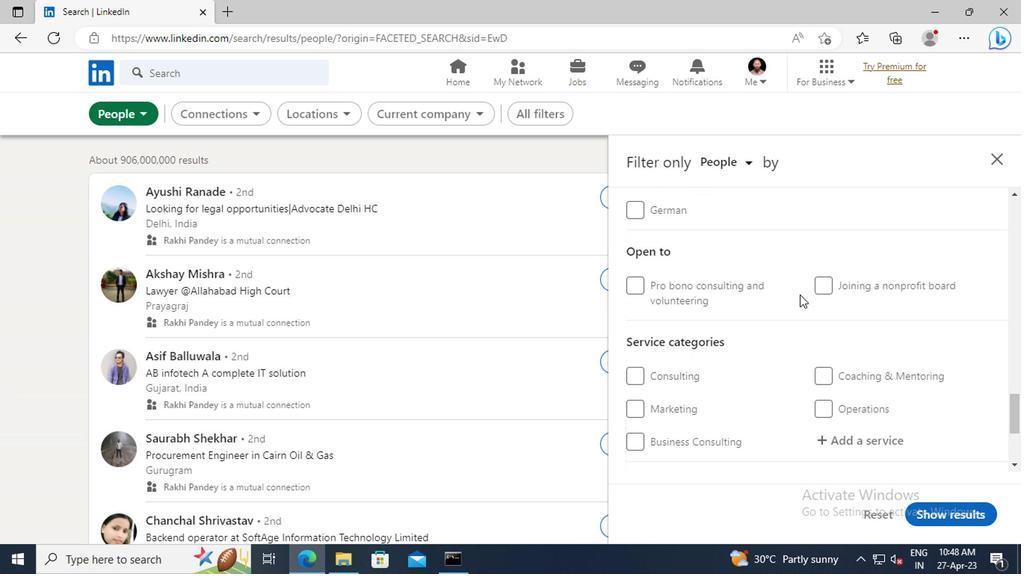 
Action: Mouse moved to (699, 351)
Screenshot: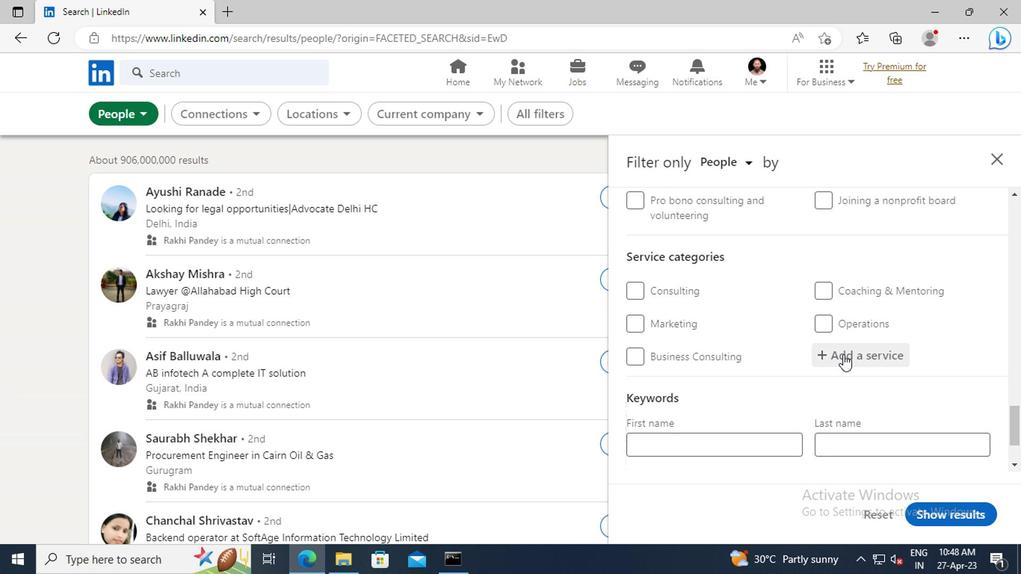 
Action: Mouse pressed left at (699, 351)
Screenshot: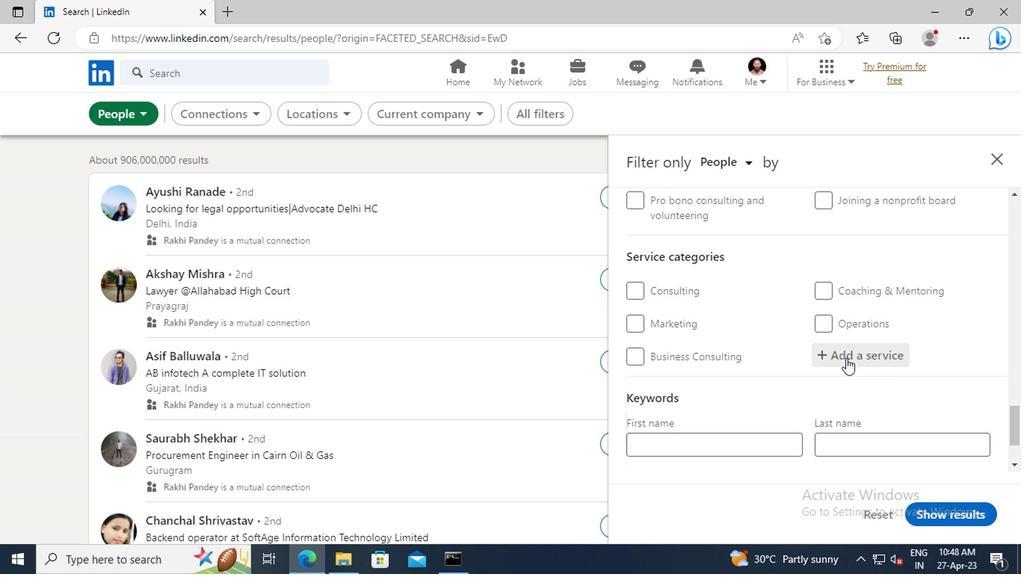 
Action: Key pressed <Key.shift>TRAINING
Screenshot: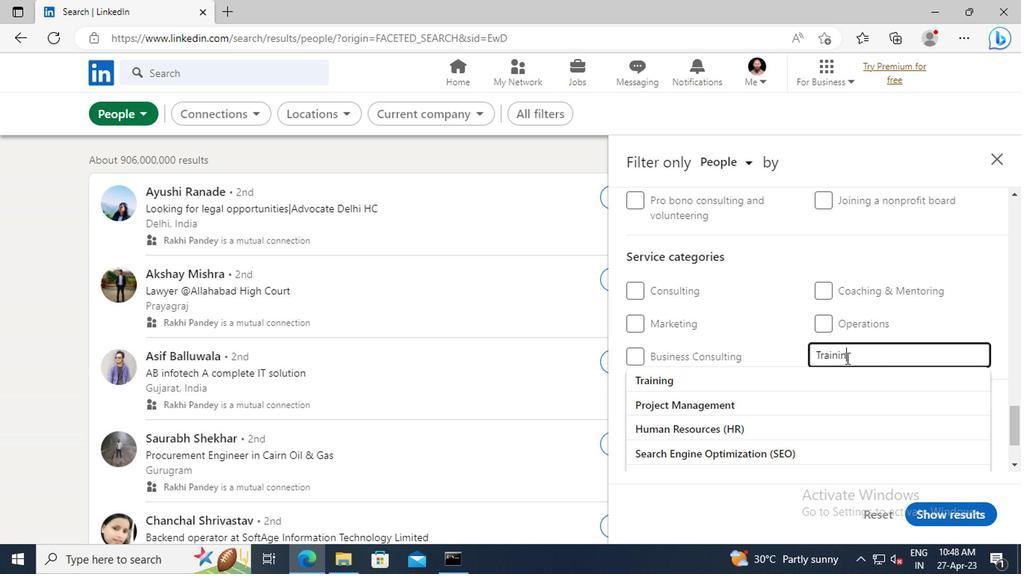 
Action: Mouse moved to (663, 365)
Screenshot: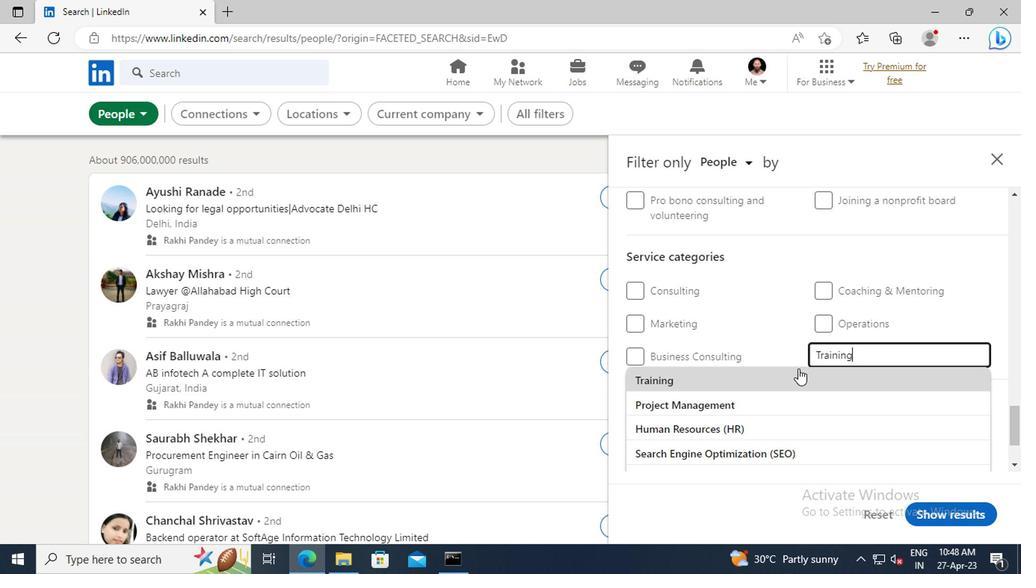 
Action: Mouse pressed left at (663, 365)
Screenshot: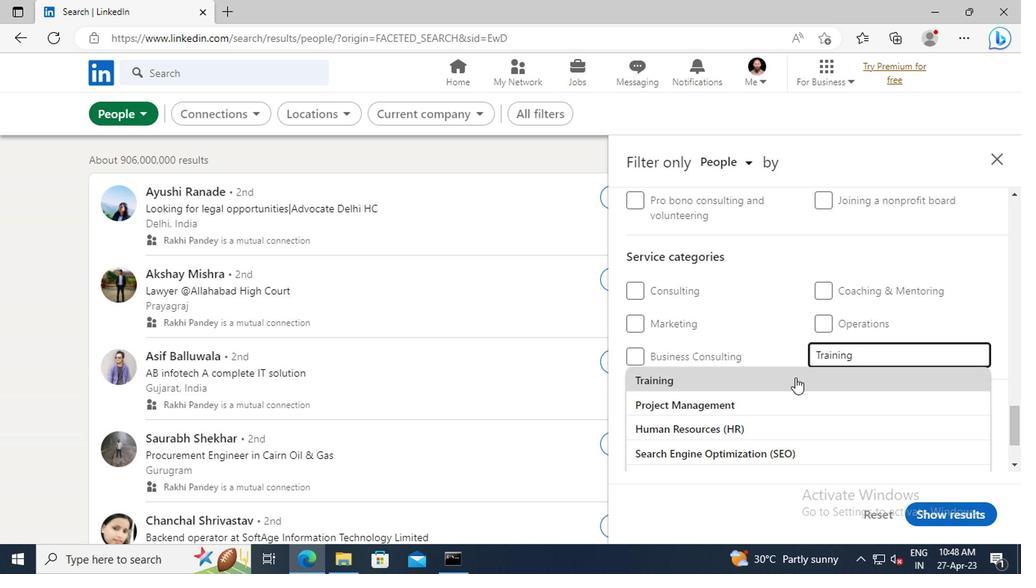 
Action: Mouse moved to (652, 322)
Screenshot: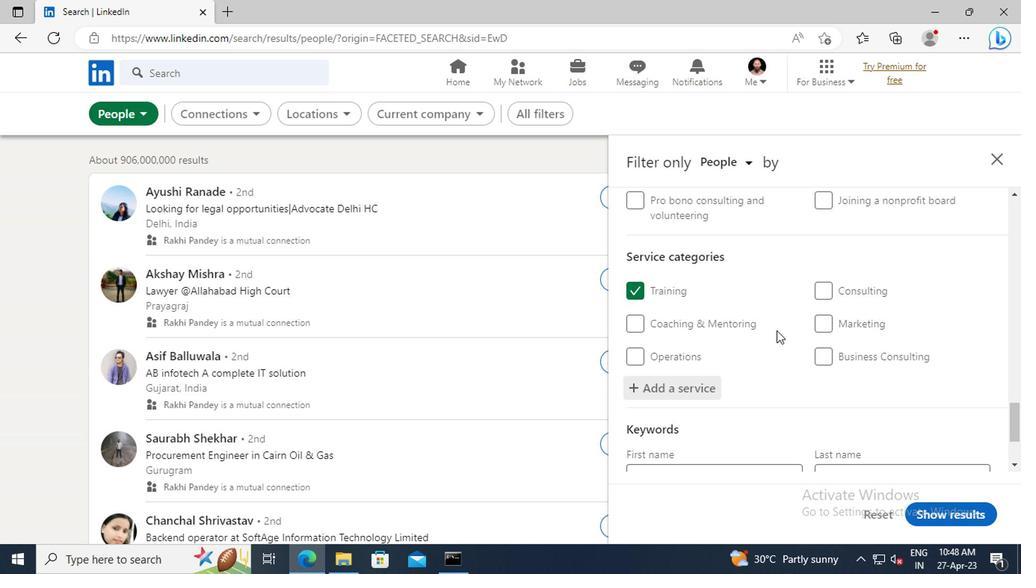 
Action: Mouse scrolled (652, 321) with delta (0, 0)
Screenshot: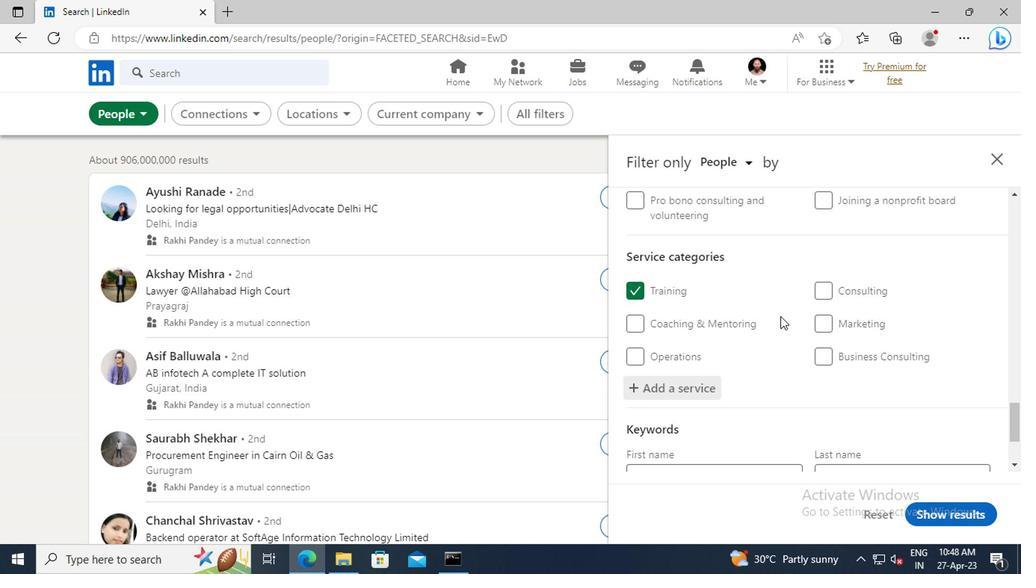 
Action: Mouse scrolled (652, 321) with delta (0, 0)
Screenshot: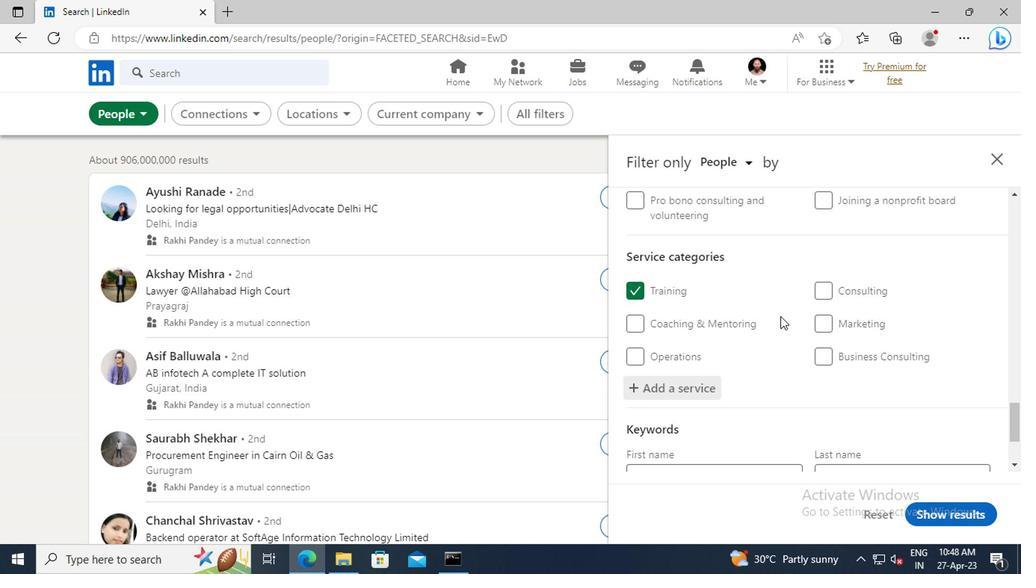 
Action: Mouse scrolled (652, 321) with delta (0, 0)
Screenshot: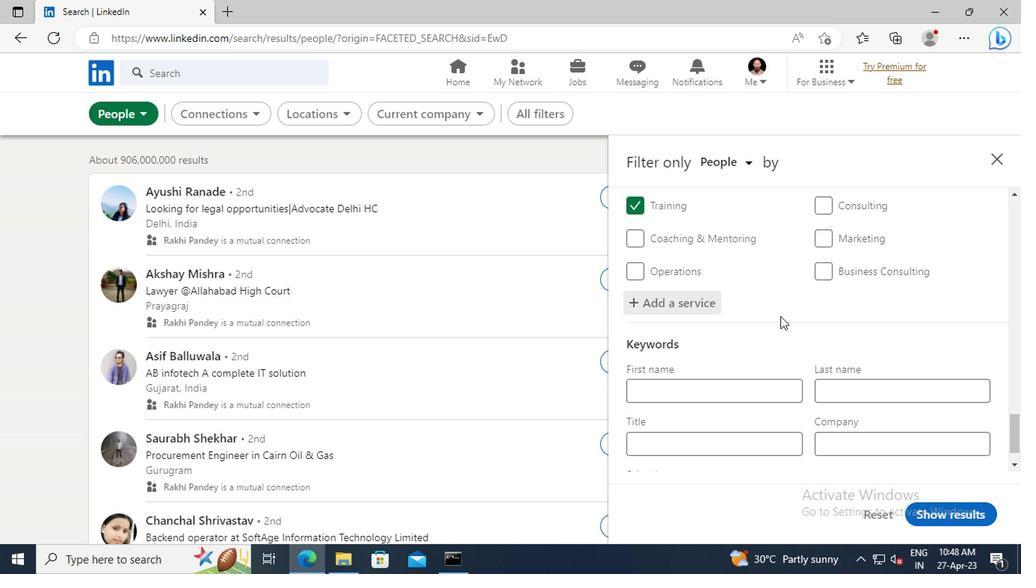 
Action: Mouse scrolled (652, 321) with delta (0, 0)
Screenshot: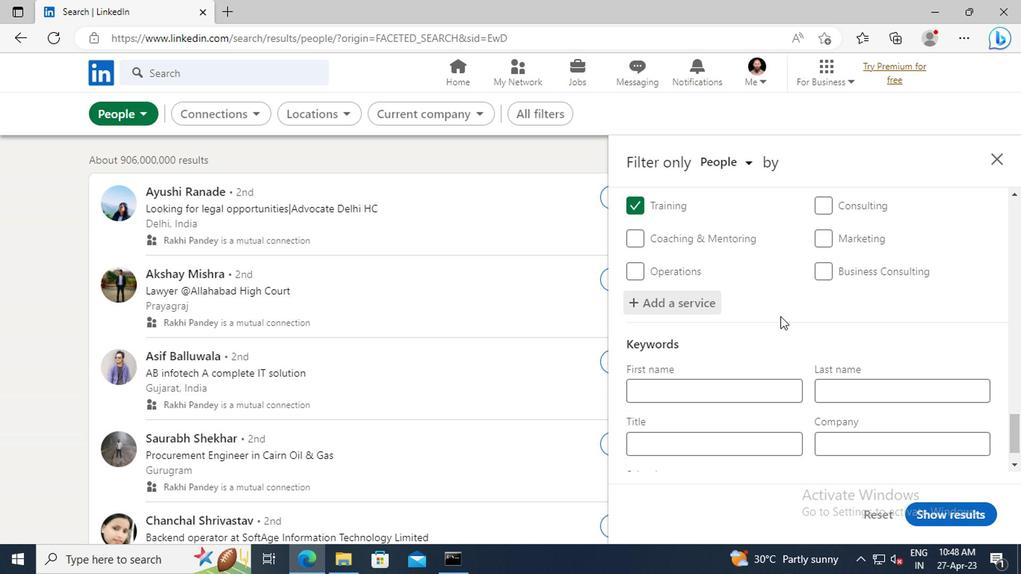 
Action: Mouse scrolled (652, 321) with delta (0, 0)
Screenshot: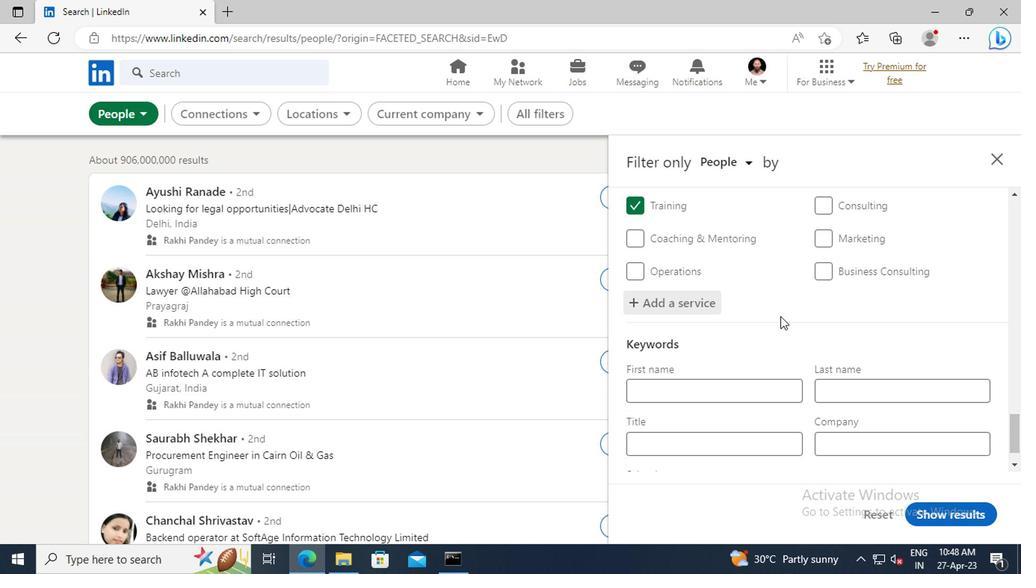 
Action: Mouse moved to (600, 382)
Screenshot: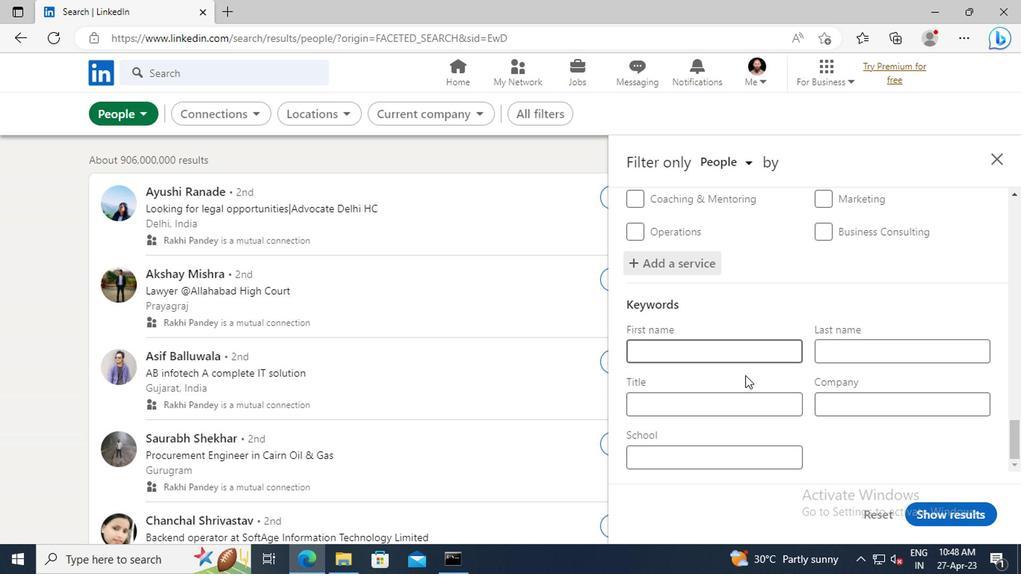 
Action: Mouse pressed left at (600, 382)
Screenshot: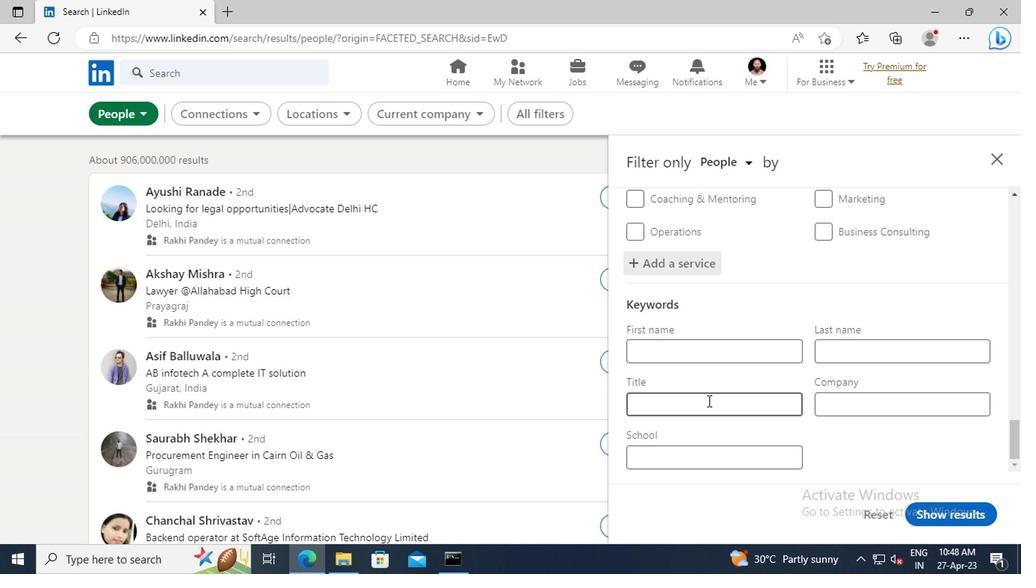 
Action: Key pressed <Key.shift>BUSINESS<Key.space><Key.shift>ANALYST<Key.enter>
Screenshot: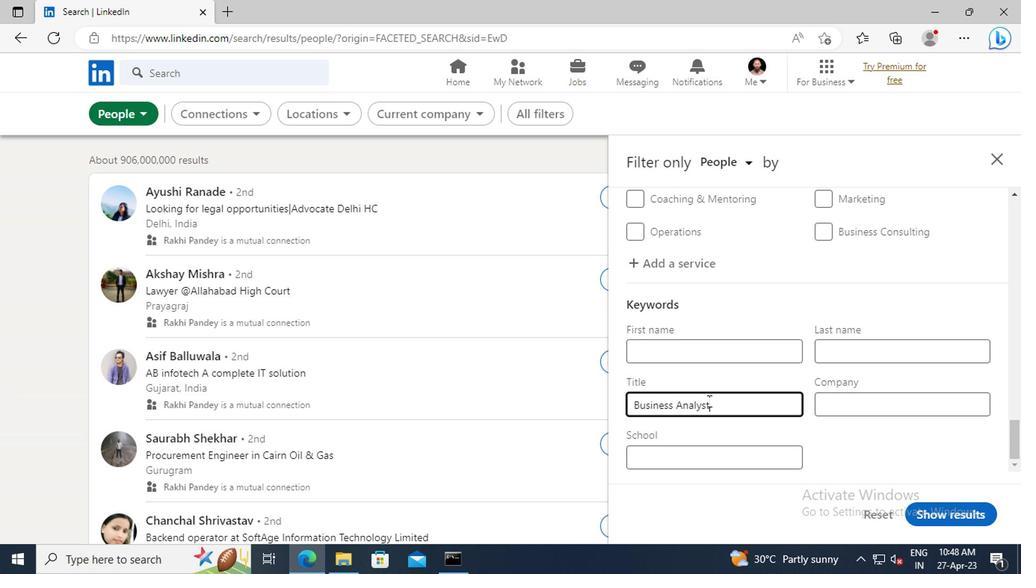 
Action: Mouse moved to (768, 461)
Screenshot: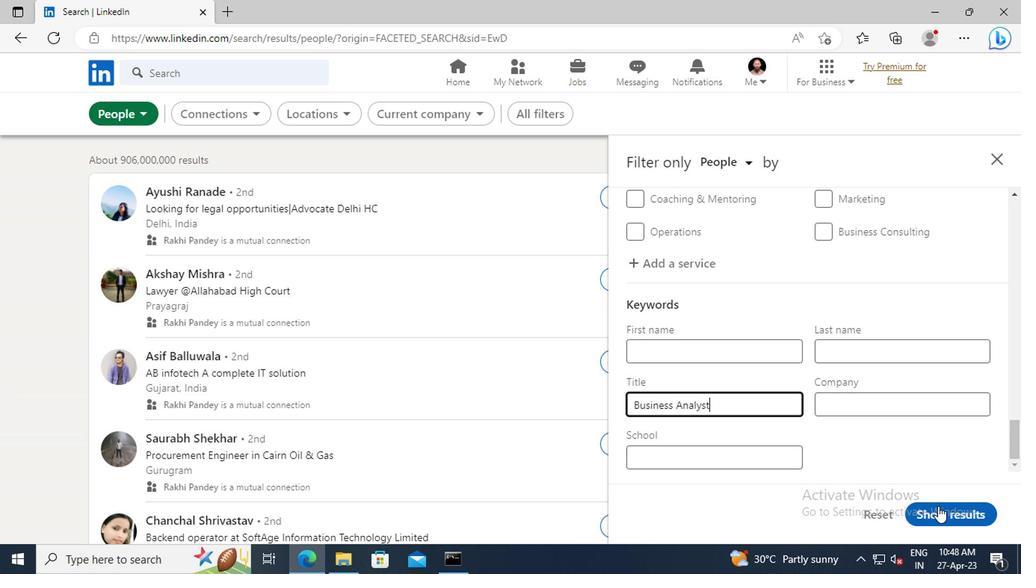
Action: Mouse pressed left at (768, 461)
Screenshot: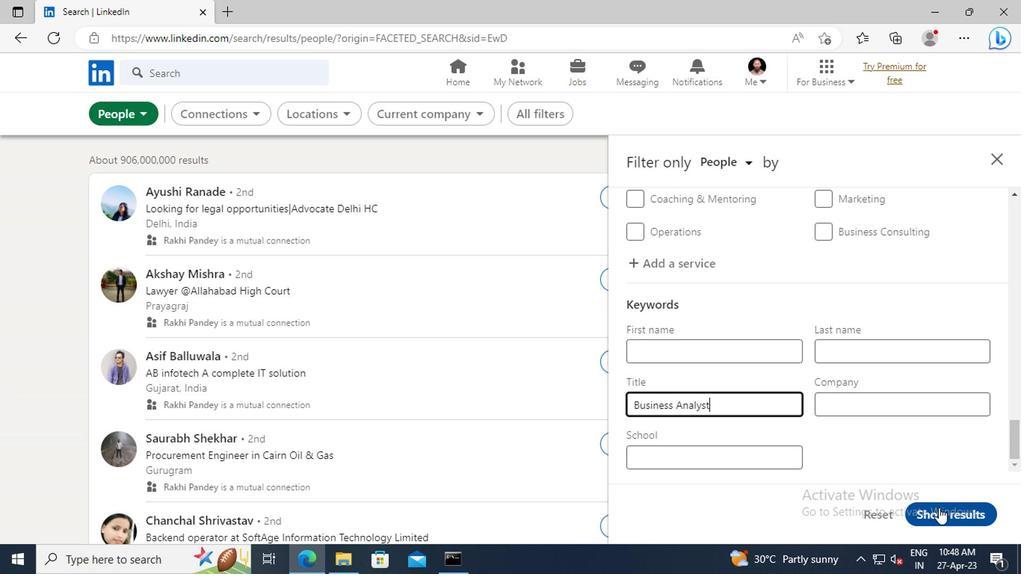
